 Task: Open the event Second Marketing Campaign Evaluation and Fine-tuning on '2024/05/23', change the date to 2024/05/27, change the font style of the description to Comic Sans MS, set the availability to Tentative, insert an emoji Smile, logged in from the account softage.10@softage.net and add another guest for the event, softage.2@softage.net. Change the alignment of the event description to Align center.Change the font color of the description to Orange and select an event charm, 
Action: Mouse moved to (342, 147)
Screenshot: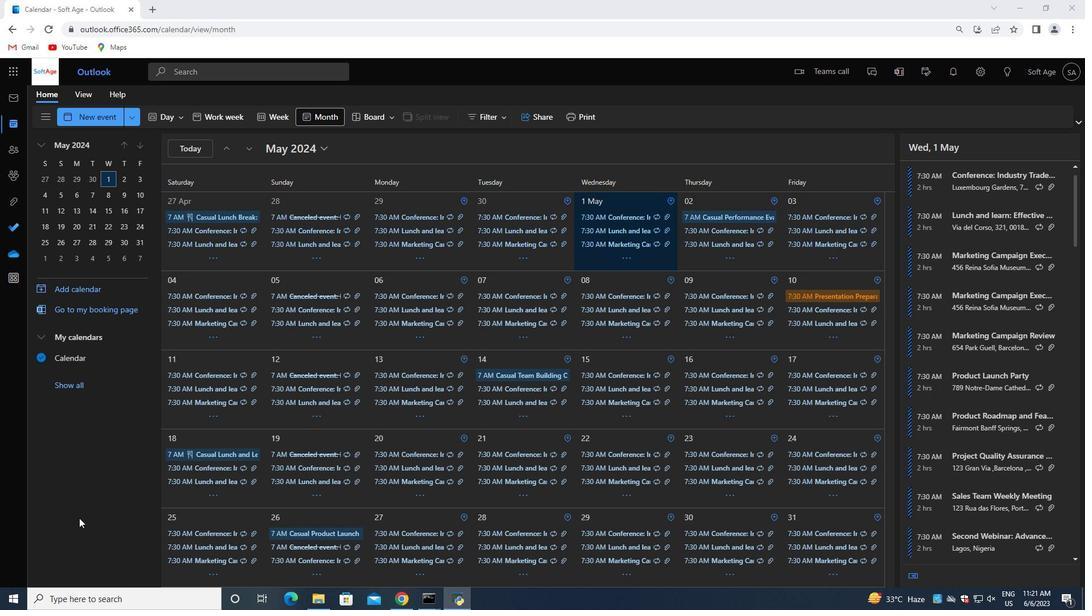
Action: Mouse pressed left at (342, 147)
Screenshot: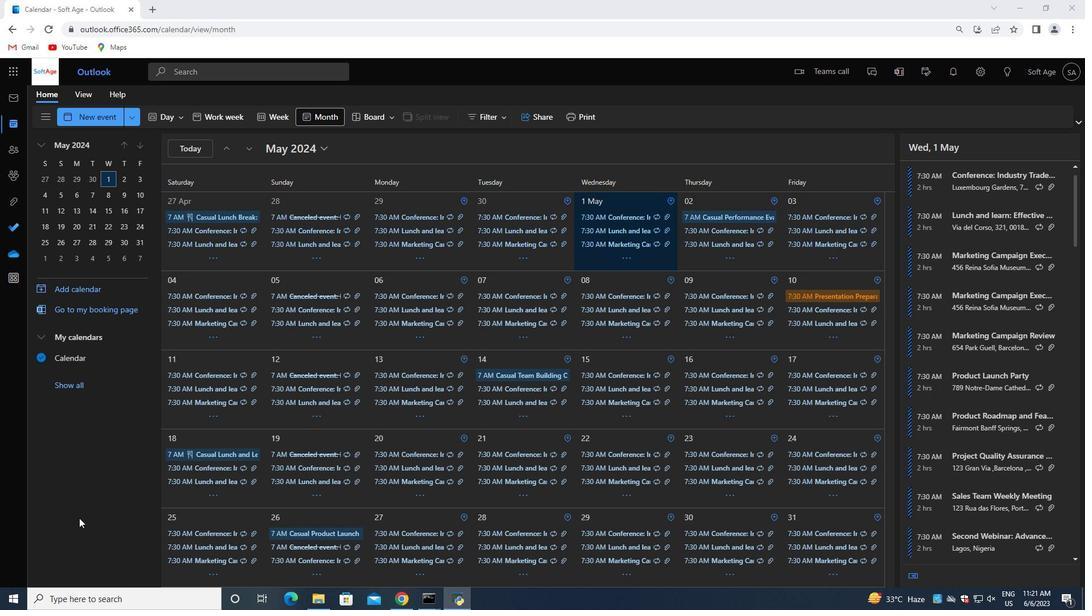 
Action: Mouse moved to (378, 177)
Screenshot: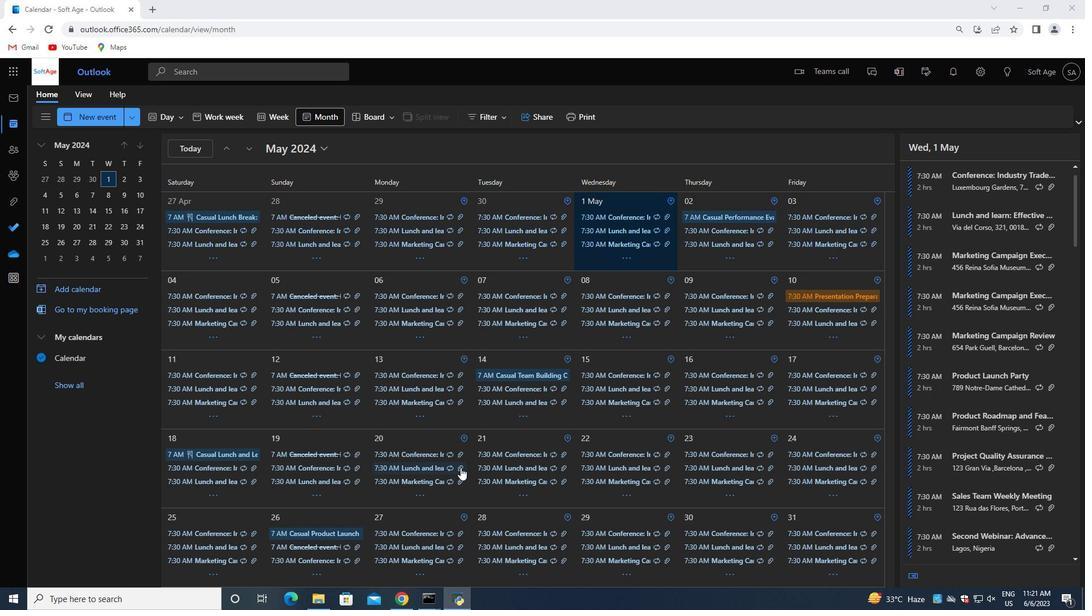 
Action: Mouse pressed left at (378, 177)
Screenshot: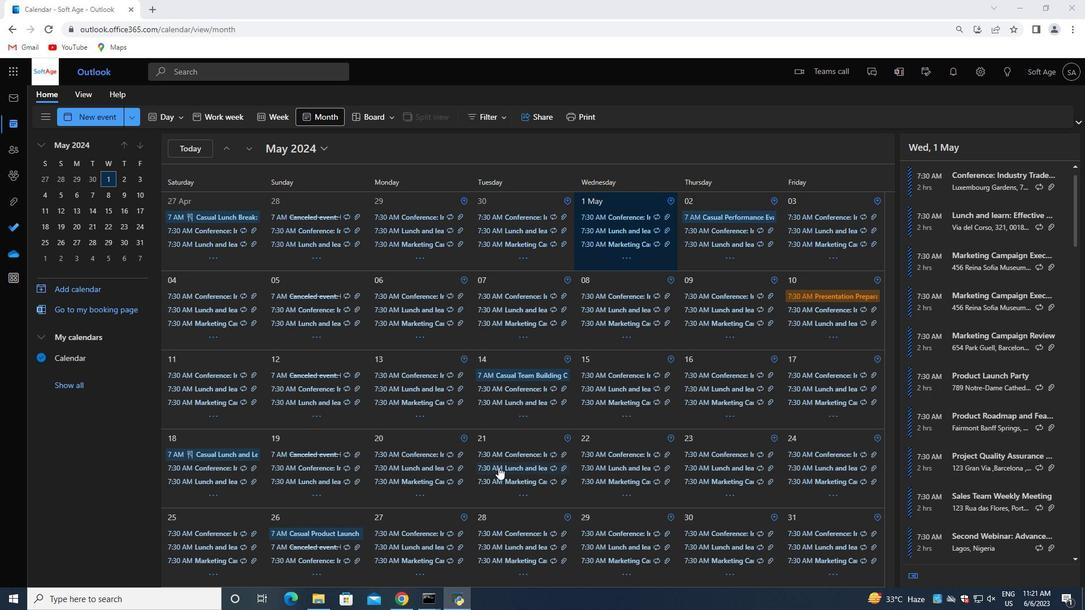 
Action: Mouse moved to (286, 230)
Screenshot: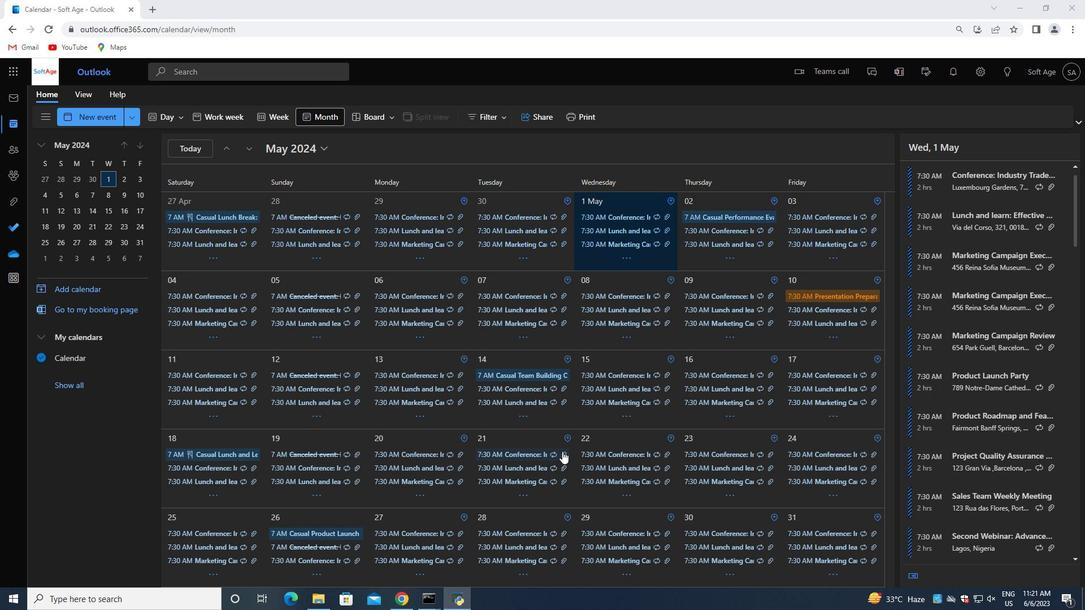 
Action: Mouse pressed left at (286, 230)
Screenshot: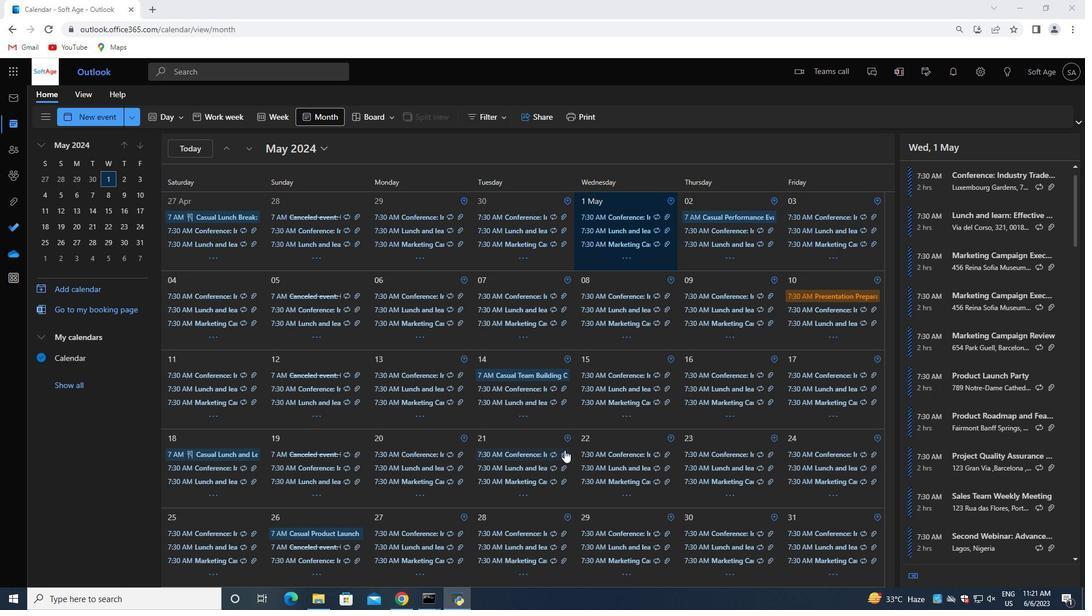 
Action: Mouse moved to (588, 152)
Screenshot: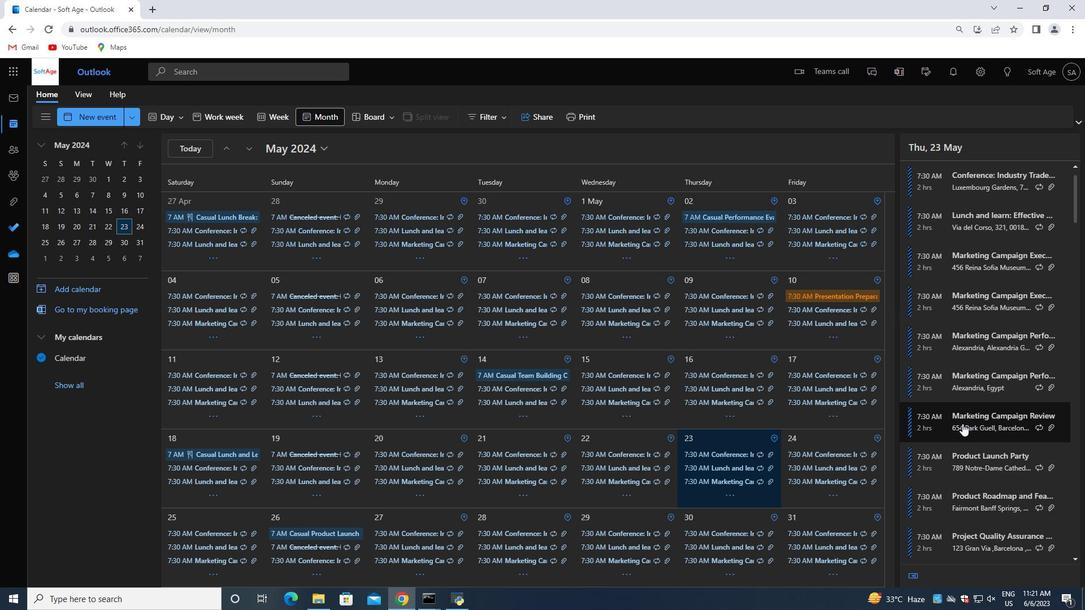 
Action: Mouse pressed left at (588, 152)
Screenshot: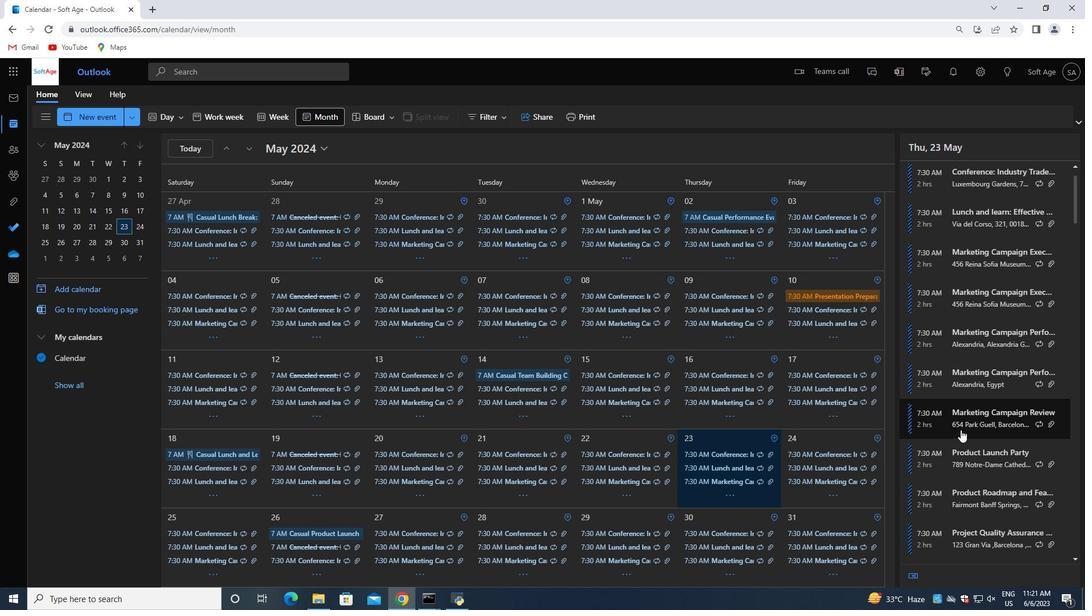 
Action: Mouse moved to (697, 490)
Screenshot: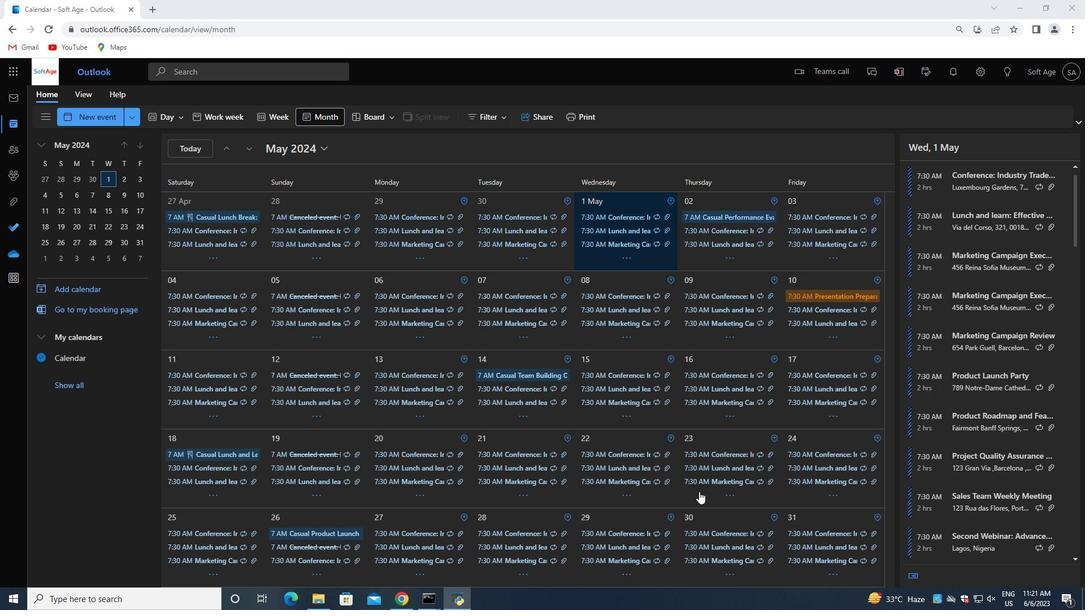 
Action: Mouse pressed left at (697, 490)
Screenshot: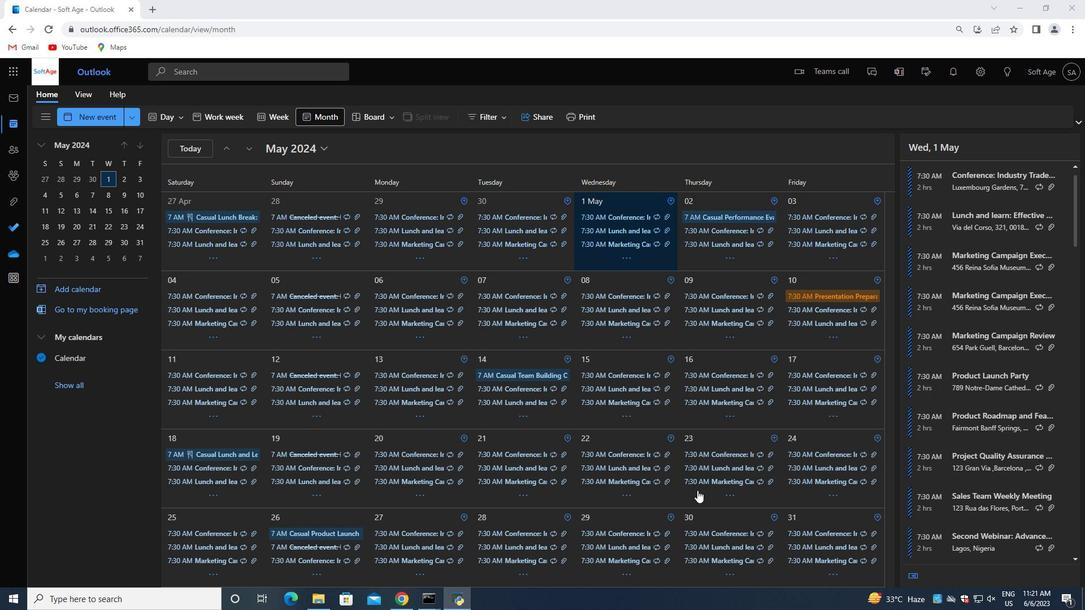 
Action: Mouse moved to (961, 430)
Screenshot: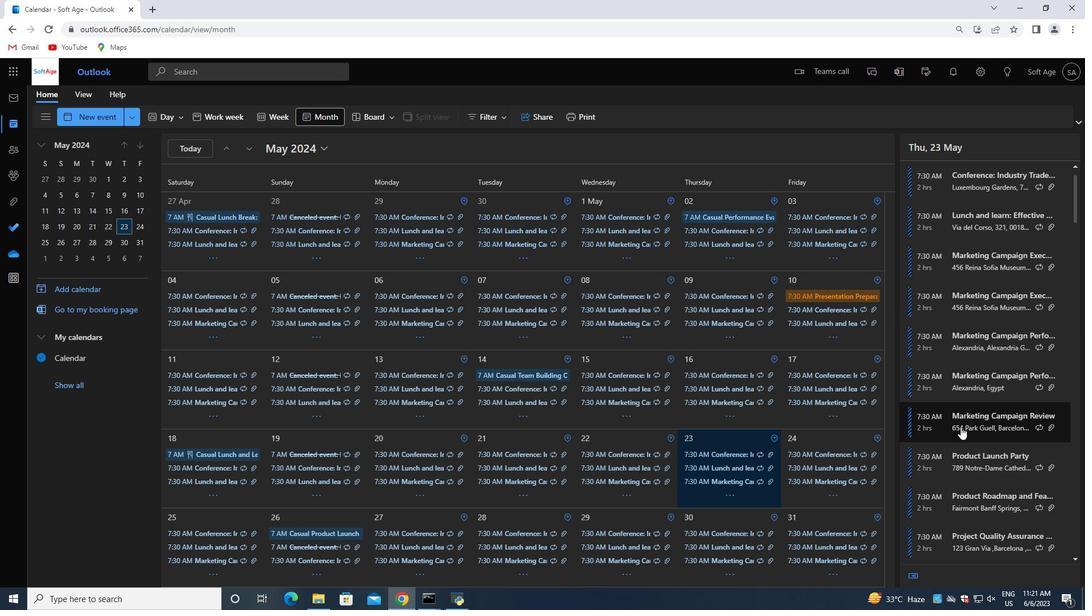 
Action: Mouse scrolled (961, 429) with delta (0, 0)
Screenshot: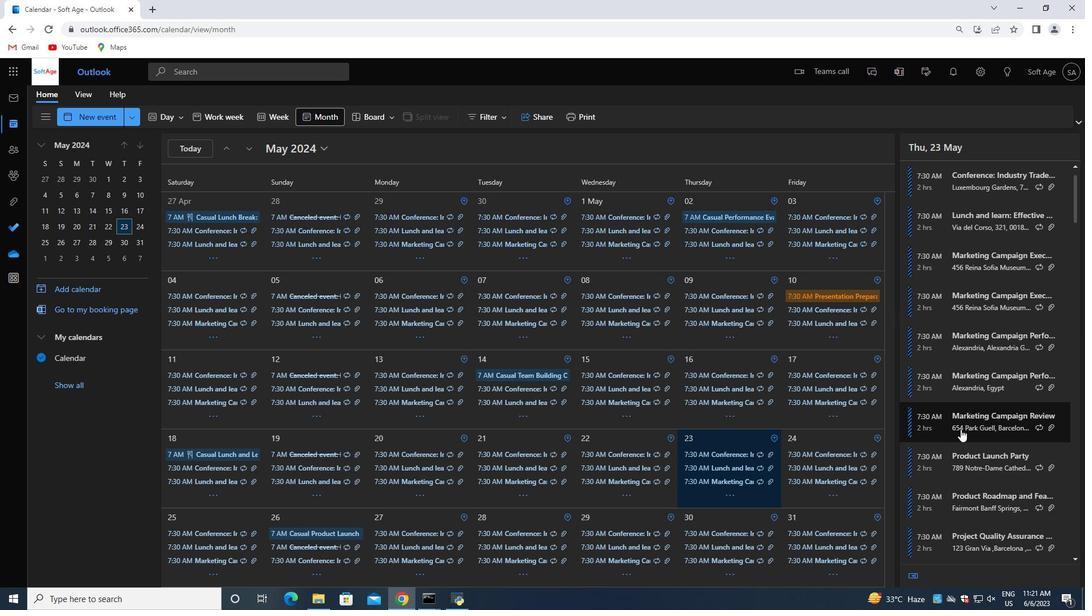 
Action: Mouse moved to (961, 430)
Screenshot: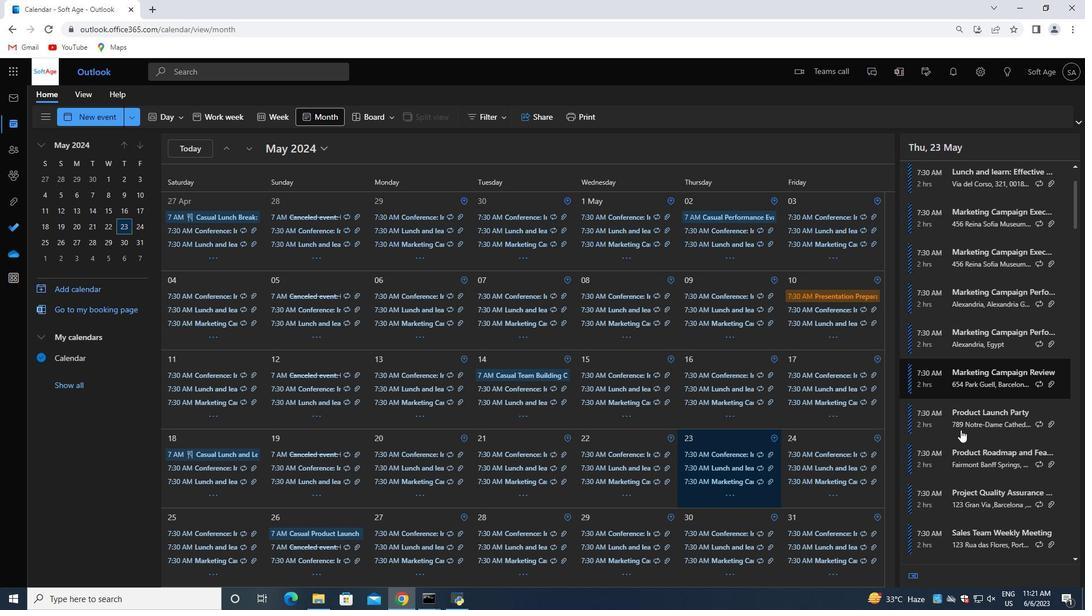 
Action: Mouse scrolled (961, 429) with delta (0, 0)
Screenshot: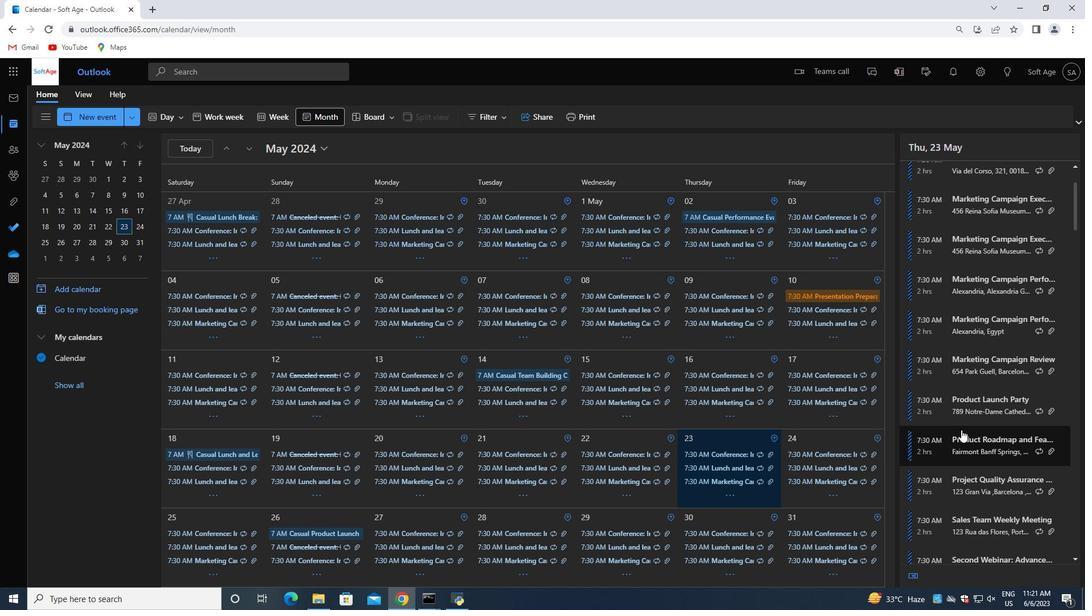 
Action: Mouse scrolled (961, 429) with delta (0, 0)
Screenshot: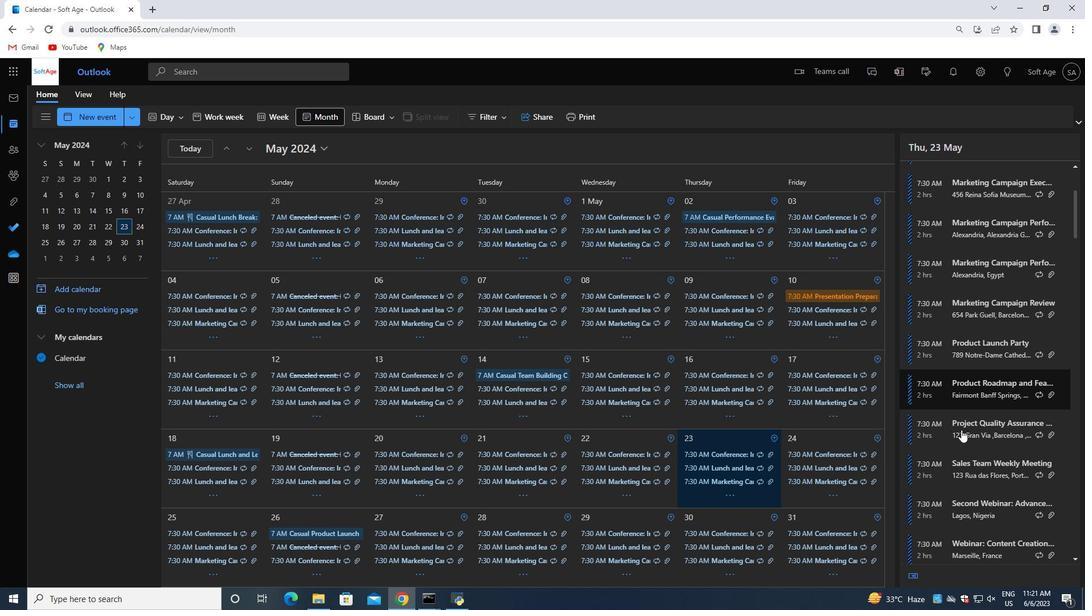 
Action: Mouse moved to (964, 431)
Screenshot: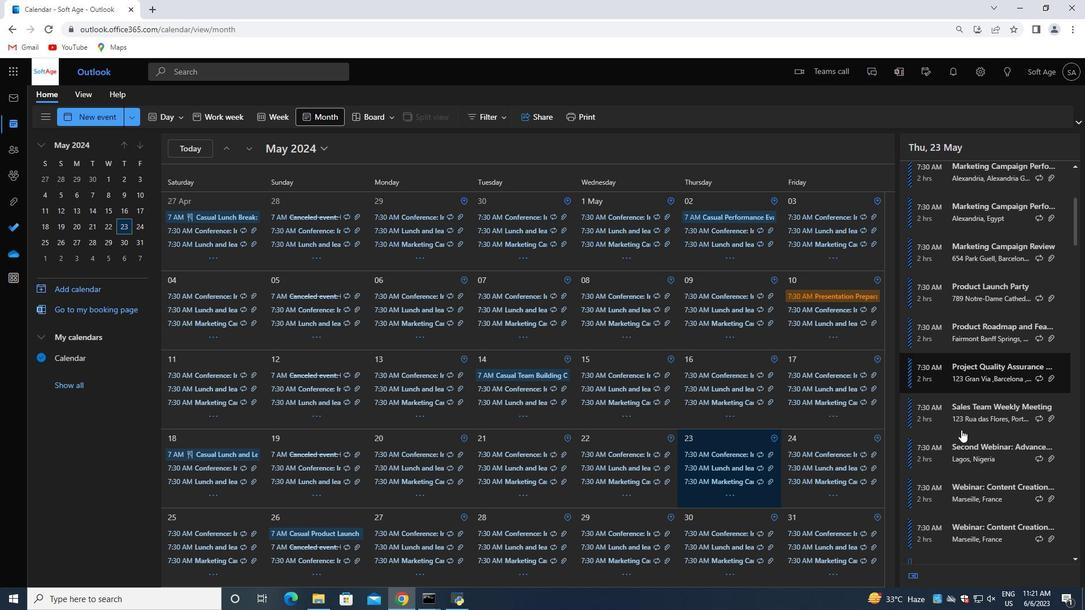 
Action: Mouse scrolled (964, 430) with delta (0, 0)
Screenshot: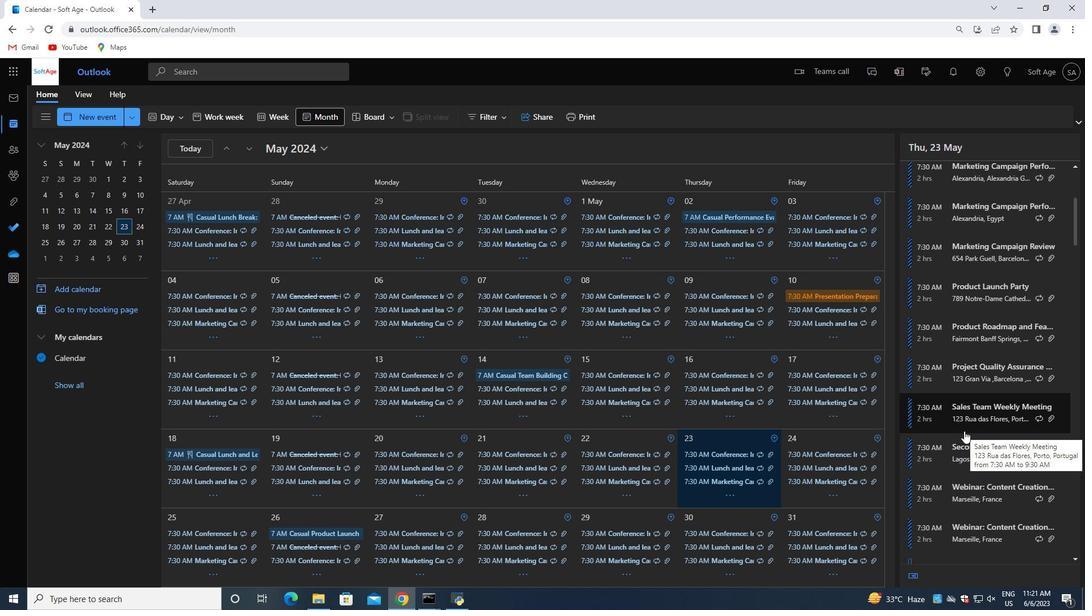 
Action: Mouse scrolled (964, 430) with delta (0, 0)
Screenshot: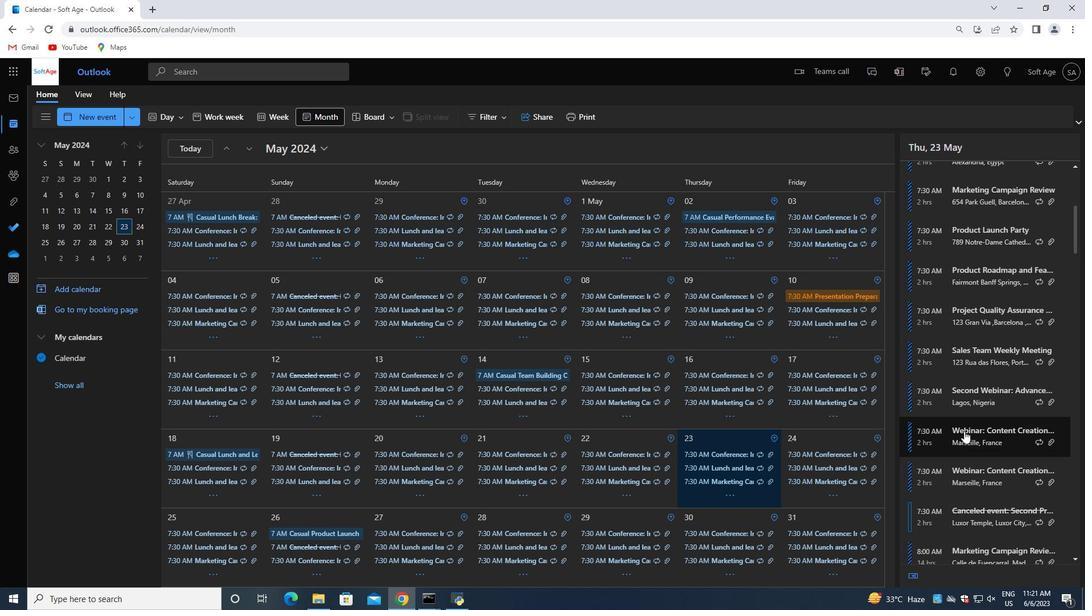 
Action: Mouse scrolled (964, 430) with delta (0, 0)
Screenshot: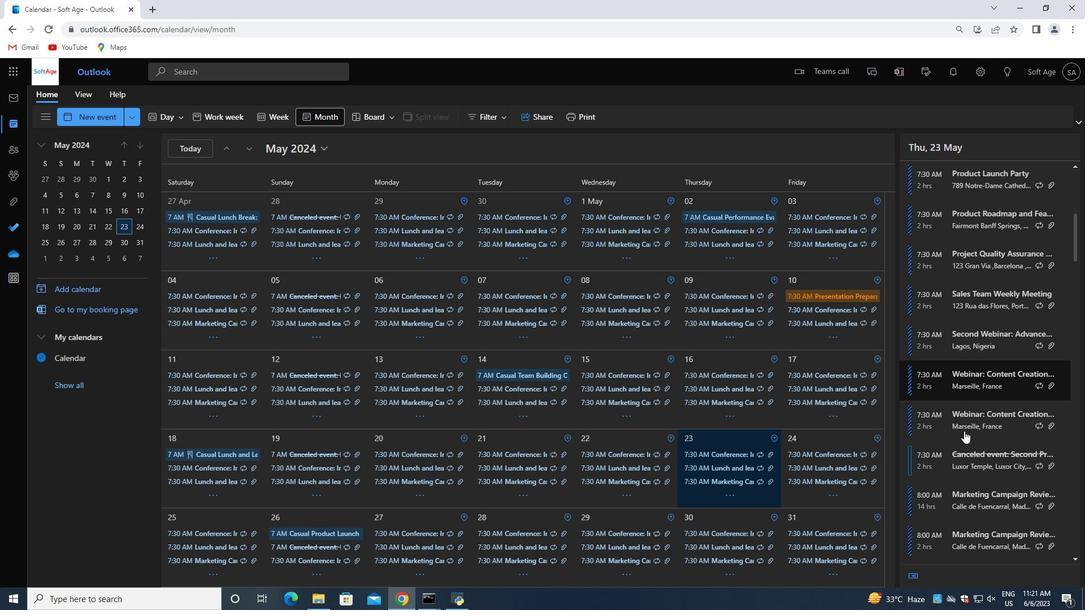 
Action: Mouse scrolled (964, 430) with delta (0, 0)
Screenshot: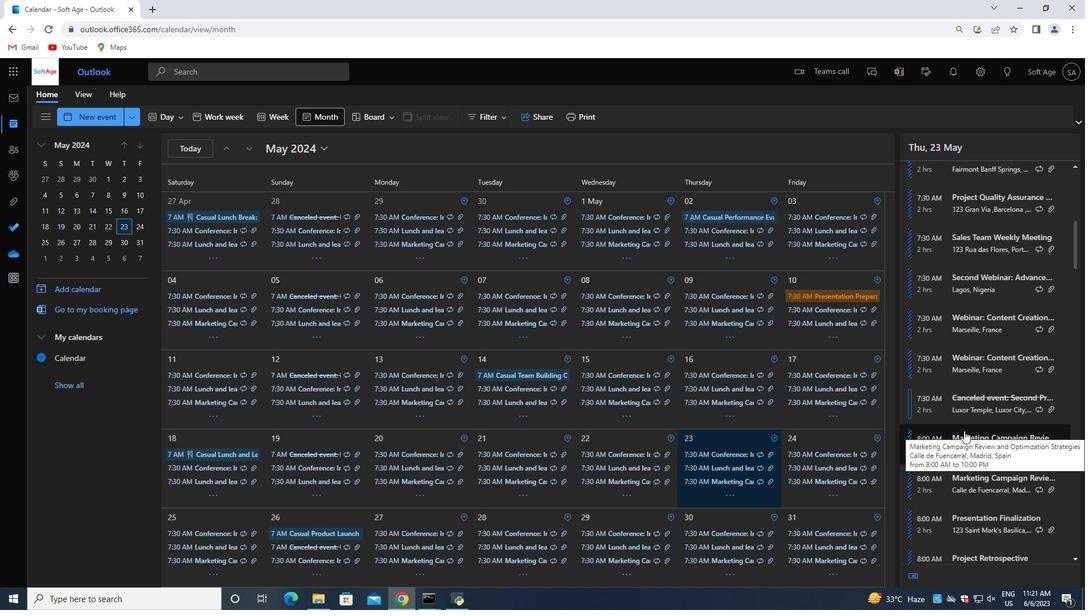 
Action: Mouse scrolled (964, 430) with delta (0, 0)
Screenshot: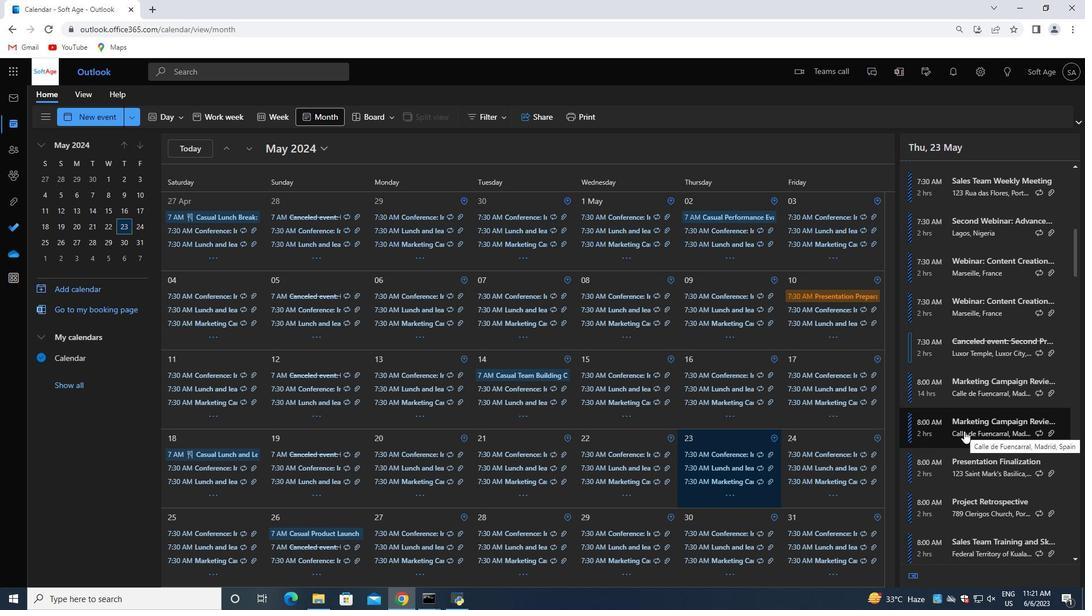 
Action: Mouse scrolled (964, 430) with delta (0, 0)
Screenshot: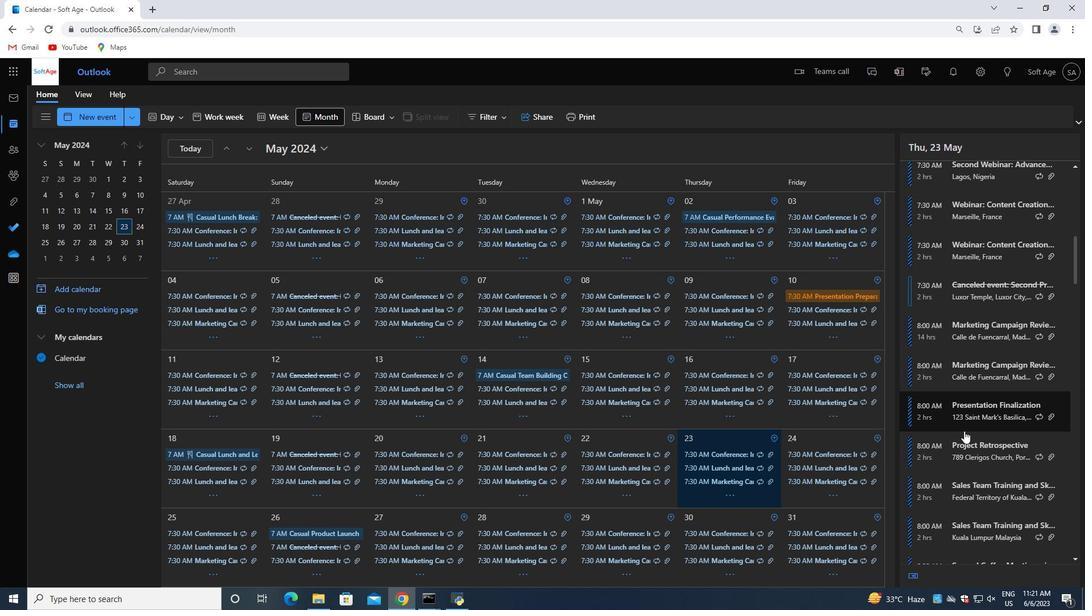 
Action: Mouse scrolled (964, 430) with delta (0, 0)
Screenshot: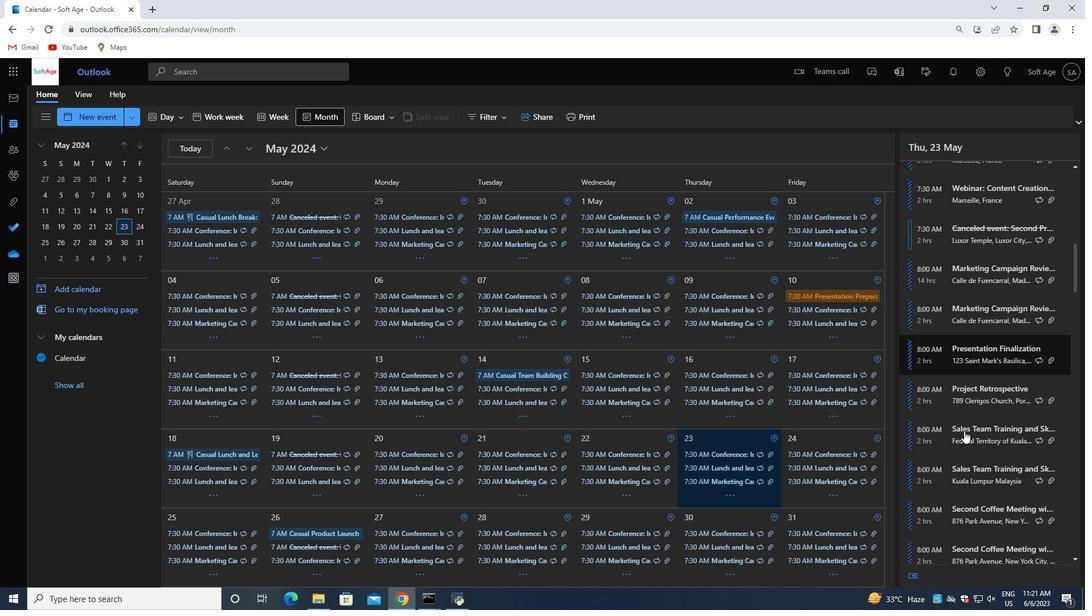 
Action: Mouse moved to (964, 432)
Screenshot: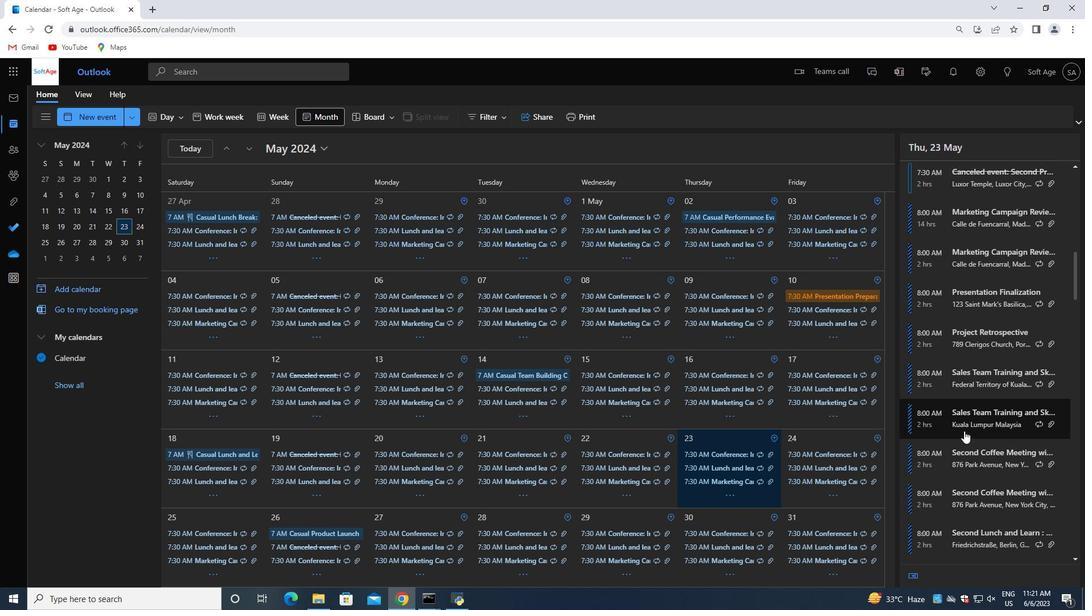 
Action: Mouse scrolled (964, 432) with delta (0, 0)
Screenshot: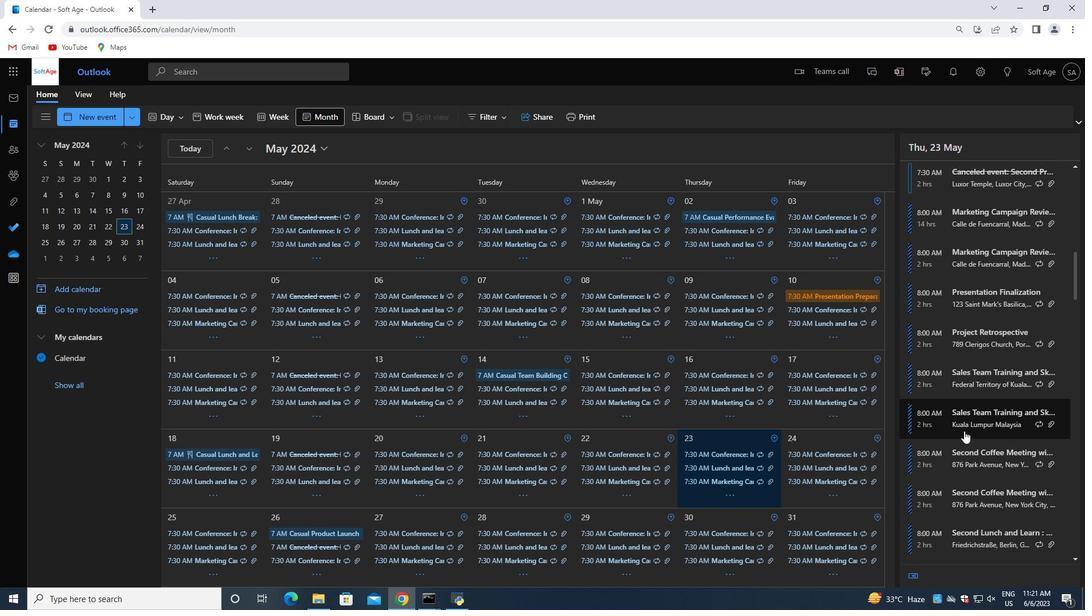
Action: Mouse moved to (963, 432)
Screenshot: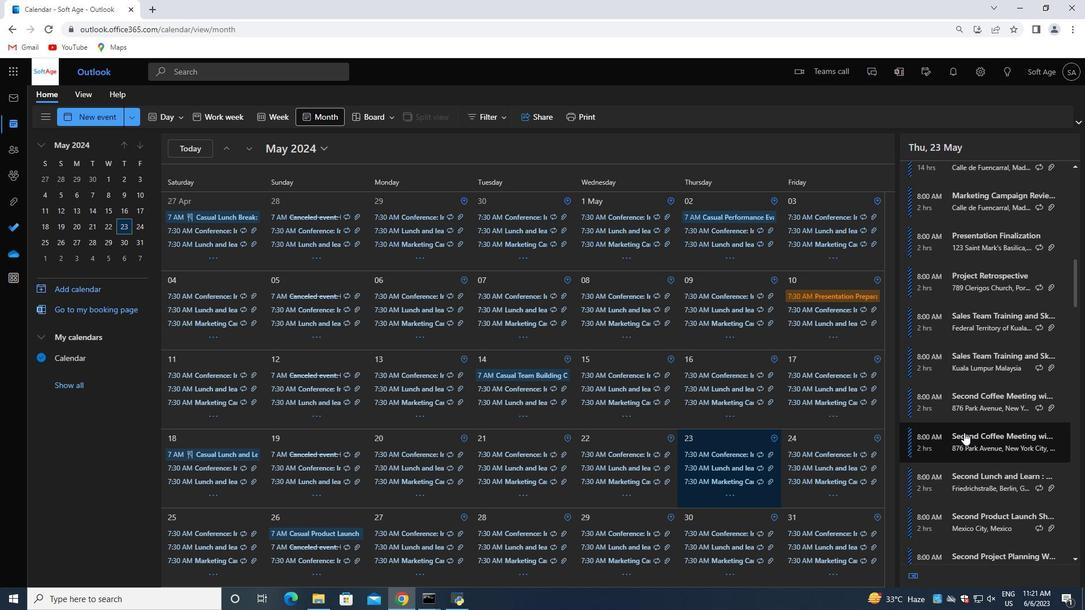 
Action: Mouse scrolled (963, 432) with delta (0, 0)
Screenshot: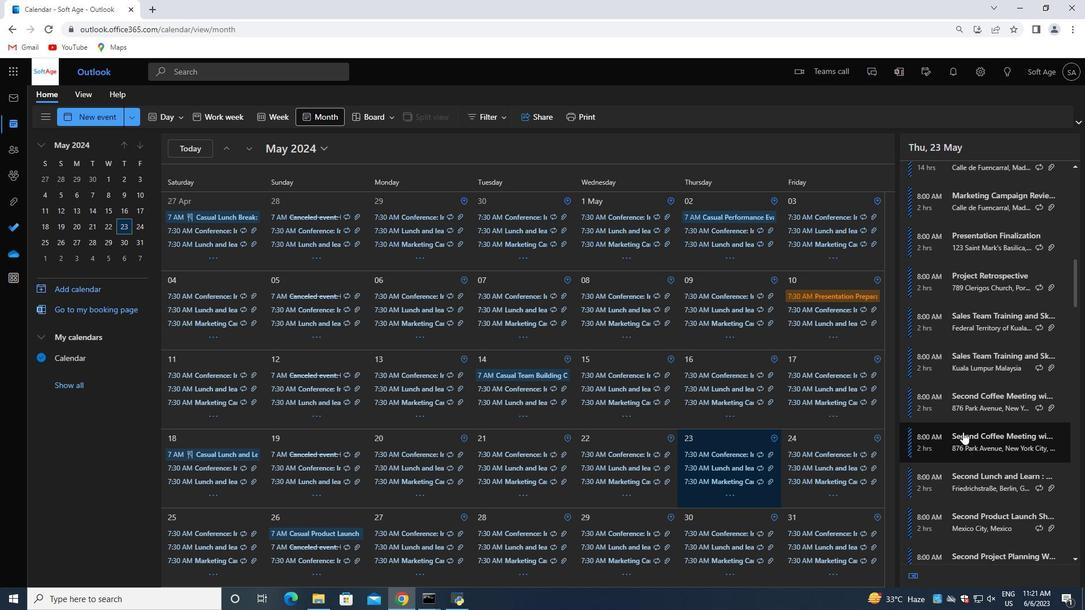 
Action: Mouse scrolled (963, 432) with delta (0, 0)
Screenshot: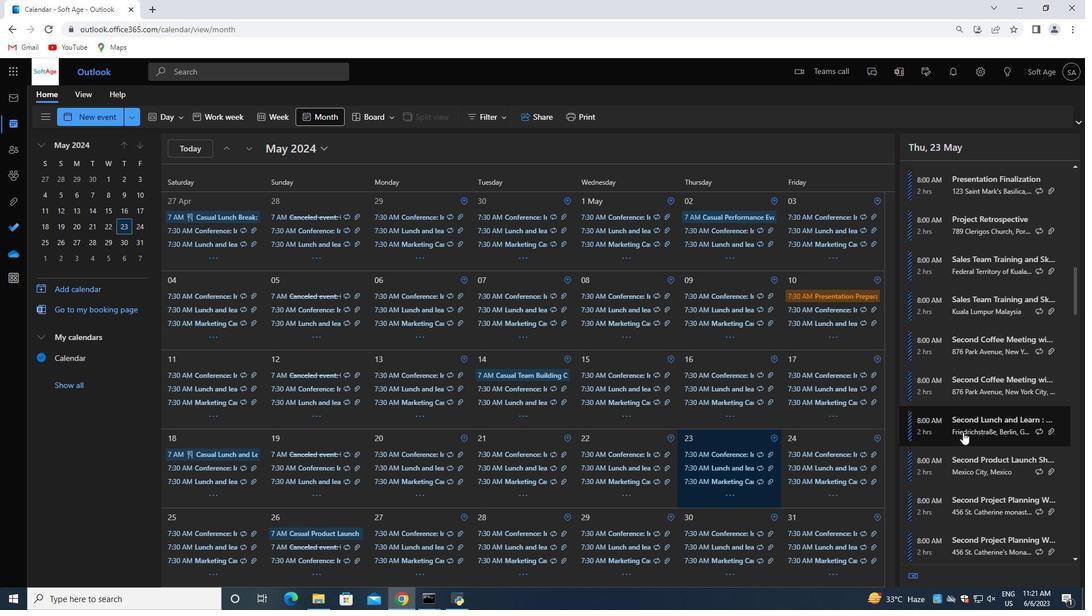 
Action: Mouse scrolled (963, 432) with delta (0, 0)
Screenshot: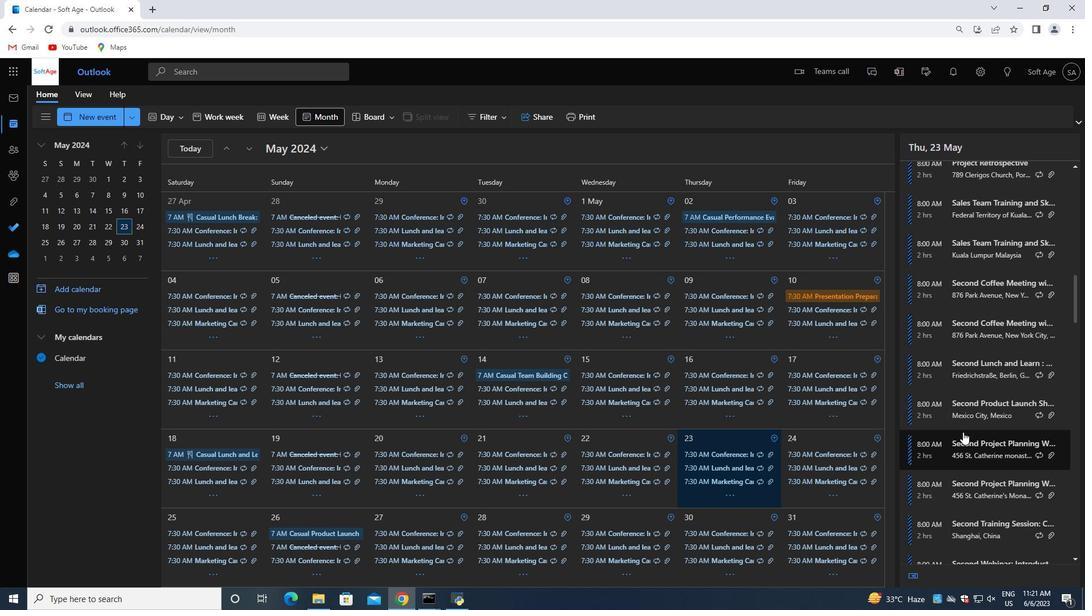 
Action: Mouse scrolled (963, 432) with delta (0, 0)
Screenshot: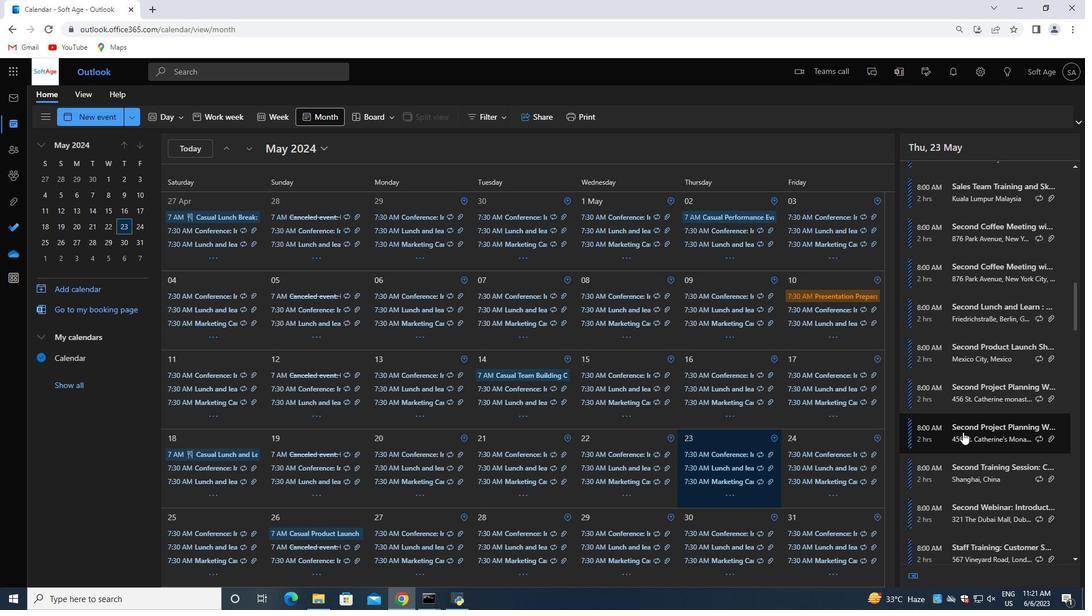 
Action: Mouse moved to (963, 432)
Screenshot: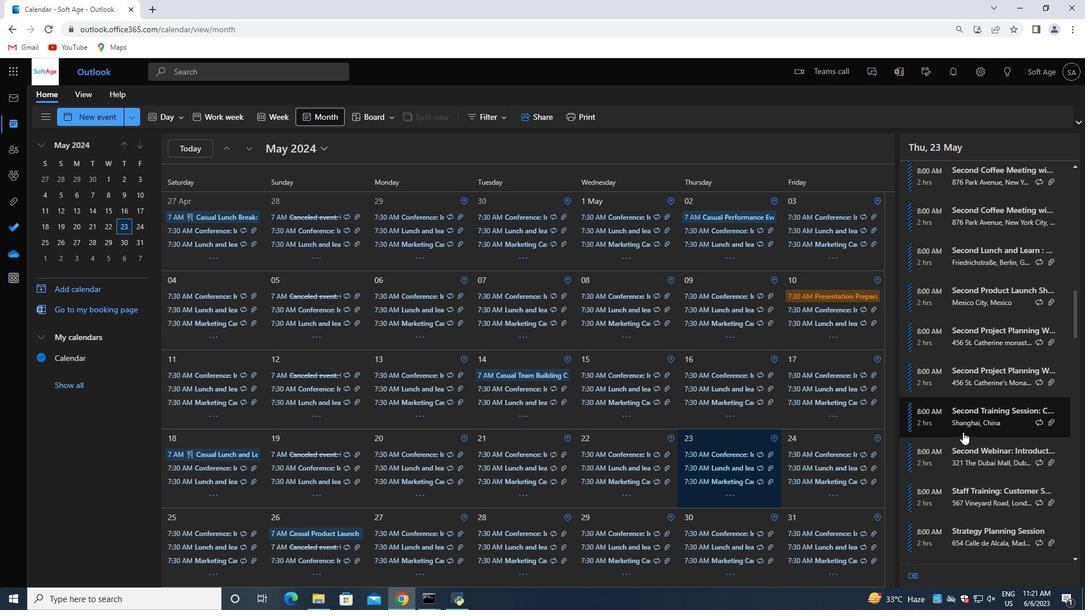 
Action: Mouse scrolled (963, 432) with delta (0, 0)
Screenshot: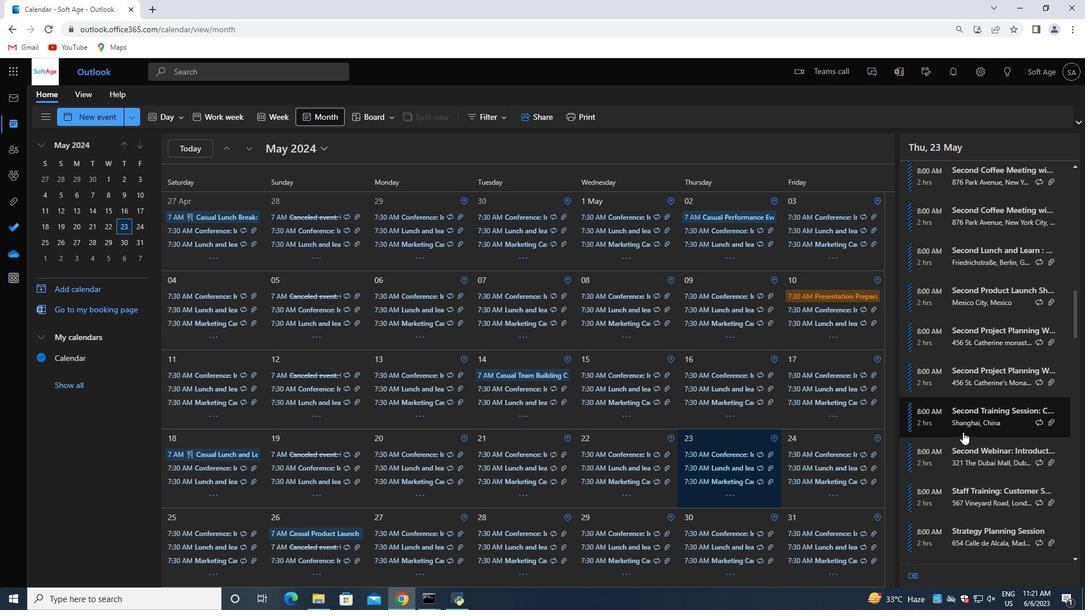 
Action: Mouse moved to (963, 433)
Screenshot: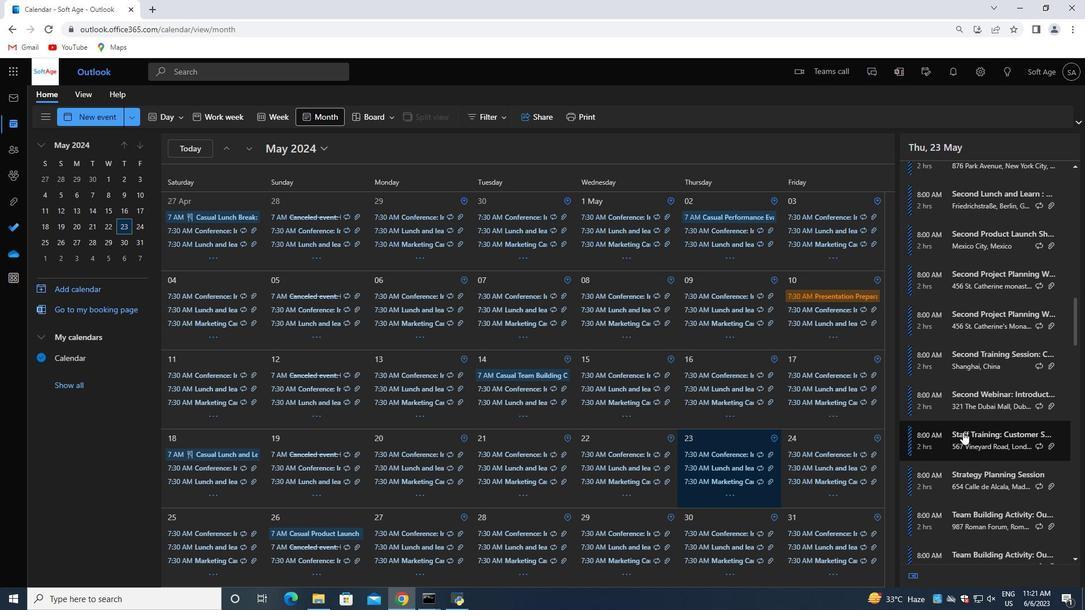 
Action: Mouse scrolled (963, 432) with delta (0, 0)
Screenshot: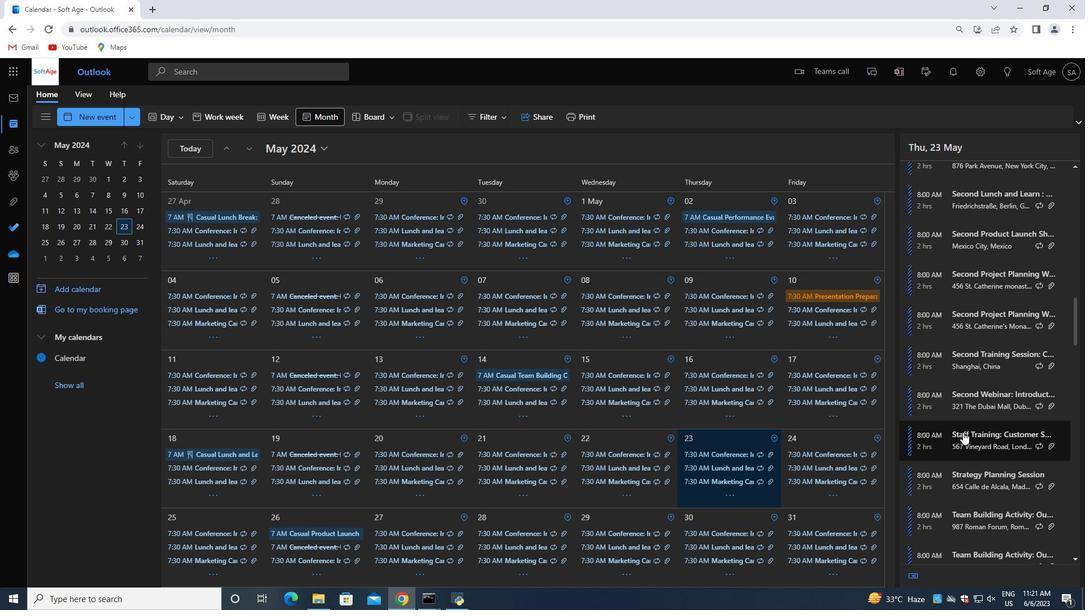 
Action: Mouse moved to (963, 433)
Screenshot: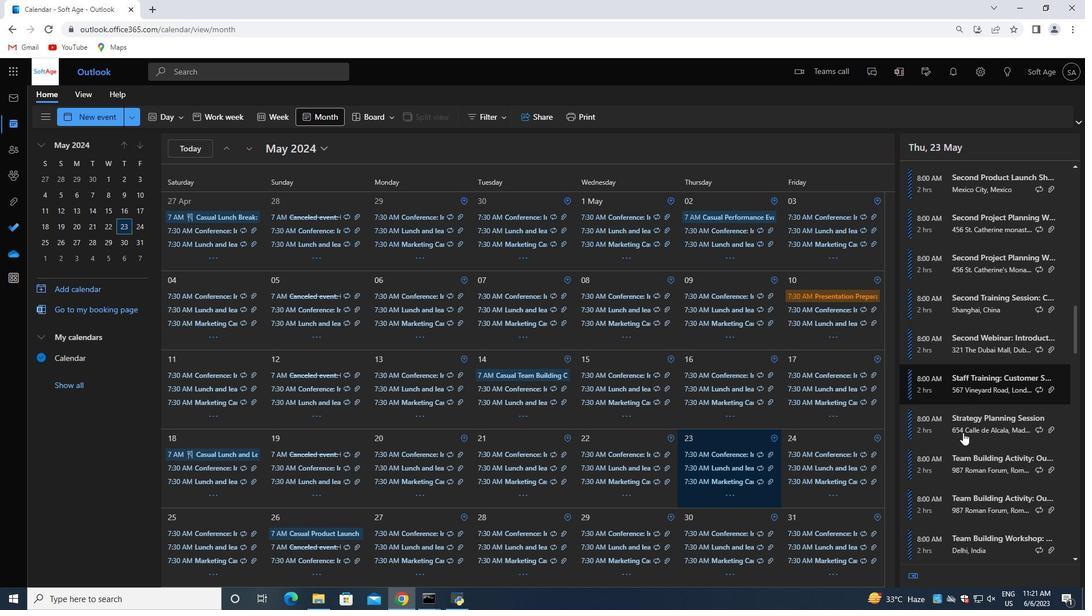 
Action: Mouse scrolled (963, 433) with delta (0, 0)
Screenshot: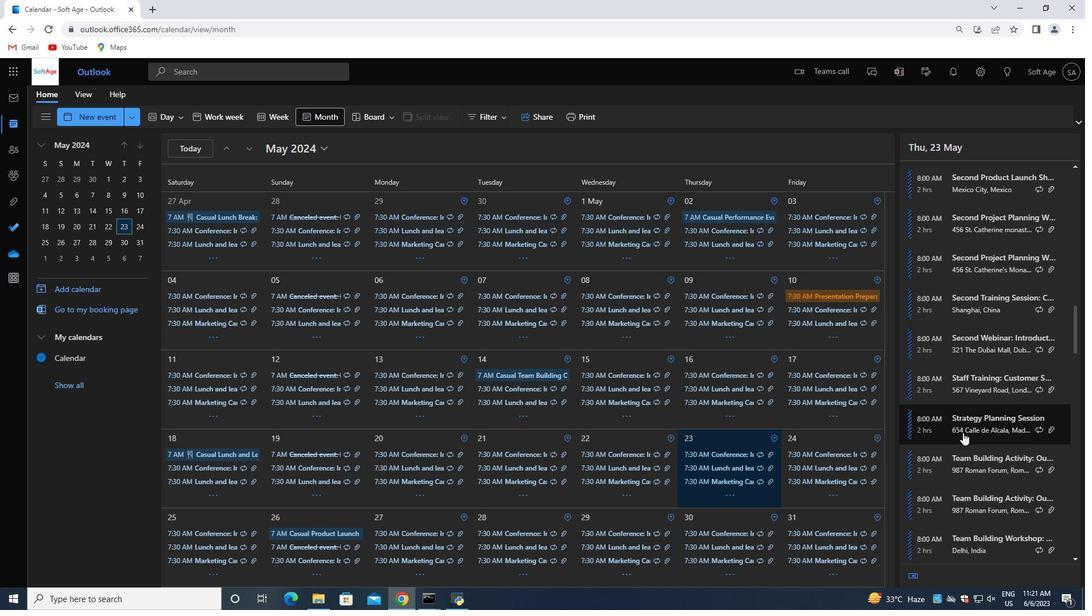 
Action: Mouse moved to (963, 434)
Screenshot: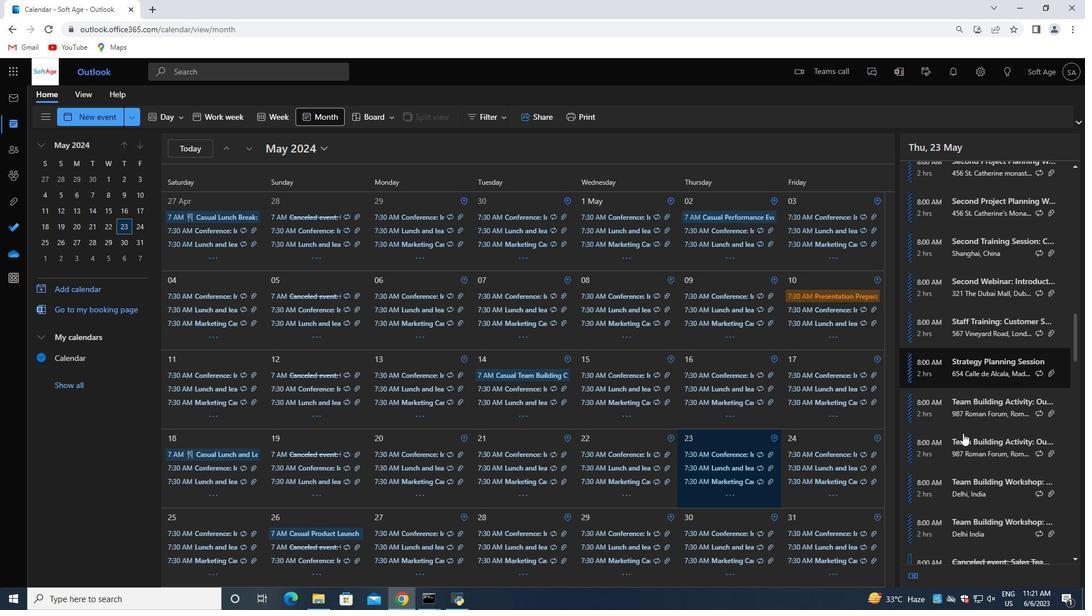 
Action: Mouse scrolled (963, 433) with delta (0, 0)
Screenshot: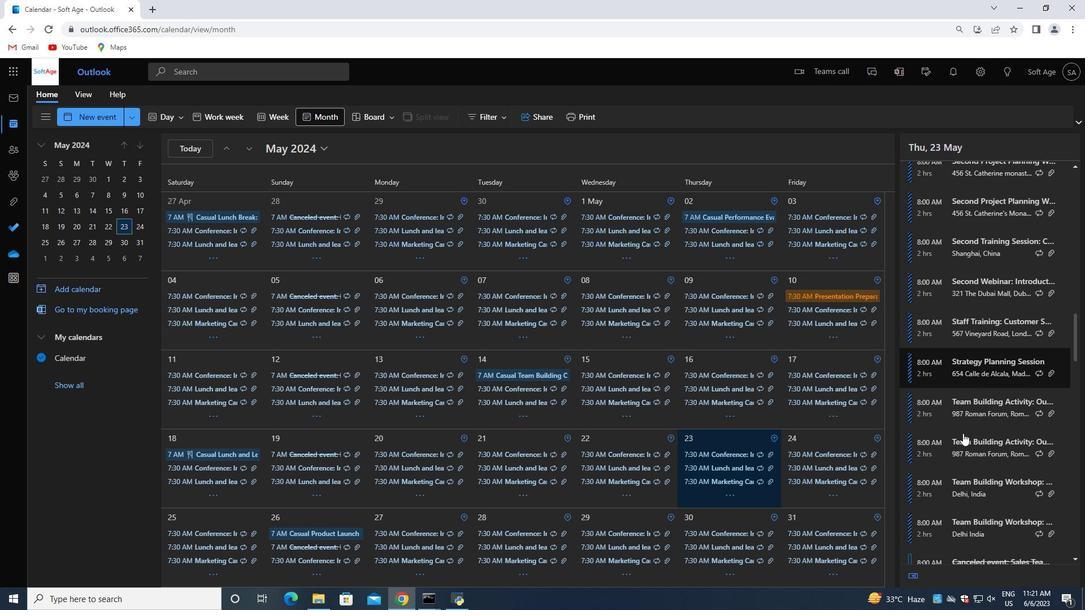 
Action: Mouse moved to (962, 434)
Screenshot: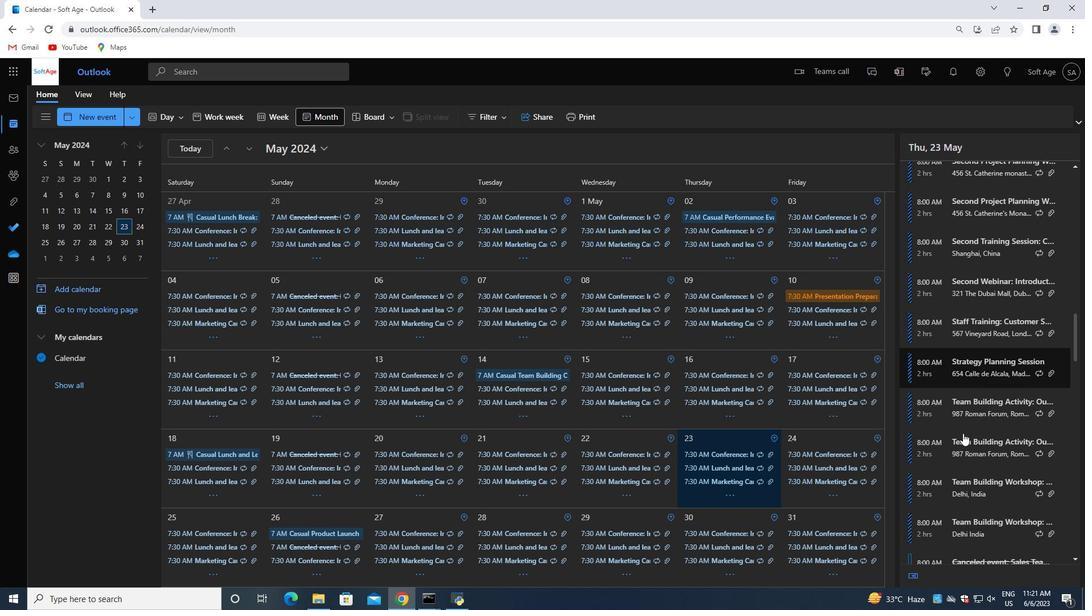
Action: Mouse scrolled (962, 434) with delta (0, 0)
Screenshot: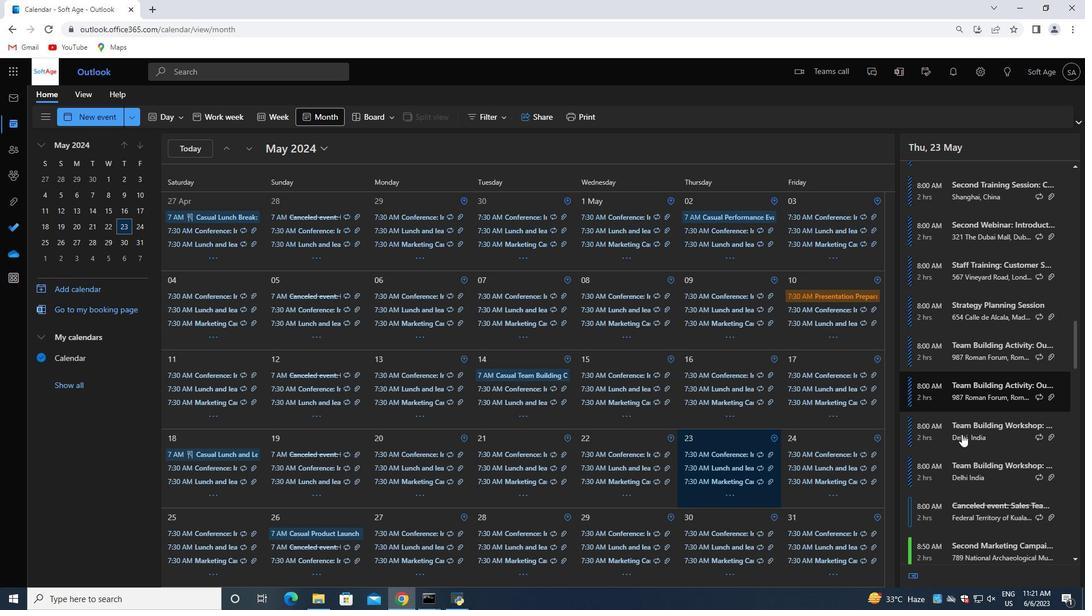 
Action: Mouse scrolled (962, 434) with delta (0, 0)
Screenshot: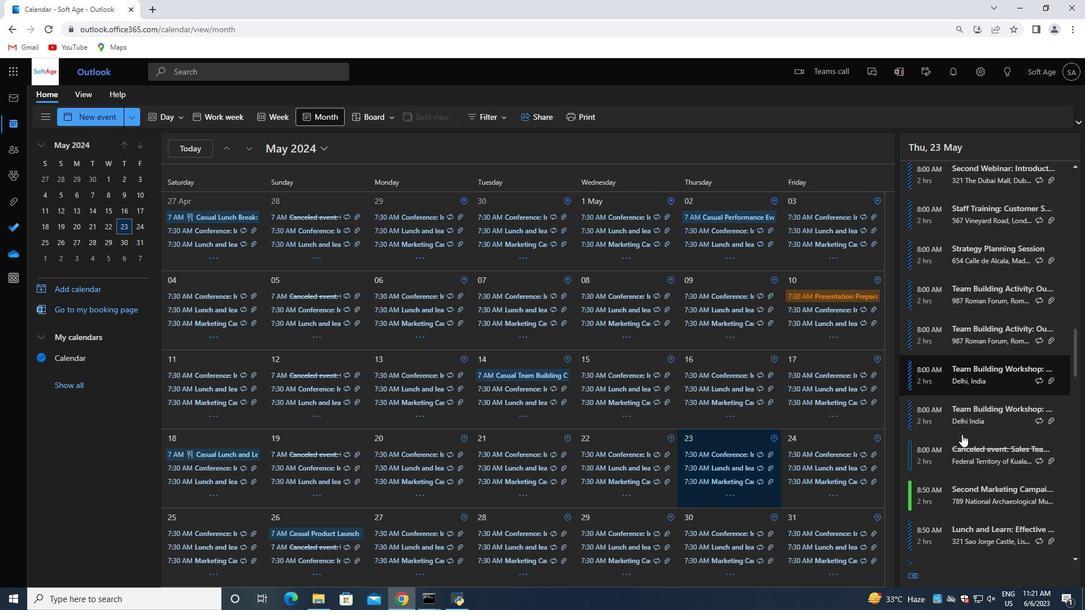 
Action: Mouse moved to (941, 445)
Screenshot: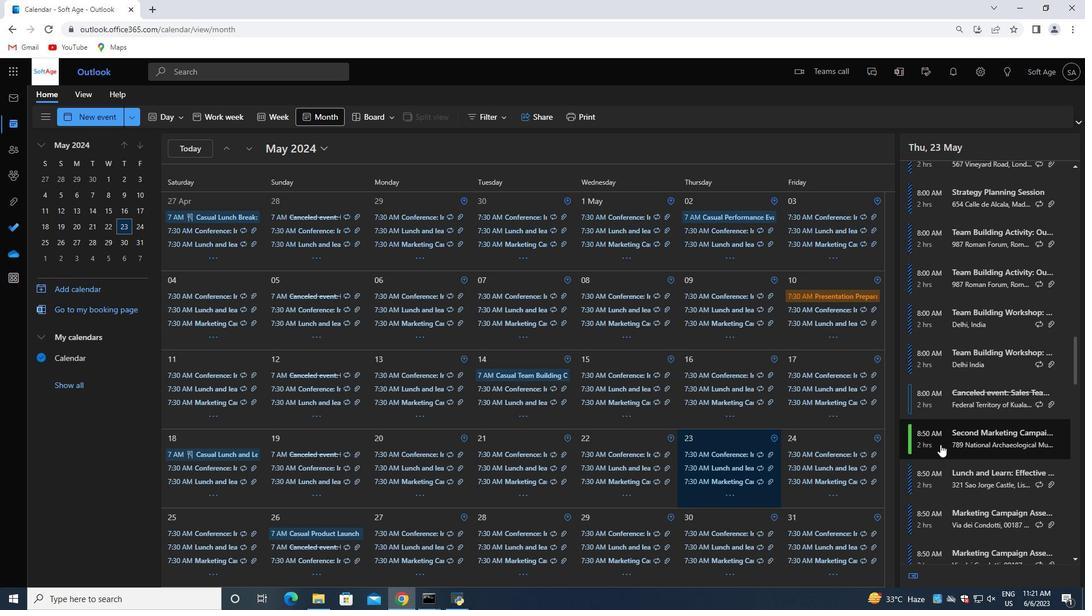 
Action: Mouse pressed left at (941, 445)
Screenshot: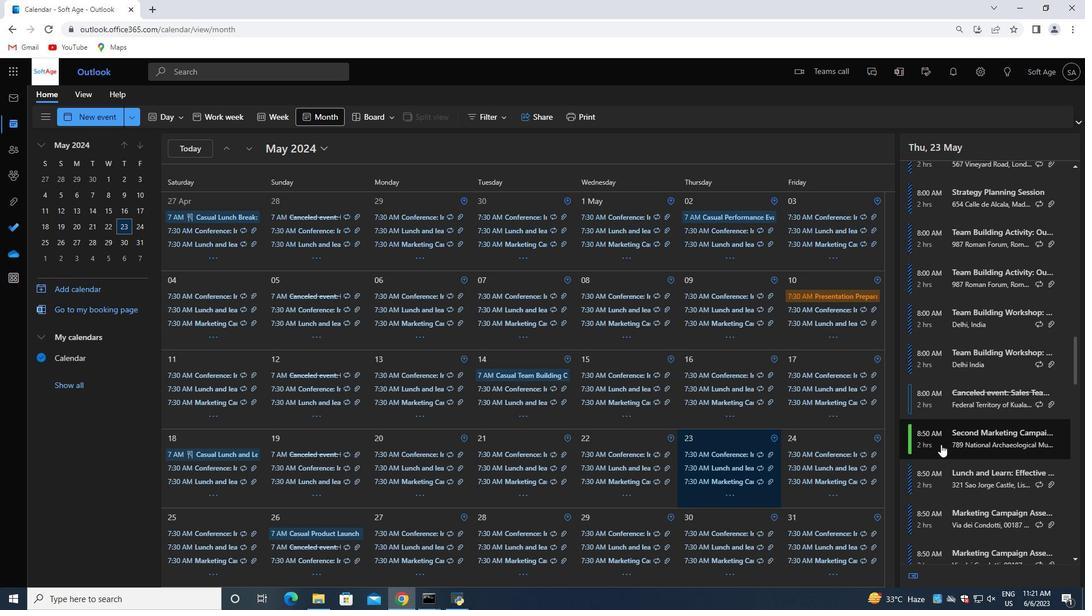 
Action: Mouse moved to (726, 551)
Screenshot: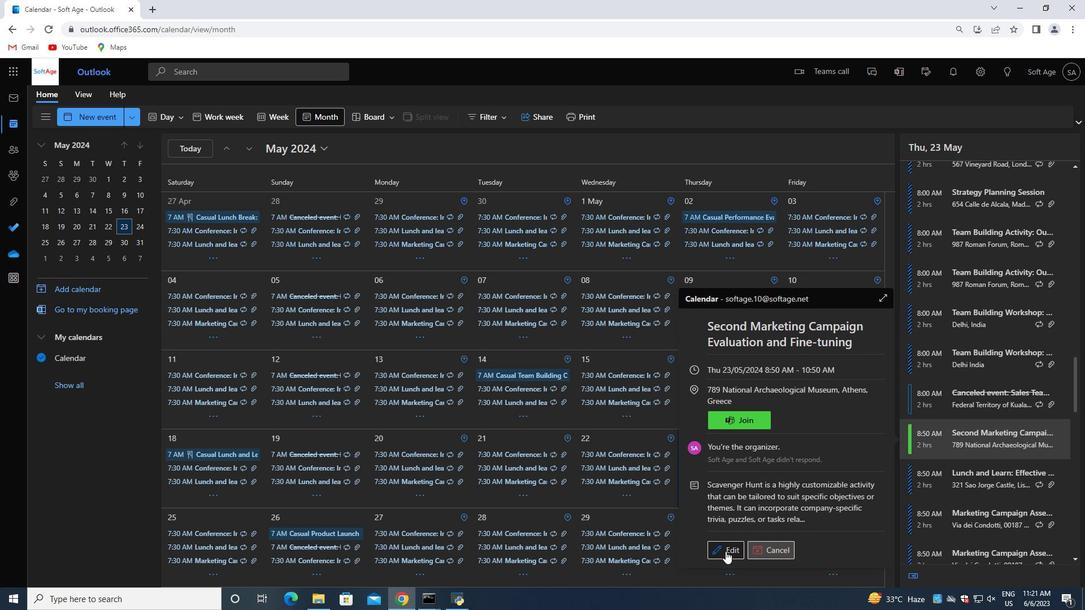 
Action: Mouse pressed left at (726, 551)
Screenshot: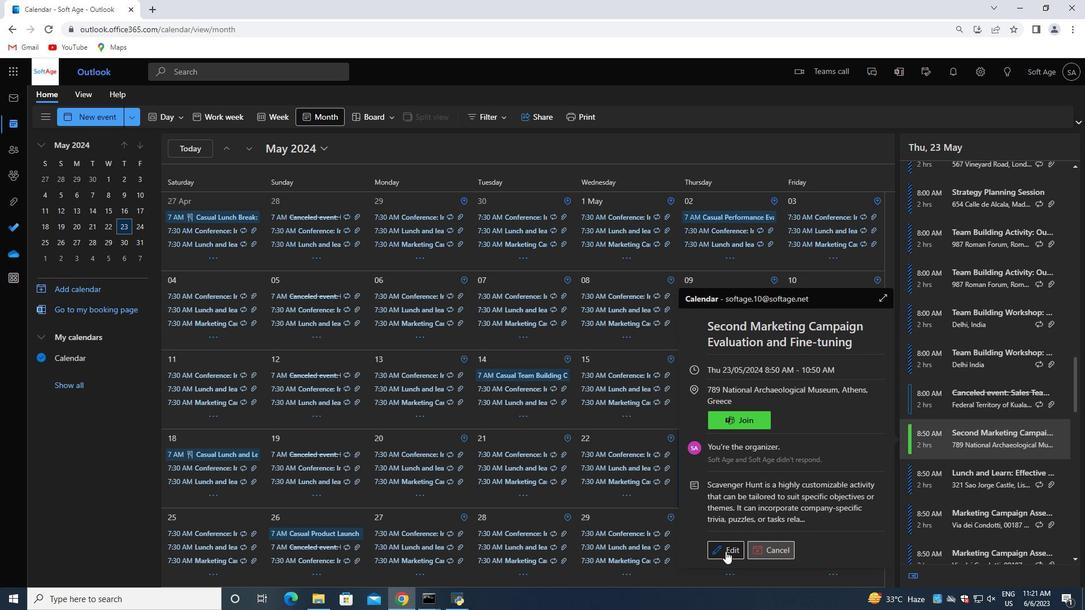 
Action: Mouse moved to (330, 313)
Screenshot: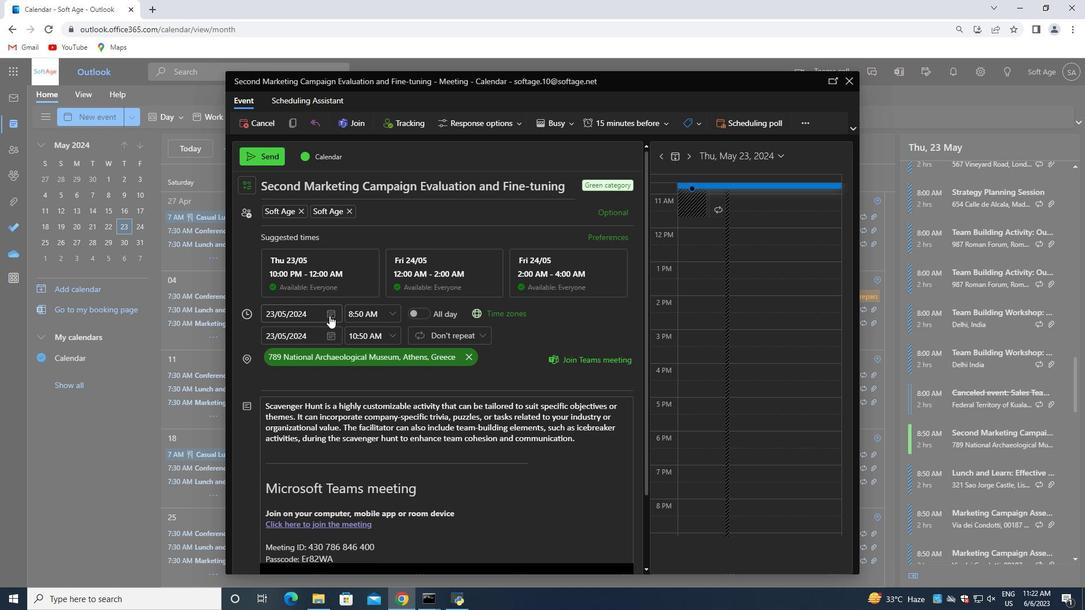 
Action: Mouse pressed left at (330, 313)
Screenshot: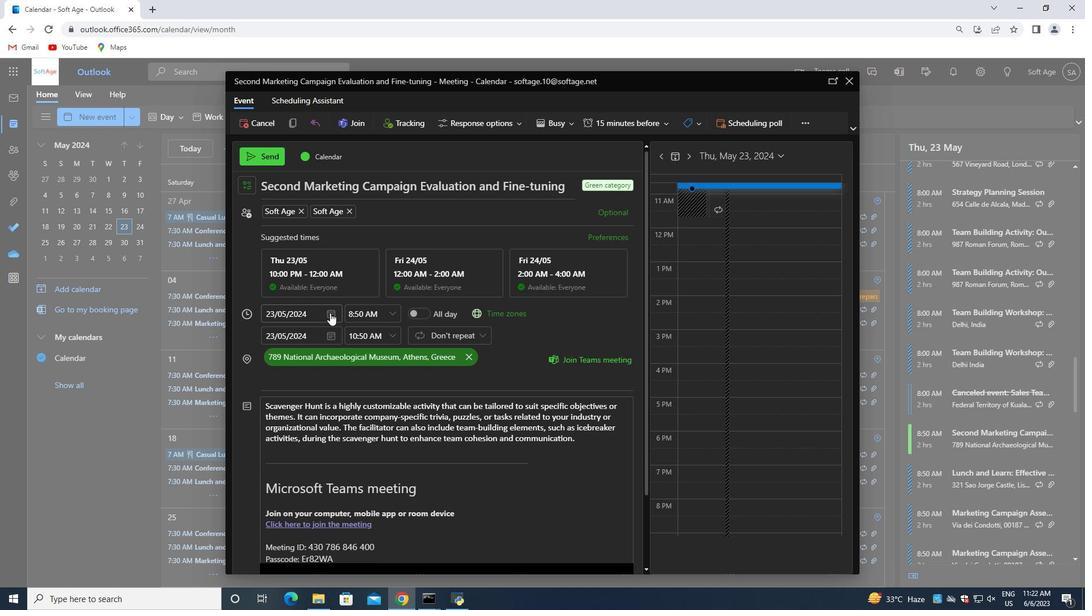 
Action: Mouse moved to (303, 431)
Screenshot: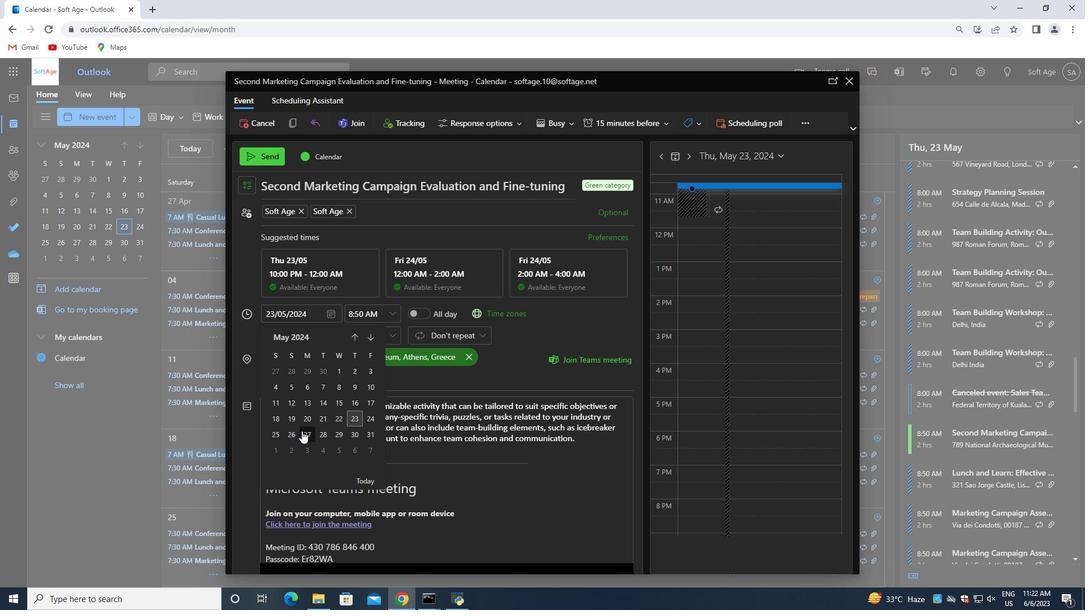 
Action: Mouse pressed left at (303, 431)
Screenshot: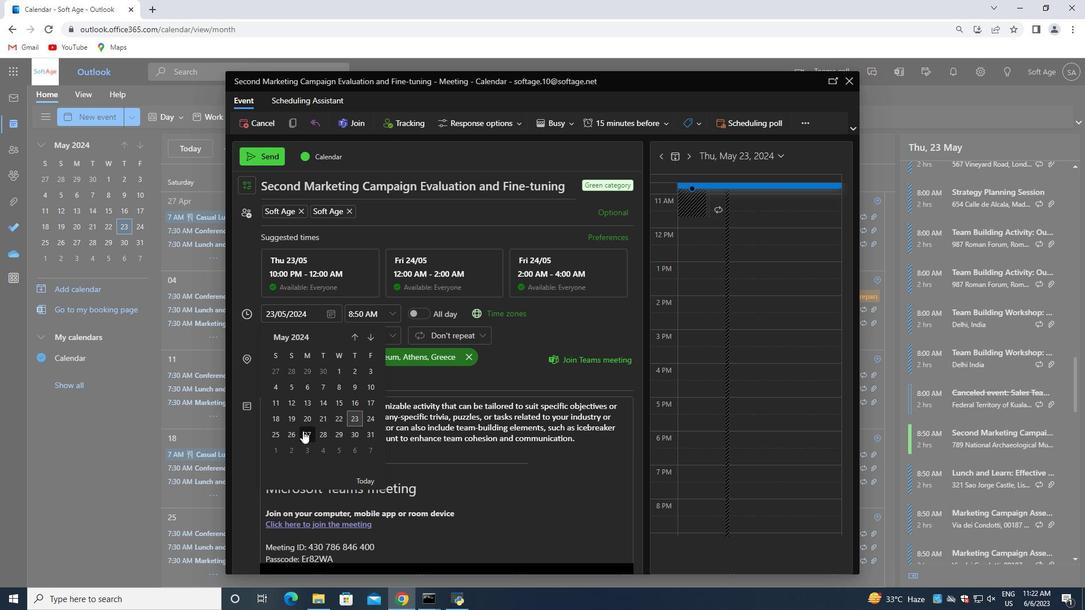 
Action: Mouse moved to (578, 440)
Screenshot: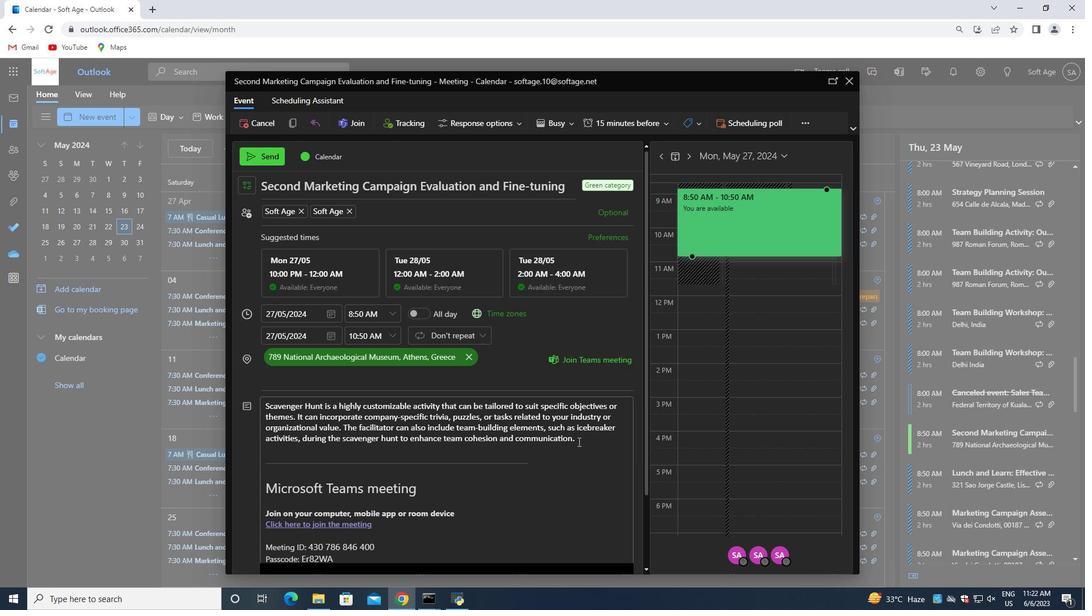 
Action: Mouse pressed left at (578, 440)
Screenshot: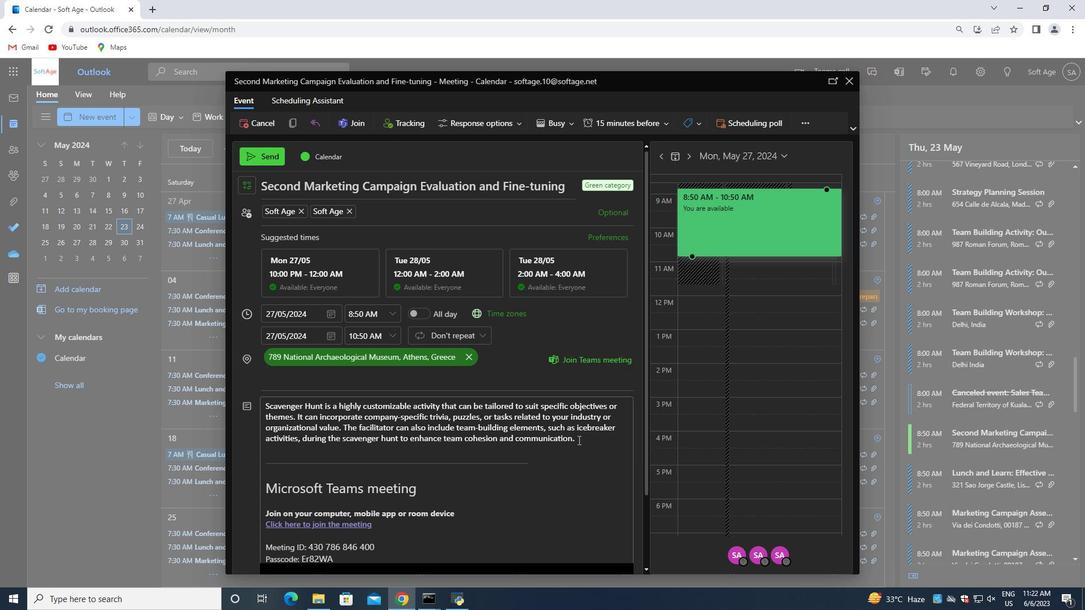 
Action: Mouse moved to (380, 499)
Screenshot: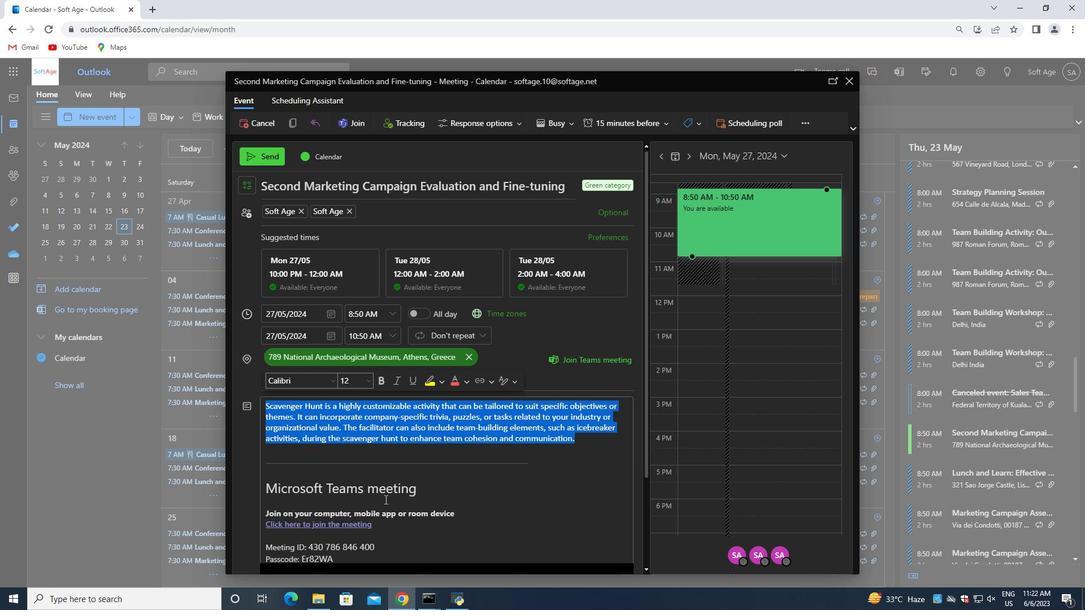 
Action: Mouse scrolled (380, 498) with delta (0, 0)
Screenshot: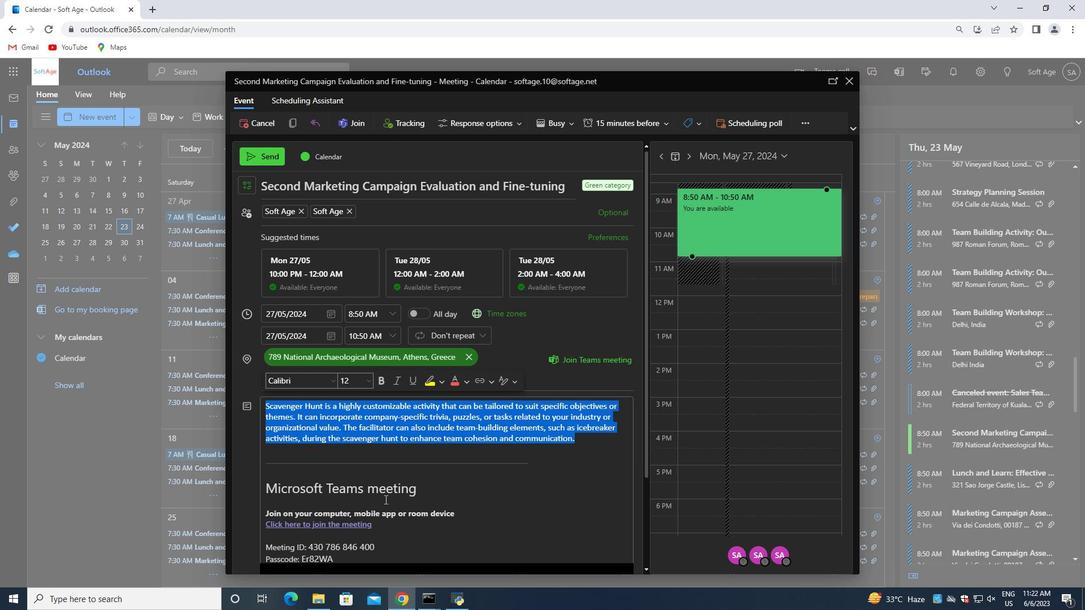 
Action: Mouse moved to (378, 499)
Screenshot: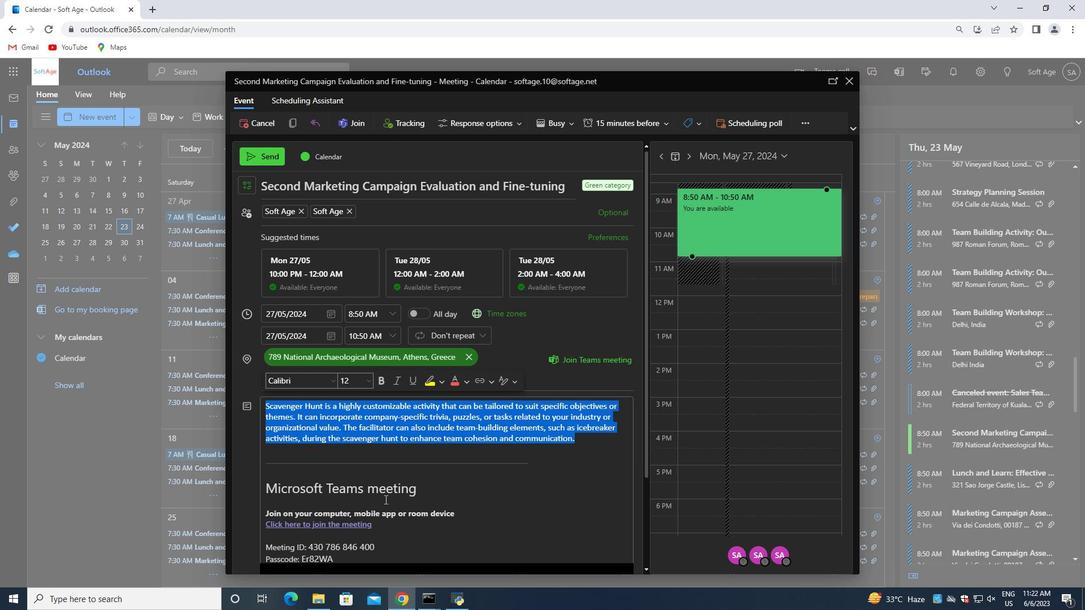 
Action: Mouse scrolled (378, 498) with delta (0, 0)
Screenshot: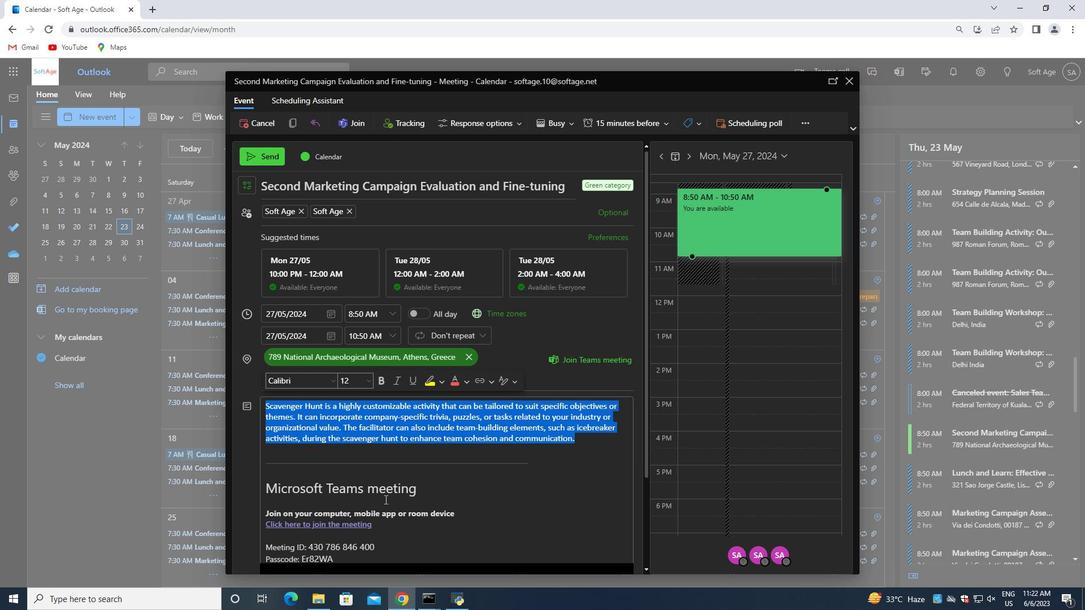 
Action: Mouse moved to (376, 499)
Screenshot: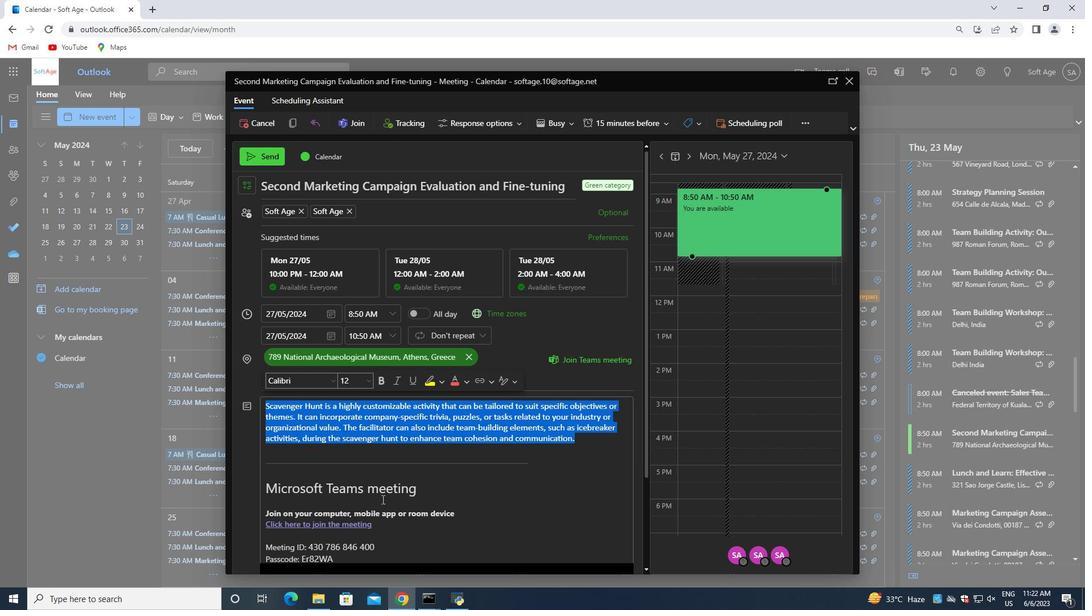 
Action: Mouse scrolled (376, 498) with delta (0, 0)
Screenshot: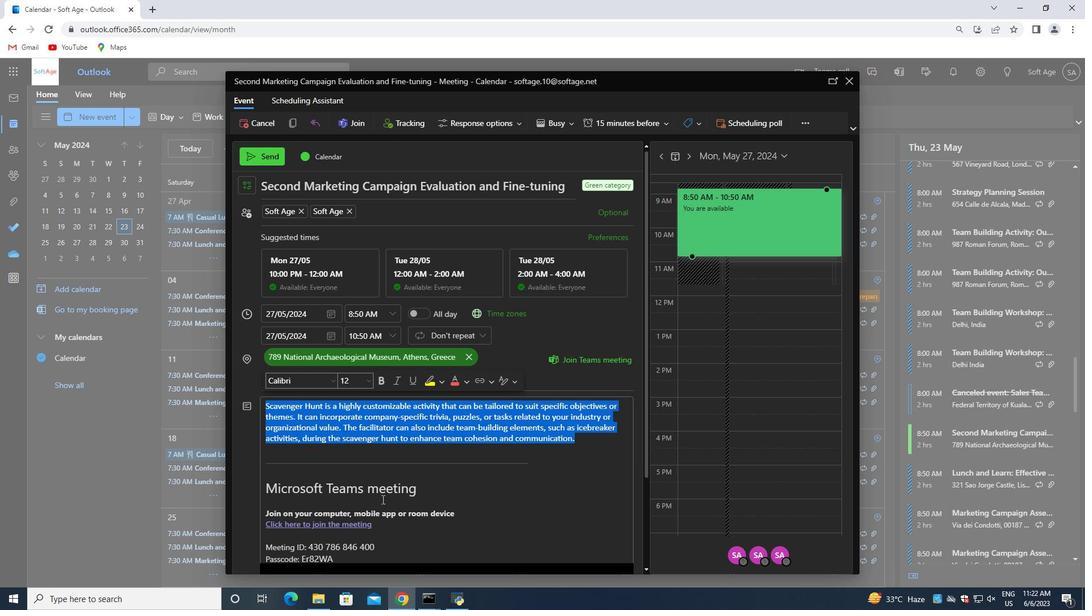 
Action: Mouse moved to (370, 499)
Screenshot: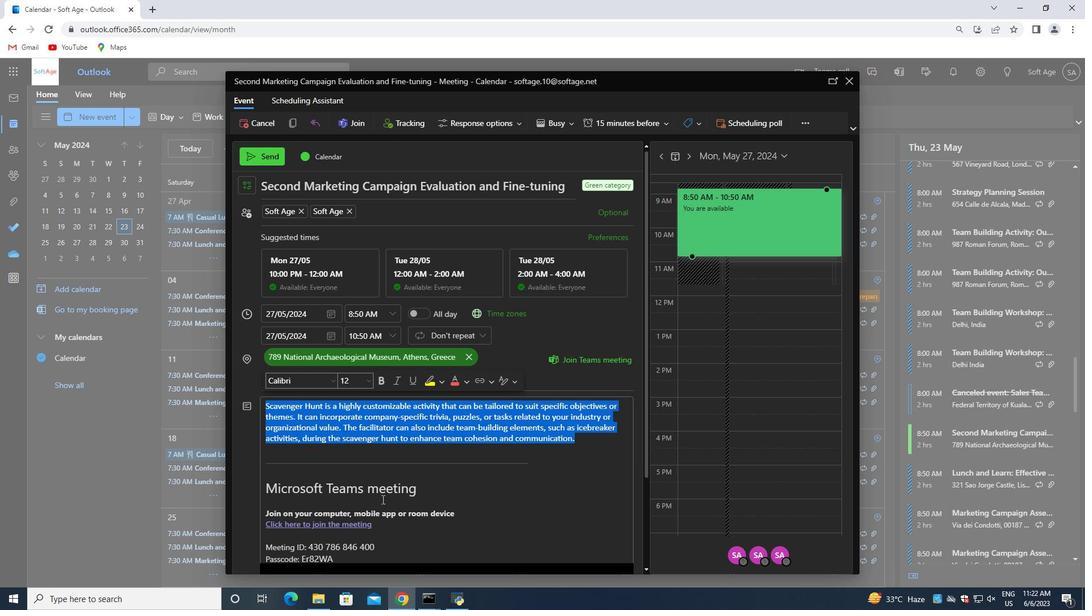 
Action: Mouse scrolled (370, 498) with delta (0, 0)
Screenshot: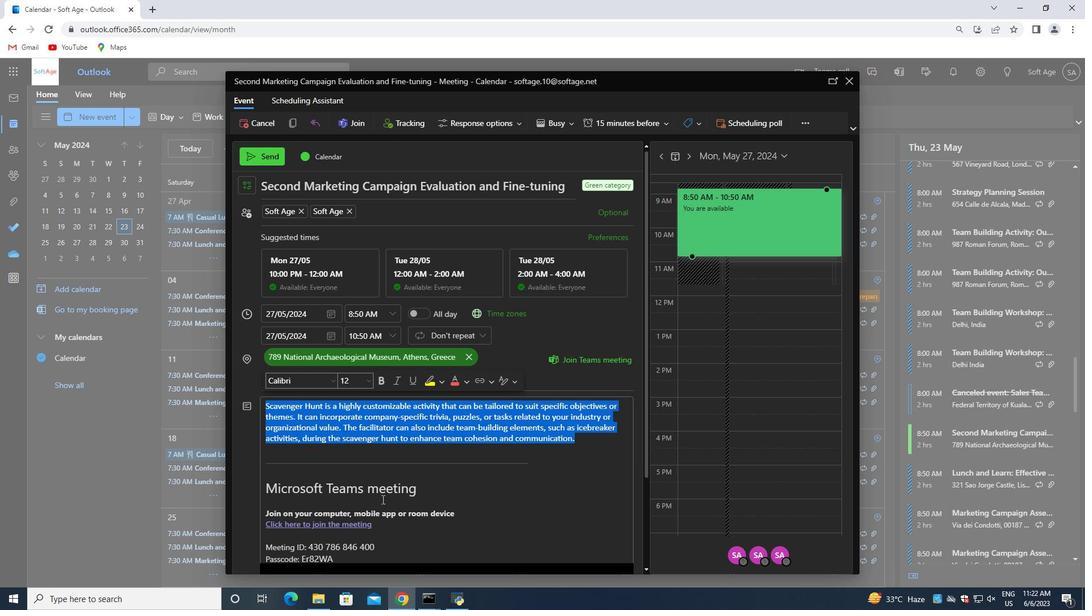 
Action: Mouse moved to (301, 524)
Screenshot: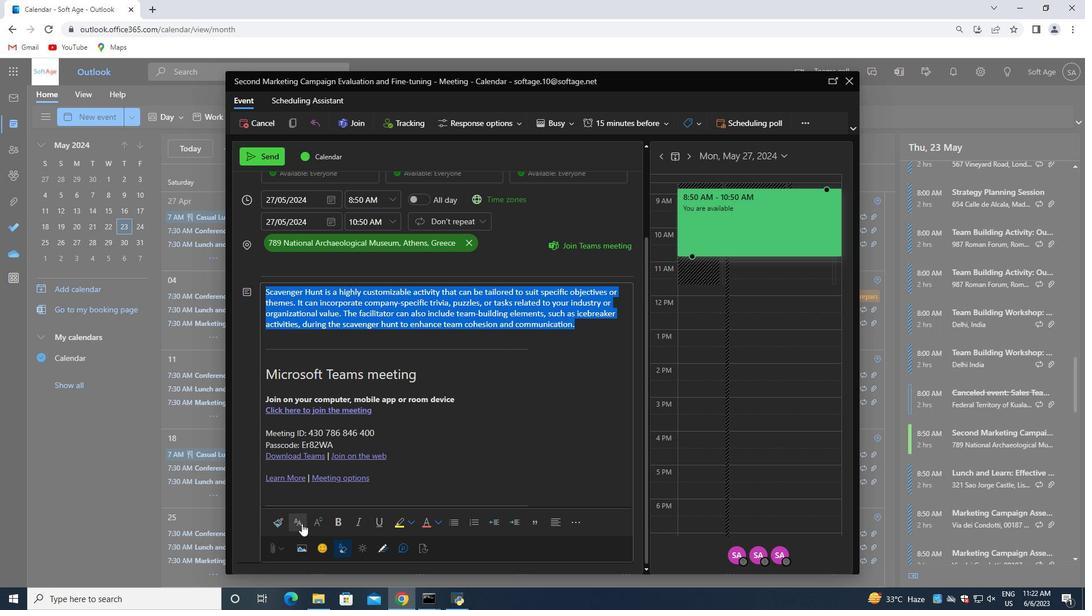 
Action: Mouse pressed left at (301, 524)
Screenshot: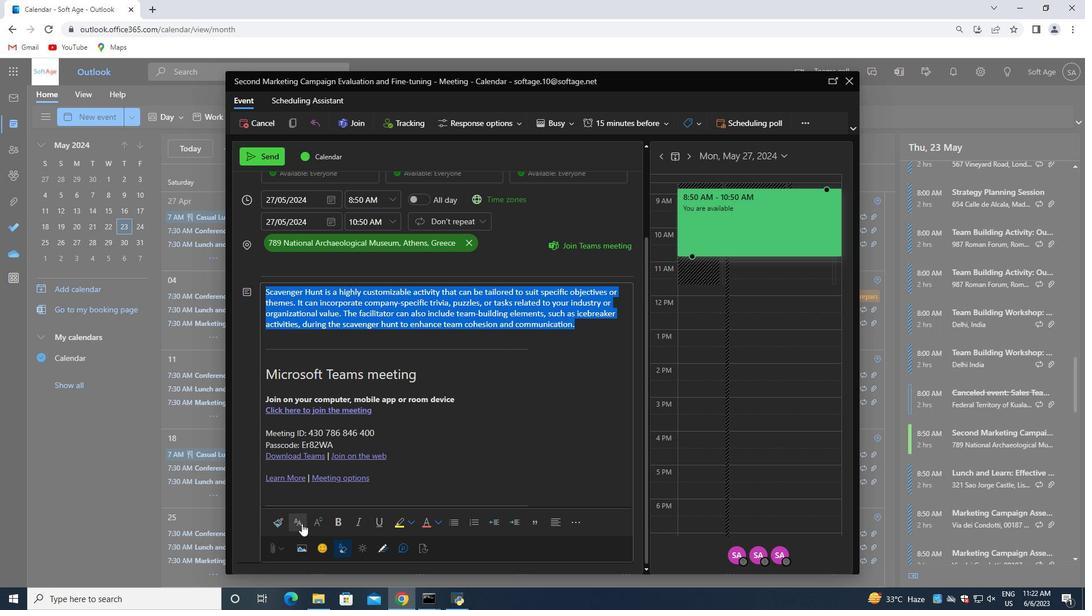 
Action: Mouse moved to (329, 534)
Screenshot: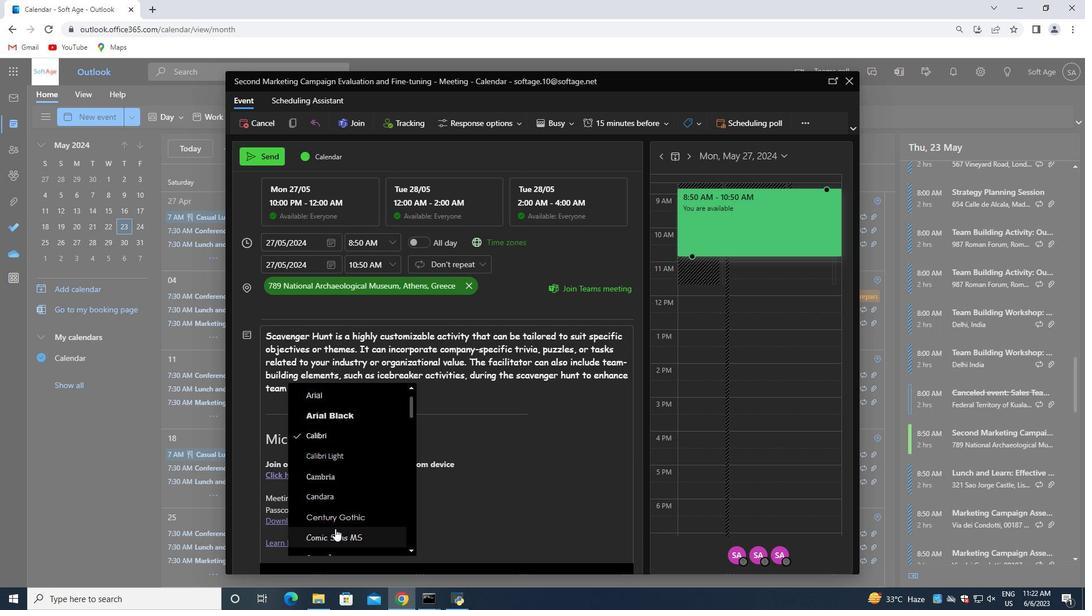 
Action: Mouse pressed left at (329, 534)
Screenshot: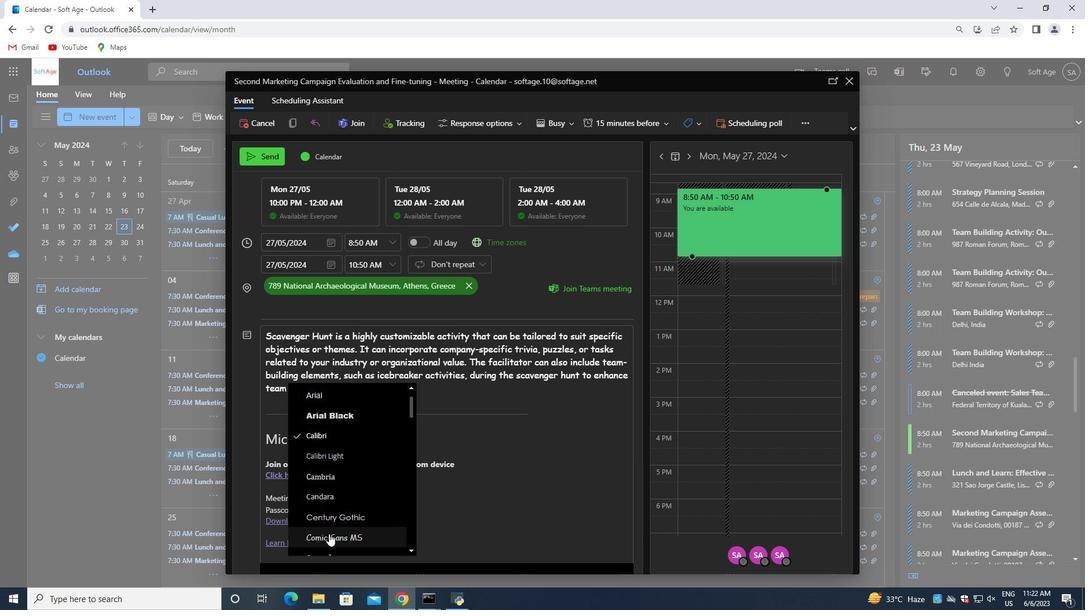 
Action: Mouse moved to (439, 393)
Screenshot: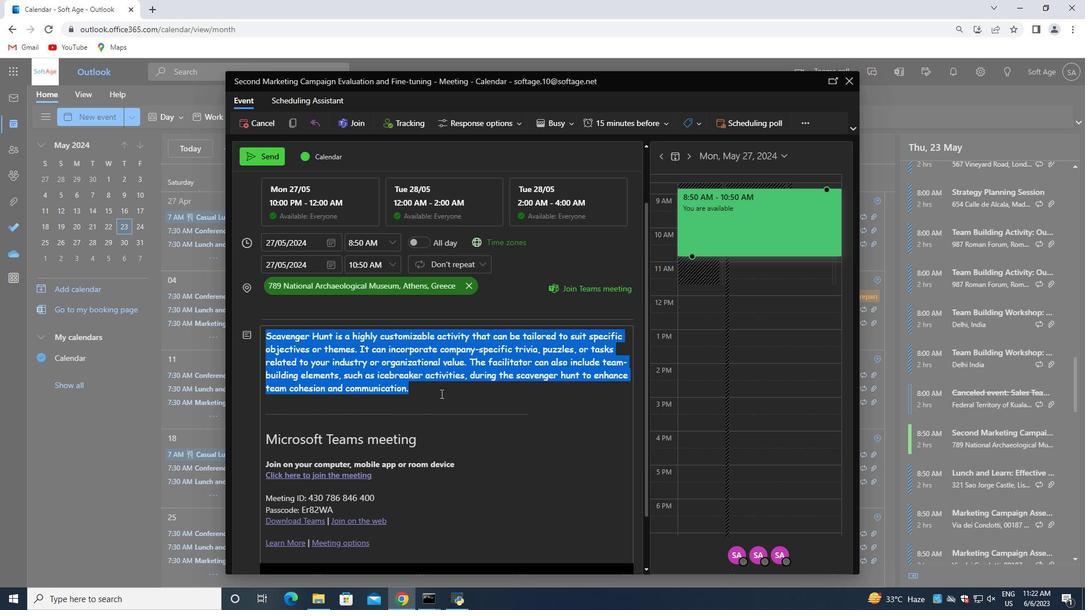 
Action: Mouse pressed left at (439, 393)
Screenshot: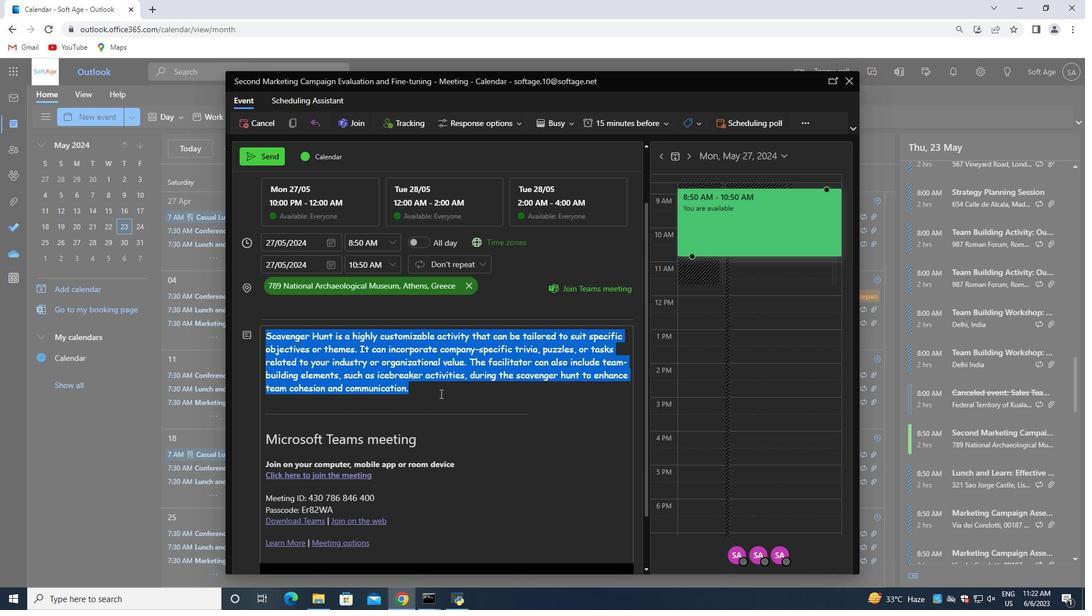 
Action: Mouse moved to (557, 121)
Screenshot: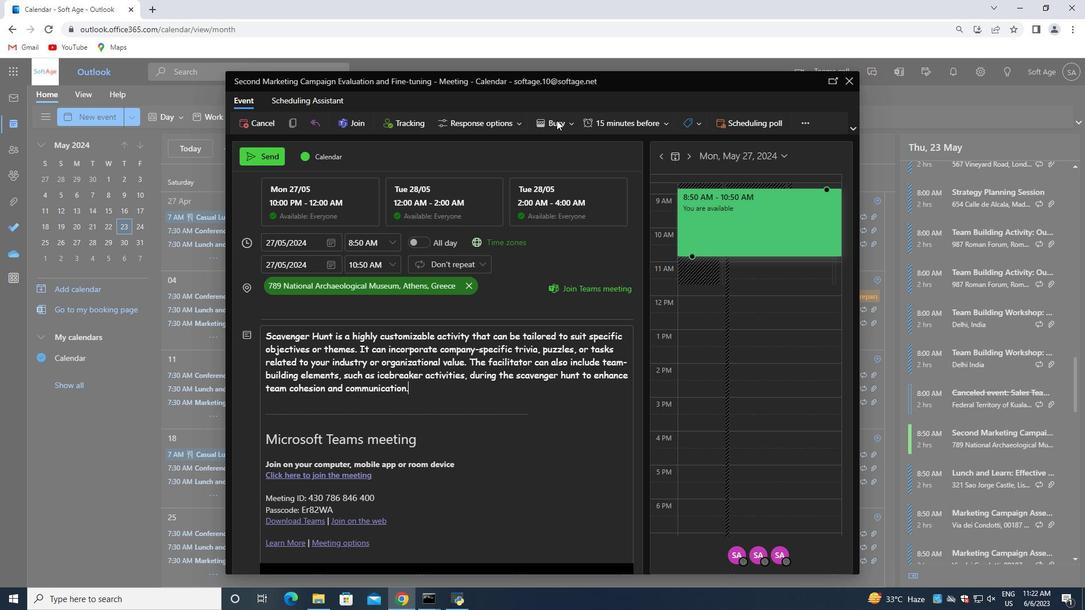 
Action: Mouse pressed left at (557, 121)
Screenshot: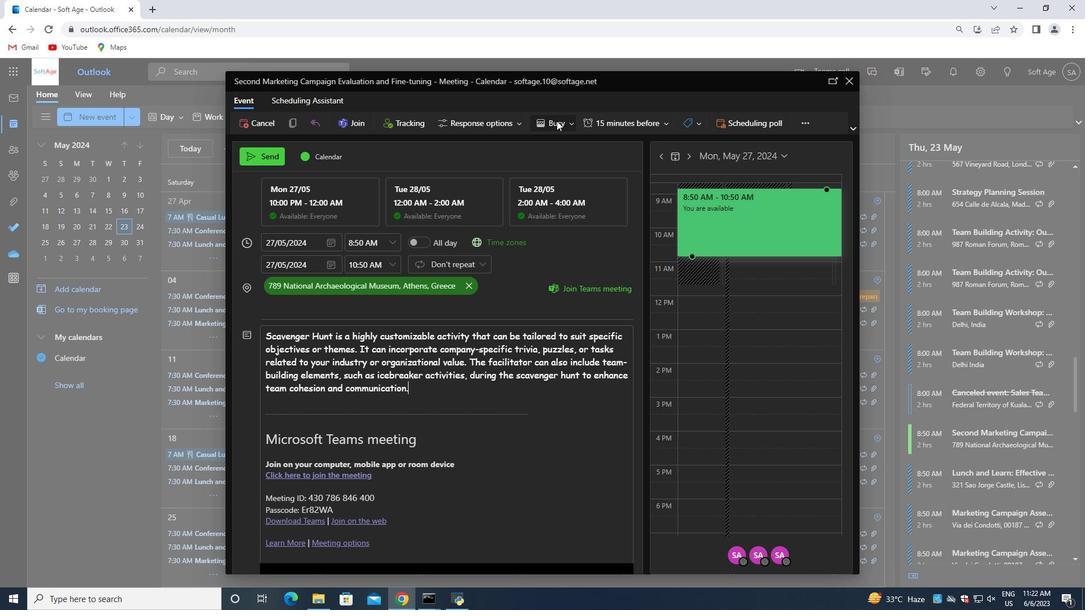 
Action: Mouse moved to (521, 184)
Screenshot: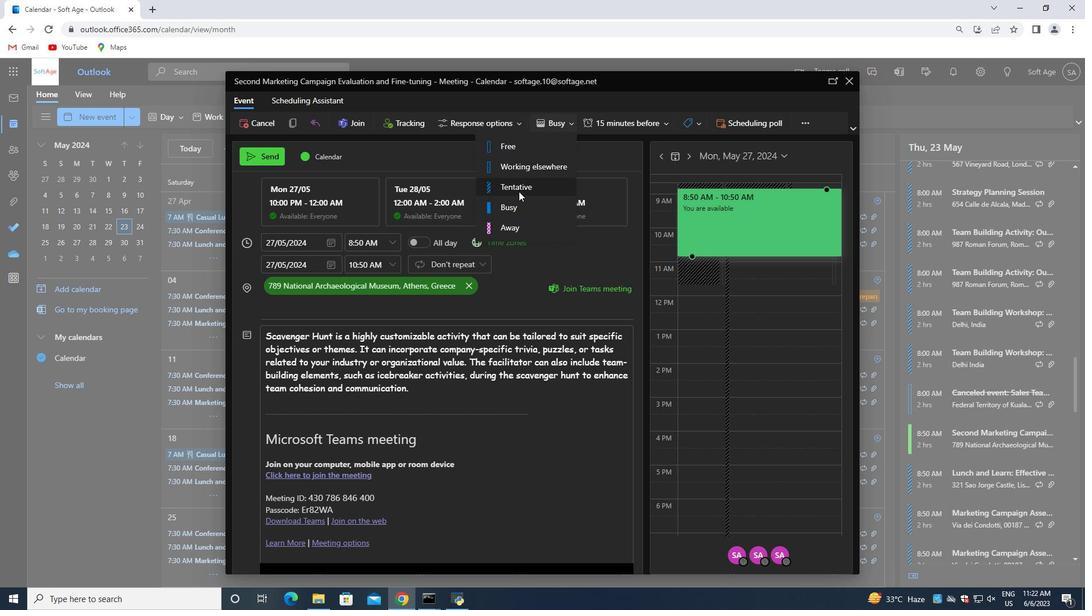 
Action: Mouse pressed left at (521, 184)
Screenshot: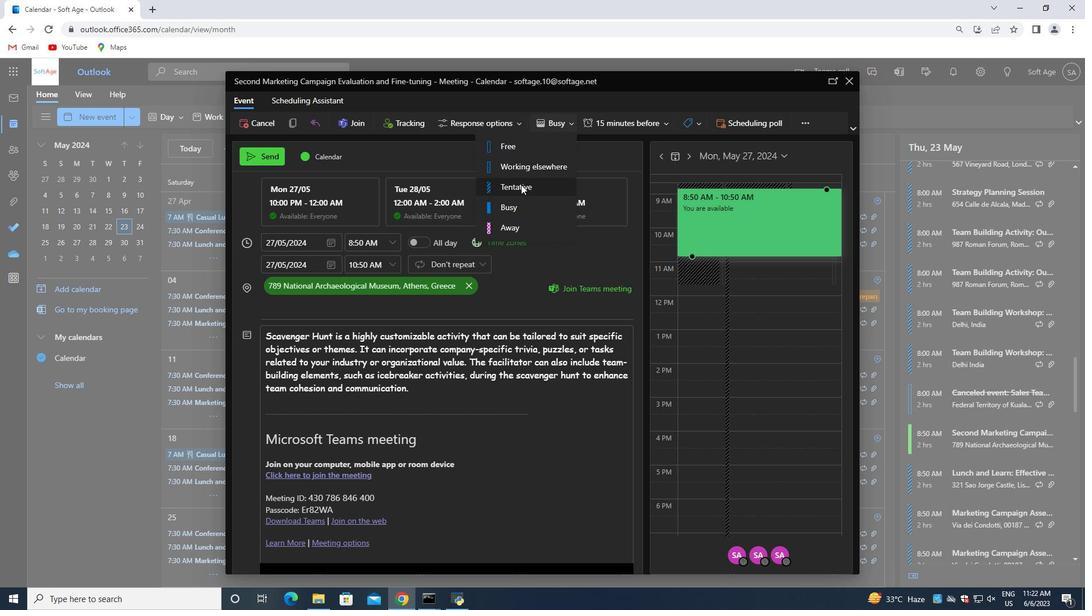 
Action: Mouse moved to (422, 385)
Screenshot: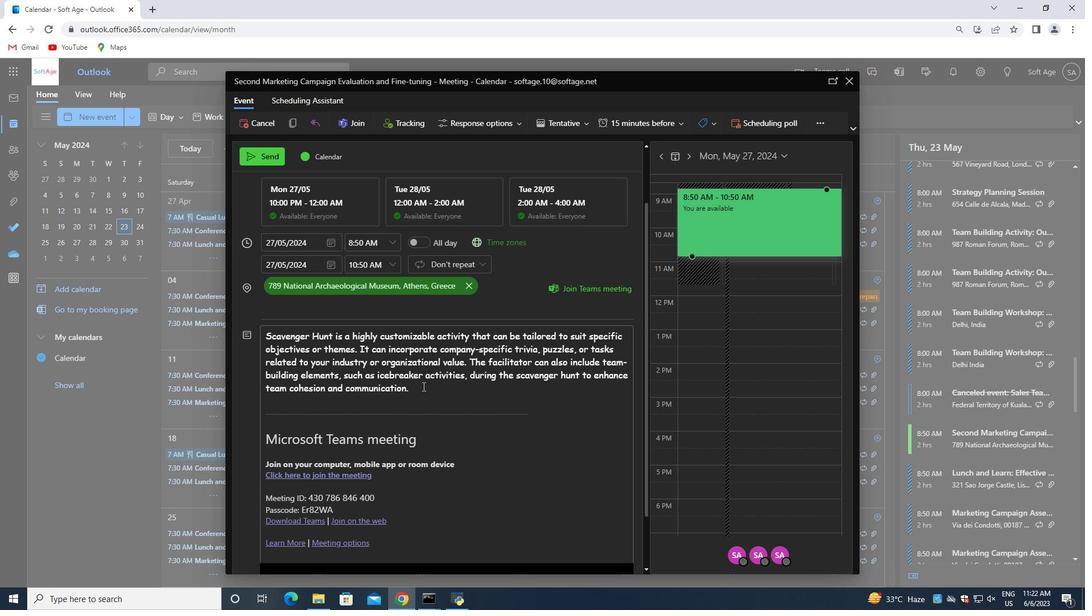 
Action: Mouse pressed left at (422, 385)
Screenshot: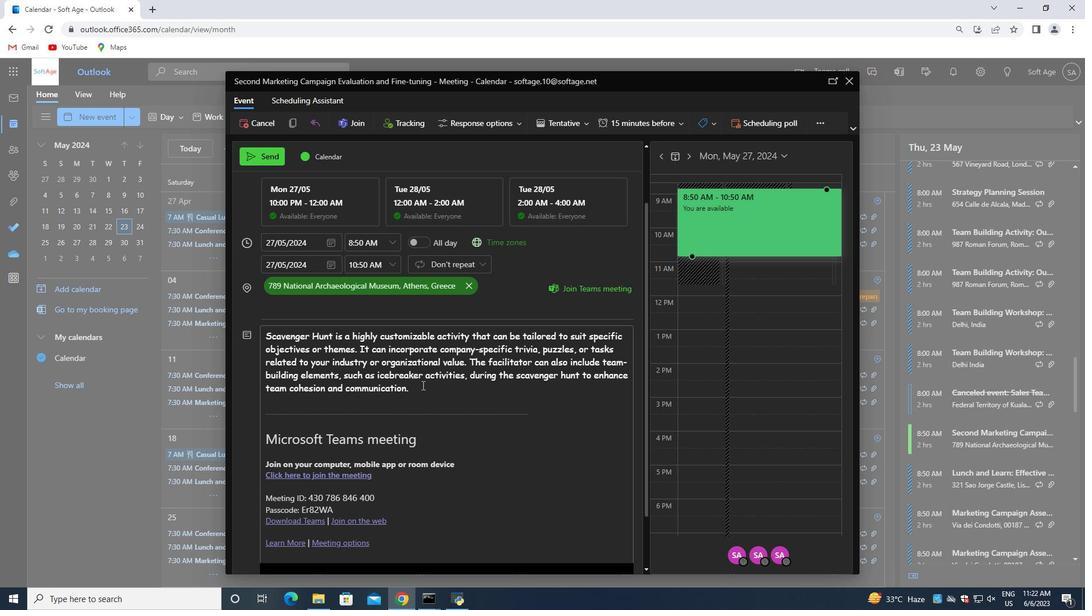 
Action: Mouse moved to (419, 390)
Screenshot: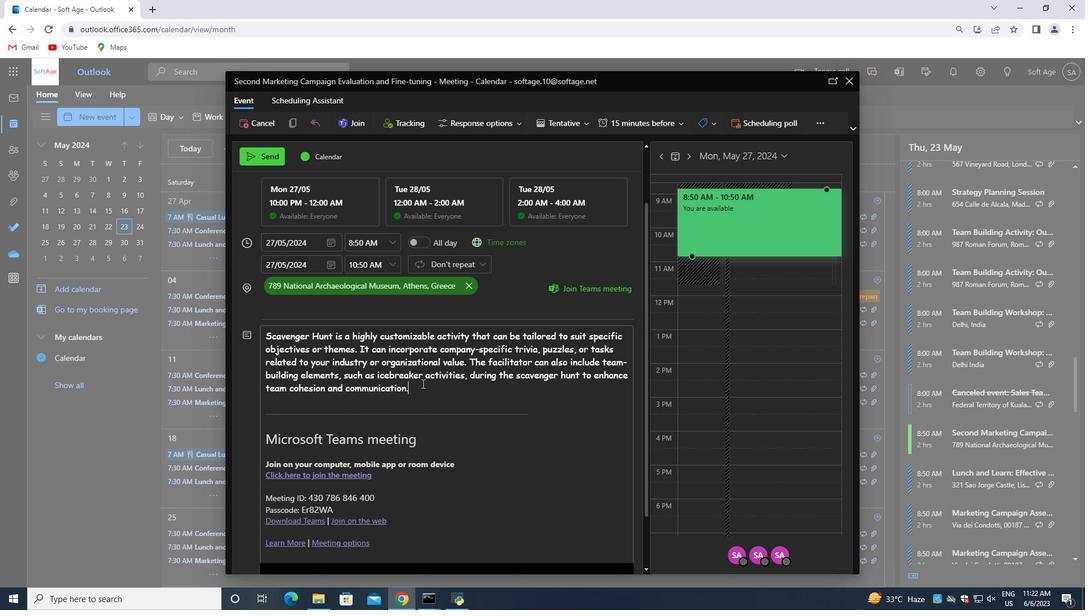 
Action: Mouse scrolled (419, 390) with delta (0, 0)
Screenshot: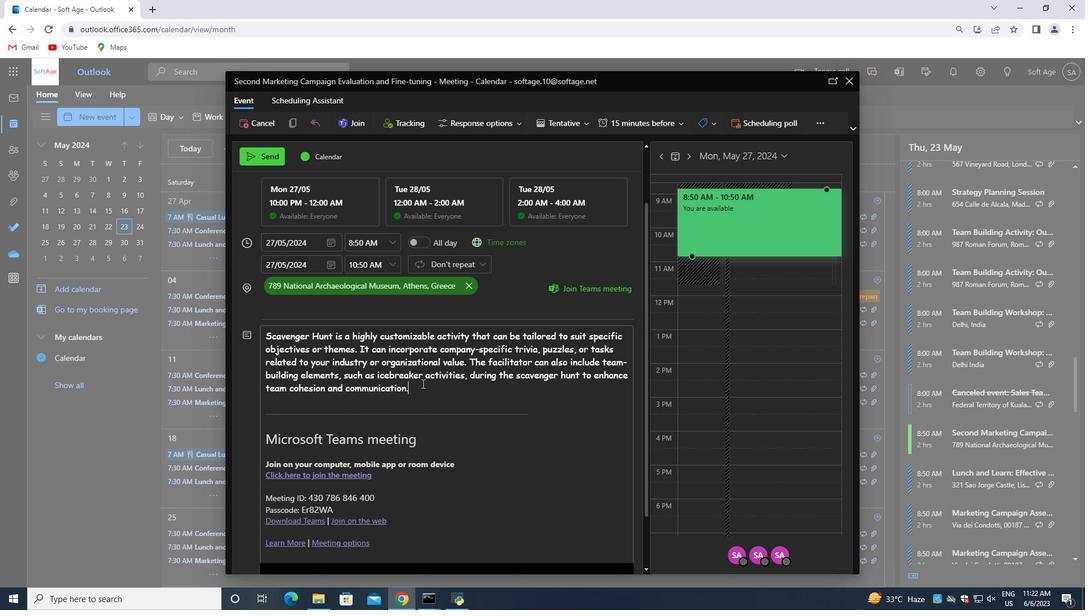 
Action: Mouse moved to (417, 393)
Screenshot: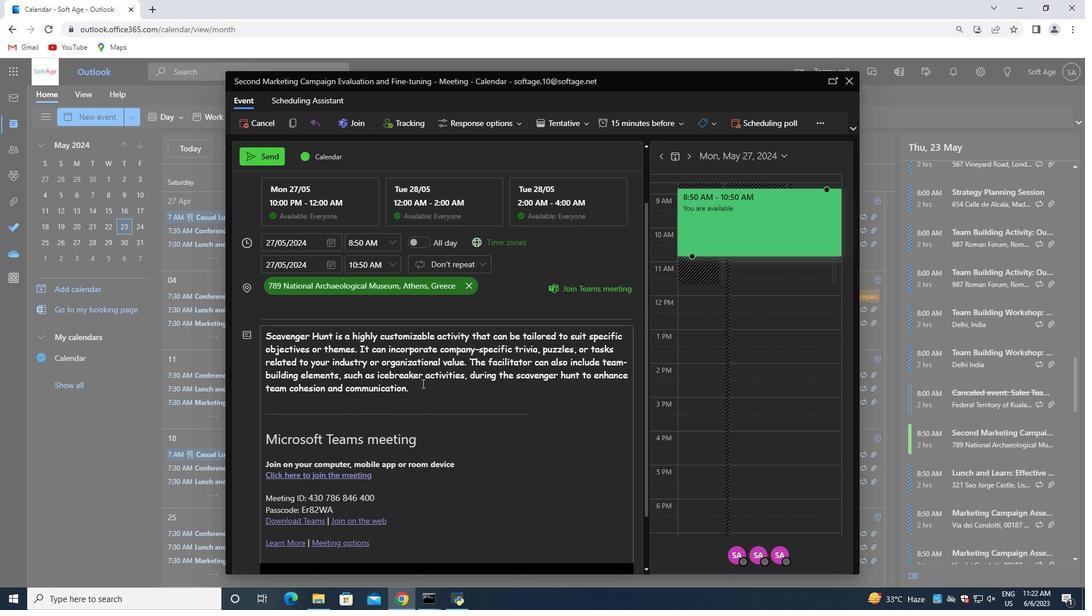 
Action: Mouse scrolled (417, 392) with delta (0, 0)
Screenshot: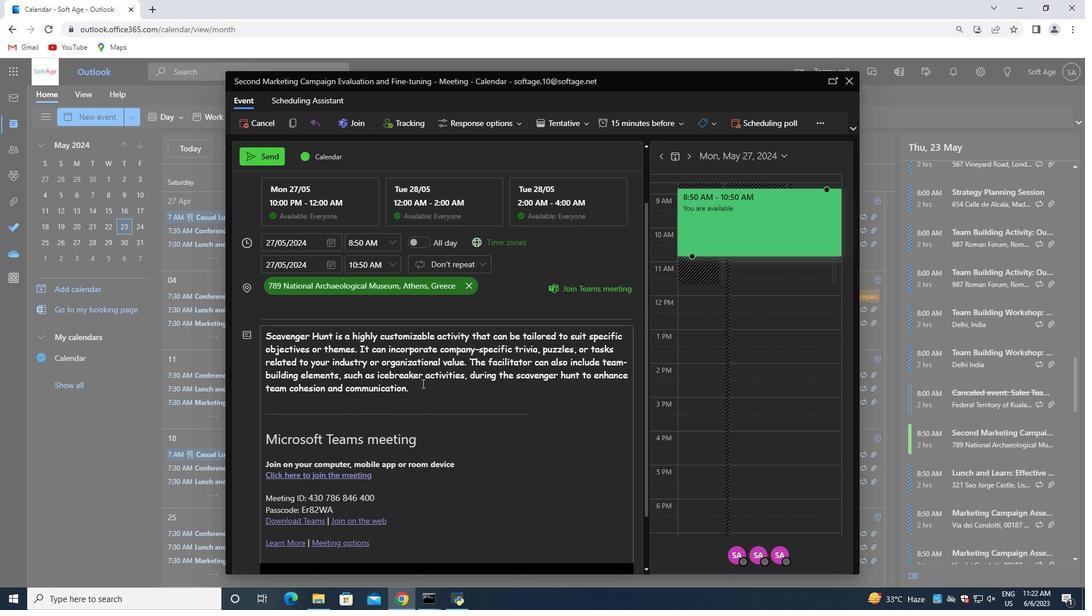 
Action: Mouse moved to (417, 393)
Screenshot: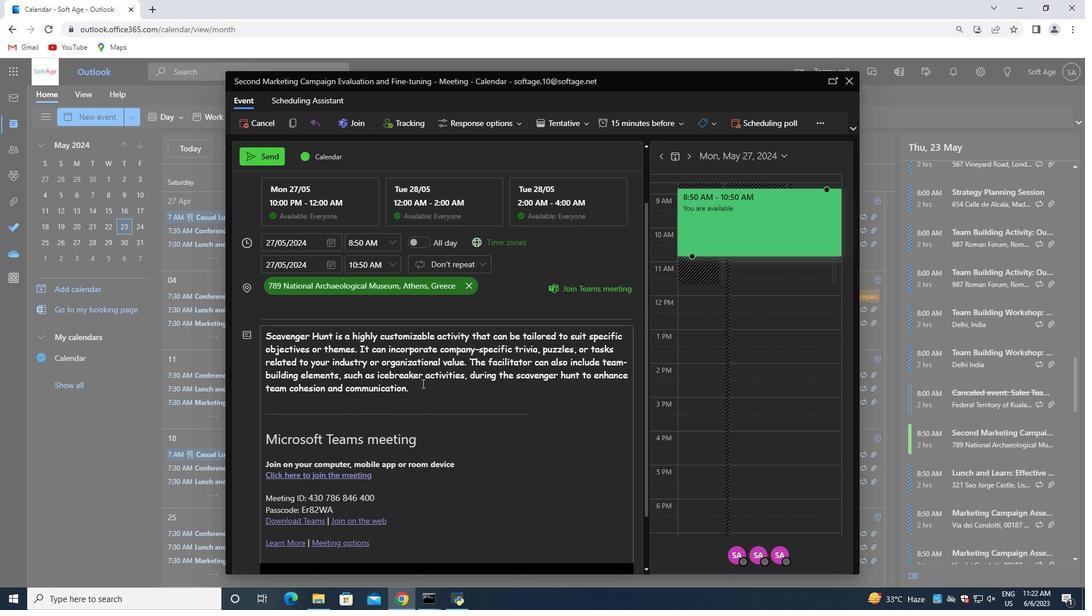 
Action: Mouse scrolled (417, 393) with delta (0, 0)
Screenshot: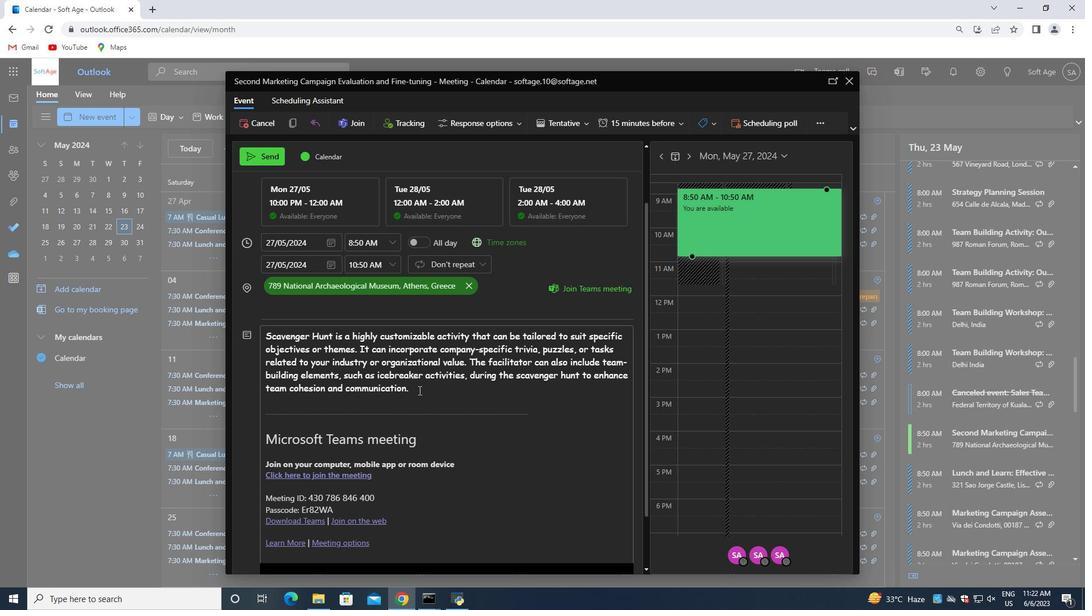 
Action: Mouse moved to (417, 394)
Screenshot: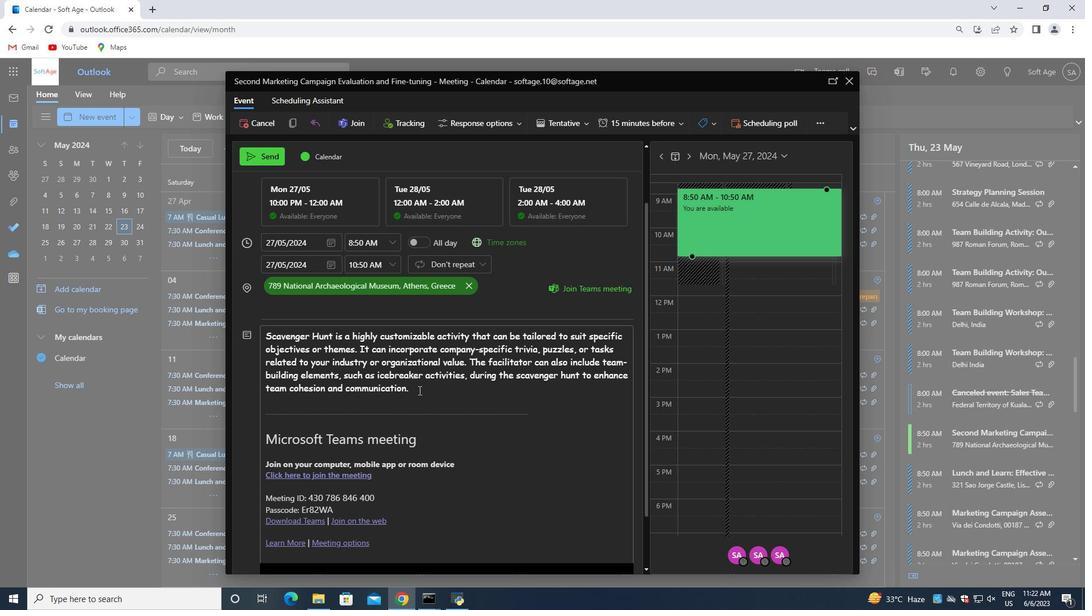 
Action: Mouse scrolled (417, 394) with delta (0, 0)
Screenshot: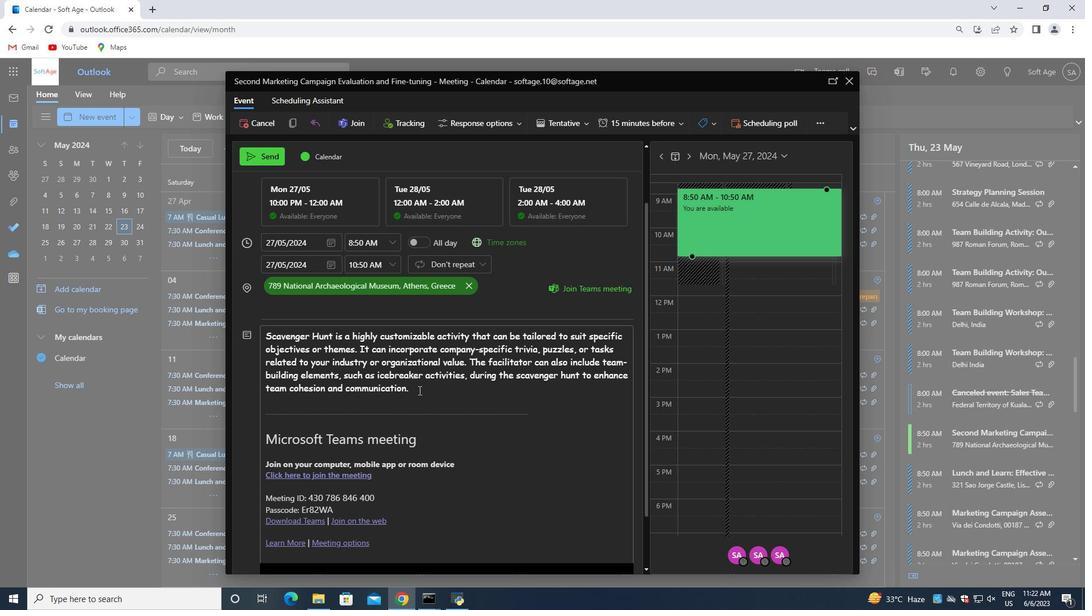 
Action: Mouse moved to (417, 394)
Screenshot: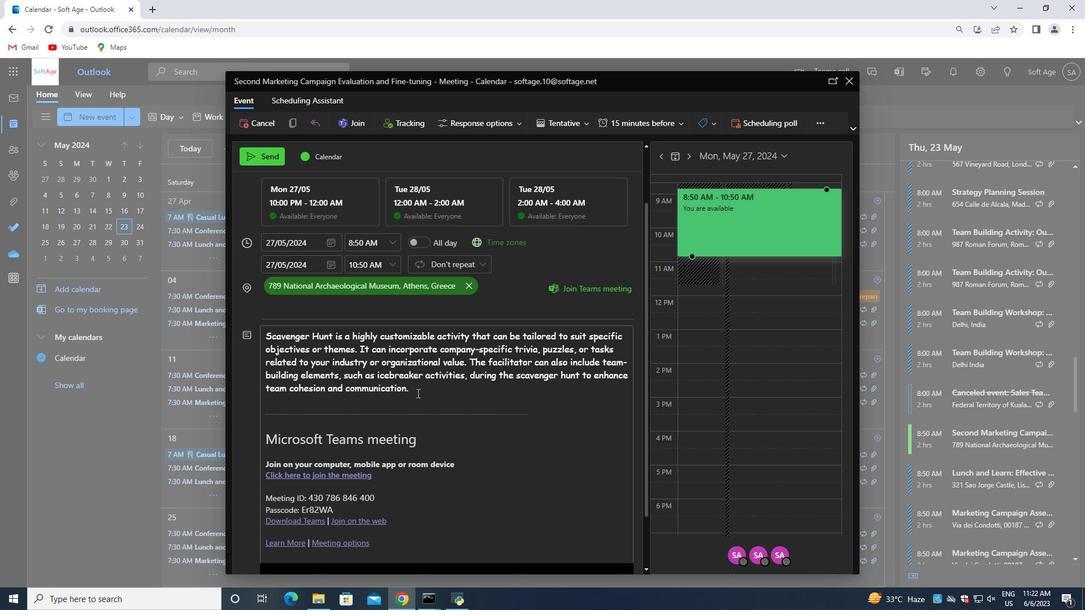
Action: Mouse scrolled (417, 394) with delta (0, 0)
Screenshot: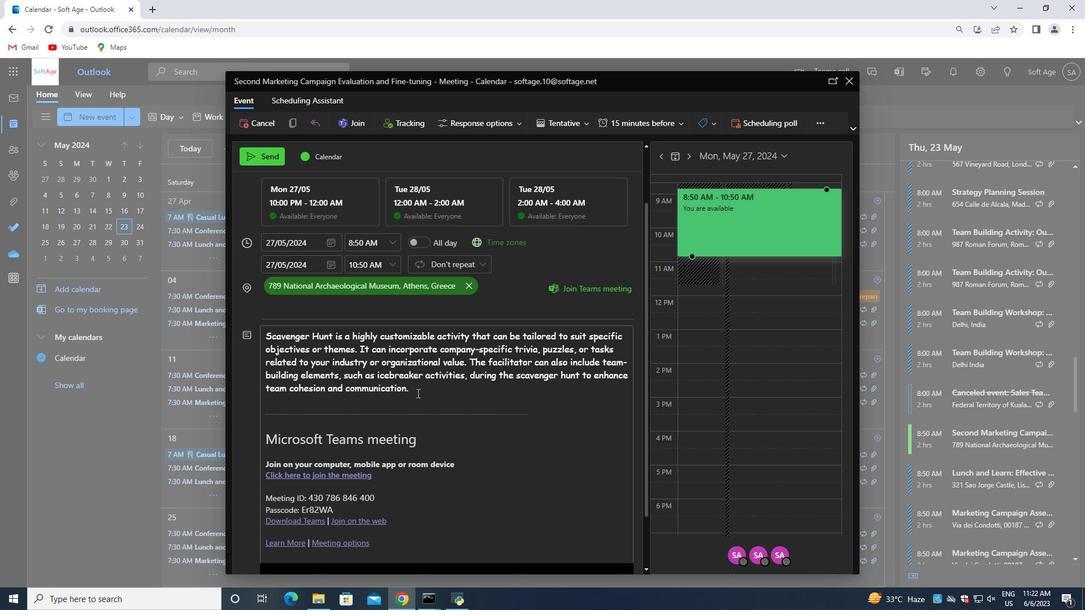 
Action: Mouse moved to (319, 546)
Screenshot: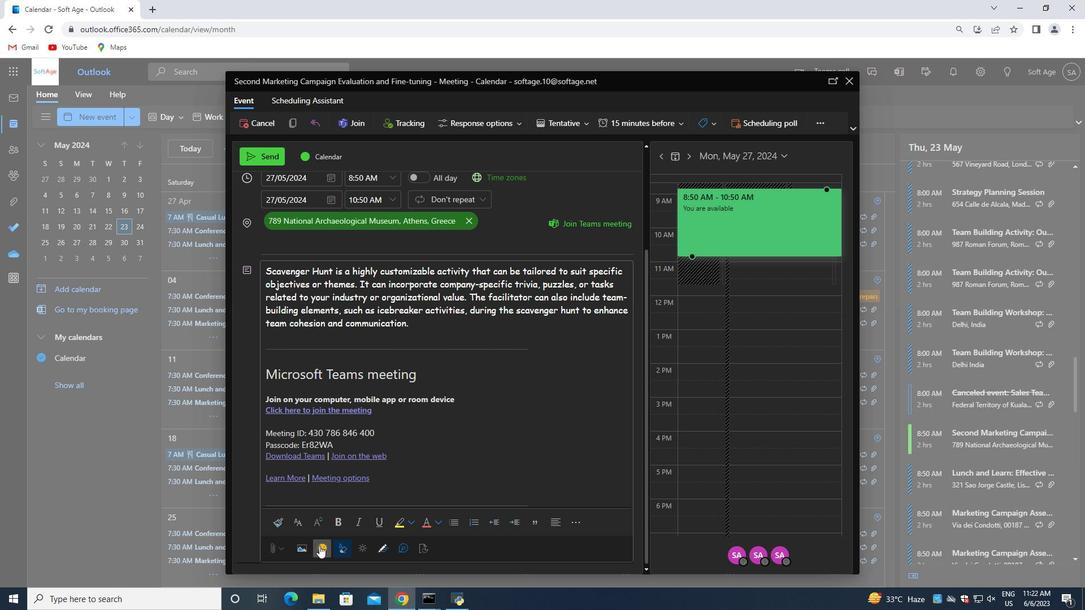 
Action: Mouse pressed left at (319, 546)
Screenshot: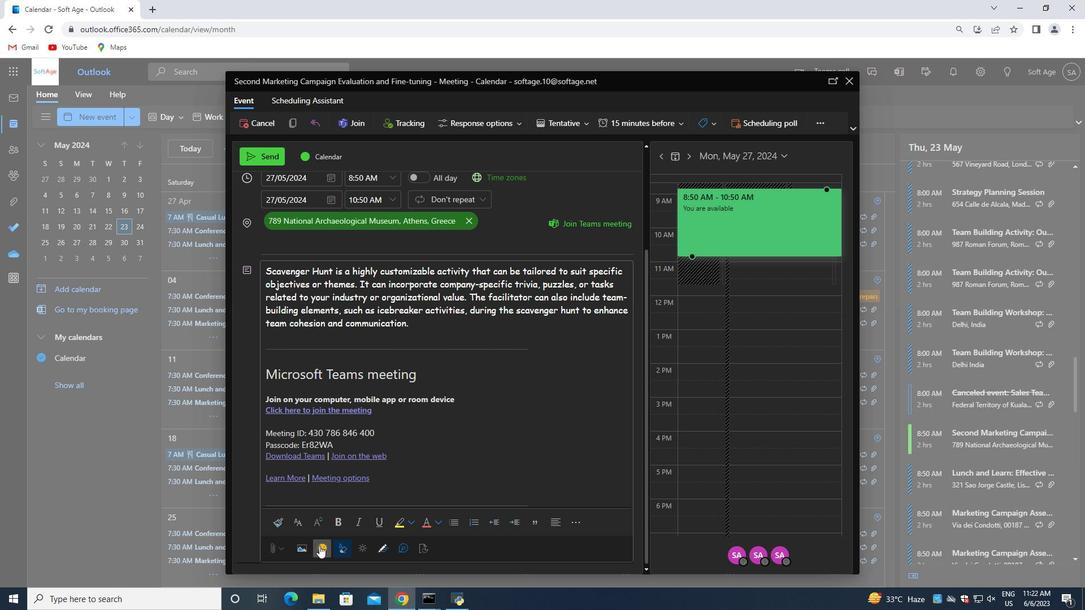 
Action: Mouse moved to (775, 309)
Screenshot: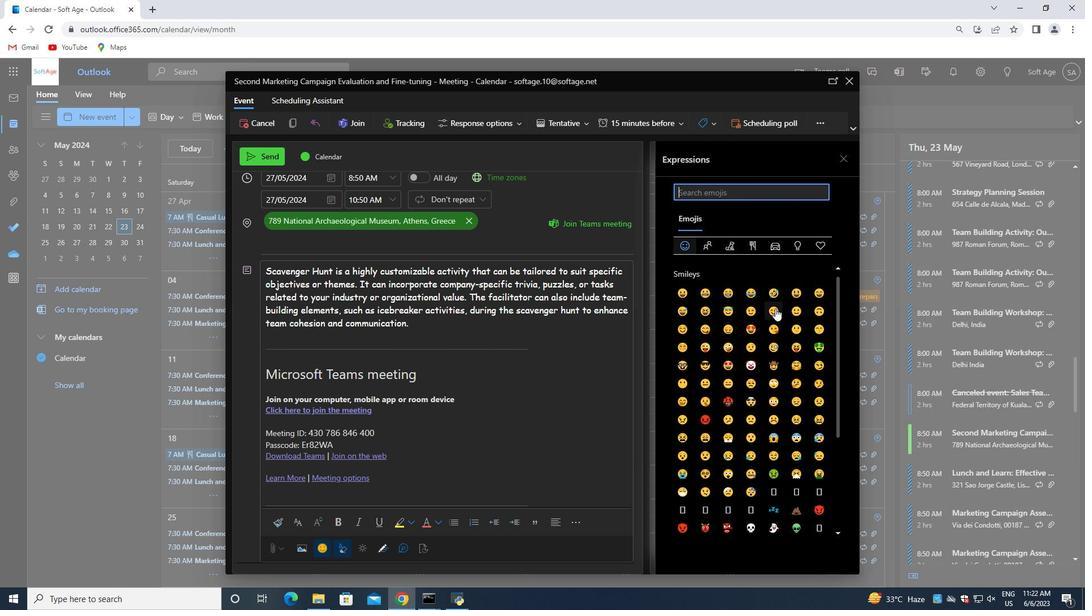 
Action: Mouse pressed left at (775, 309)
Screenshot: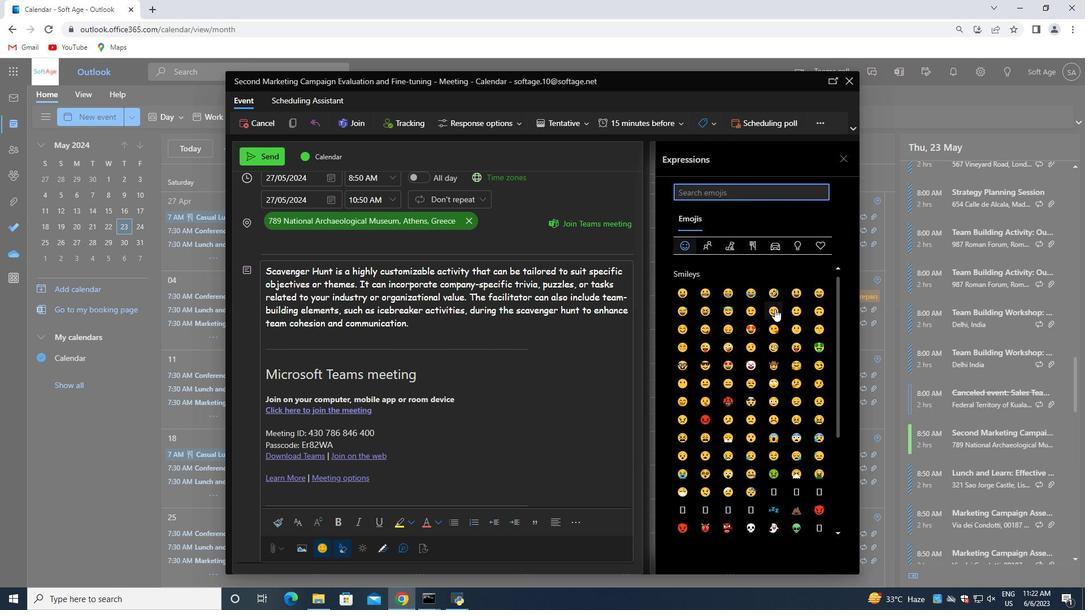 
Action: Mouse moved to (453, 327)
Screenshot: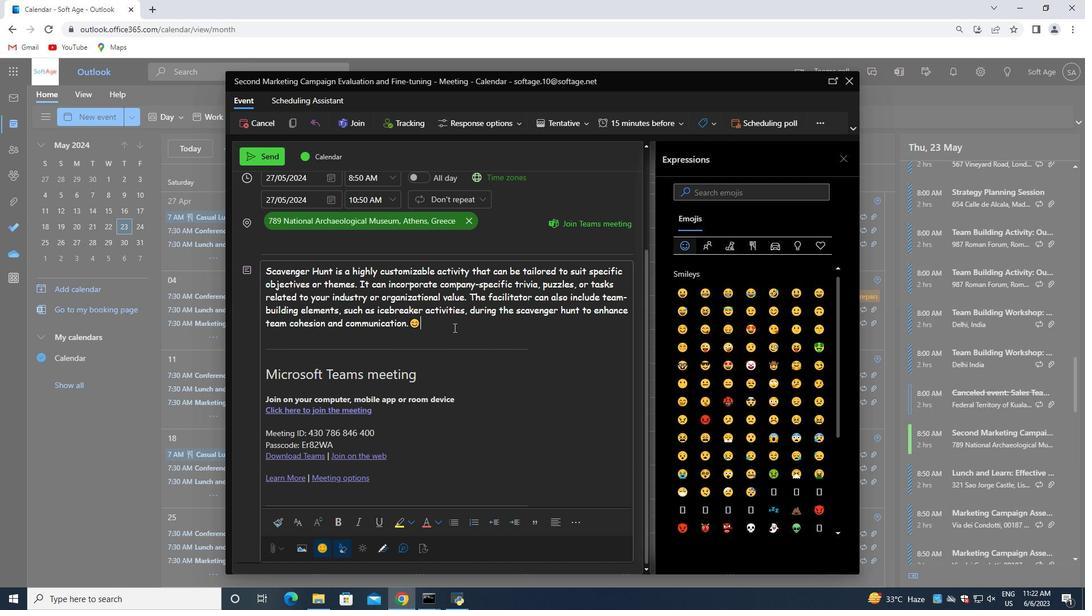 
Action: Mouse pressed left at (453, 327)
Screenshot: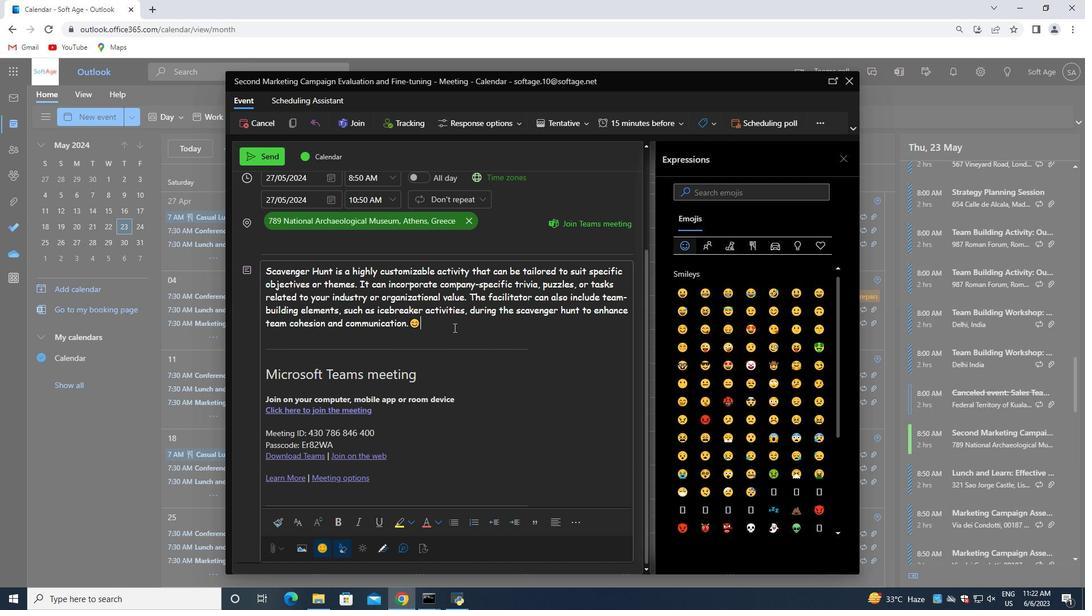 
Action: Mouse scrolled (453, 327) with delta (0, 0)
Screenshot: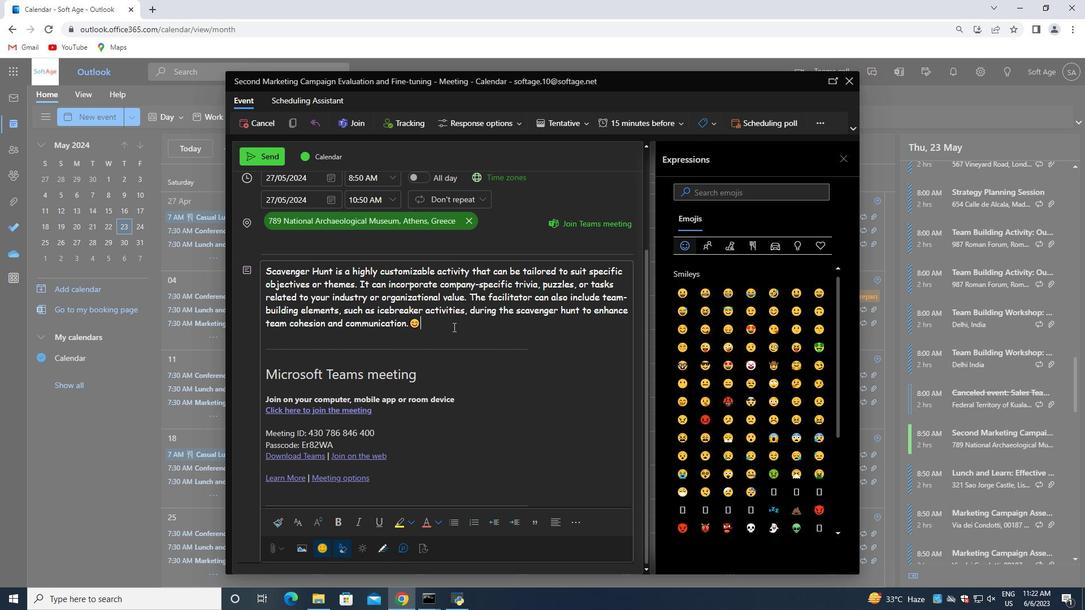 
Action: Mouse scrolled (453, 327) with delta (0, 0)
Screenshot: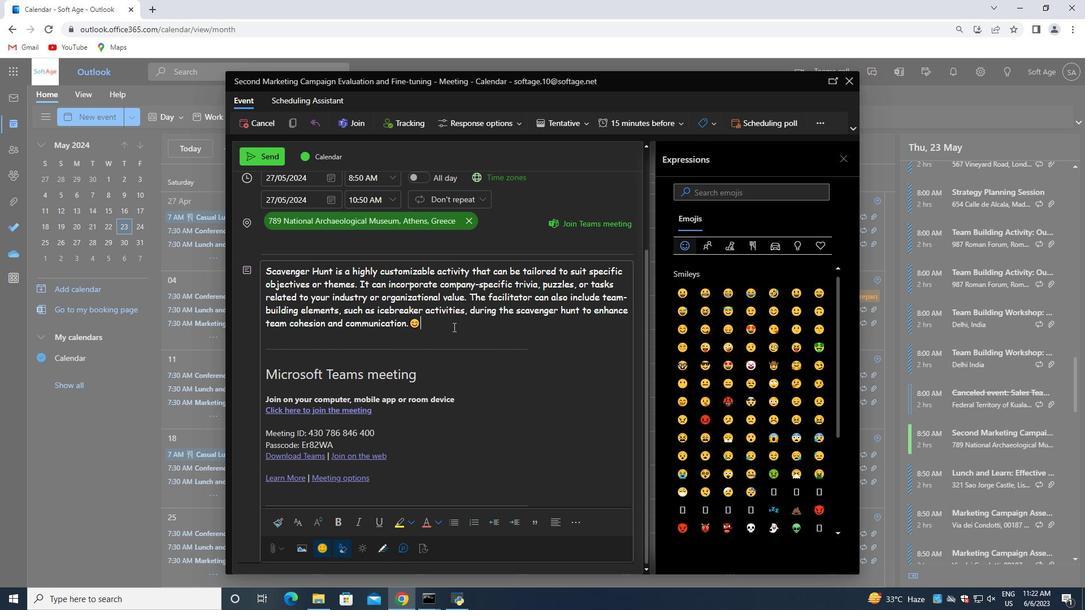 
Action: Mouse scrolled (453, 327) with delta (0, 0)
Screenshot: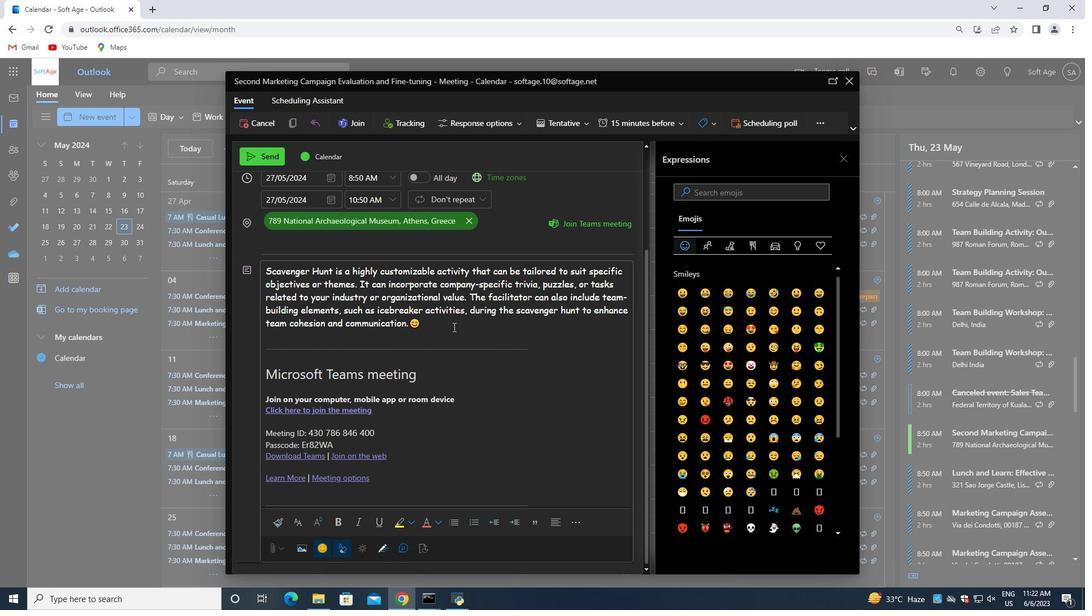 
Action: Mouse scrolled (453, 327) with delta (0, 0)
Screenshot: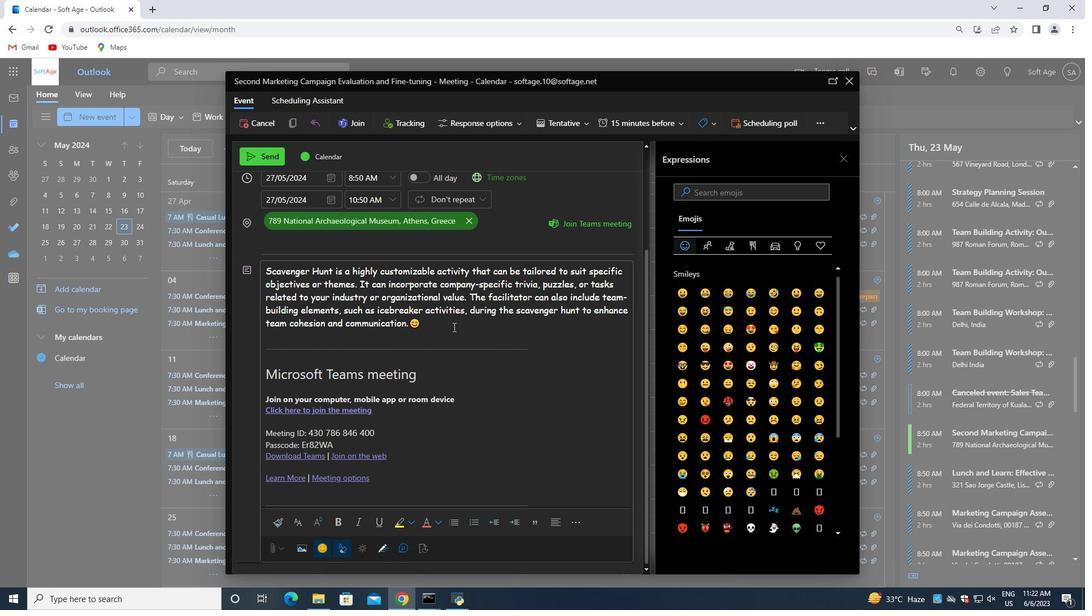 
Action: Mouse moved to (389, 210)
Screenshot: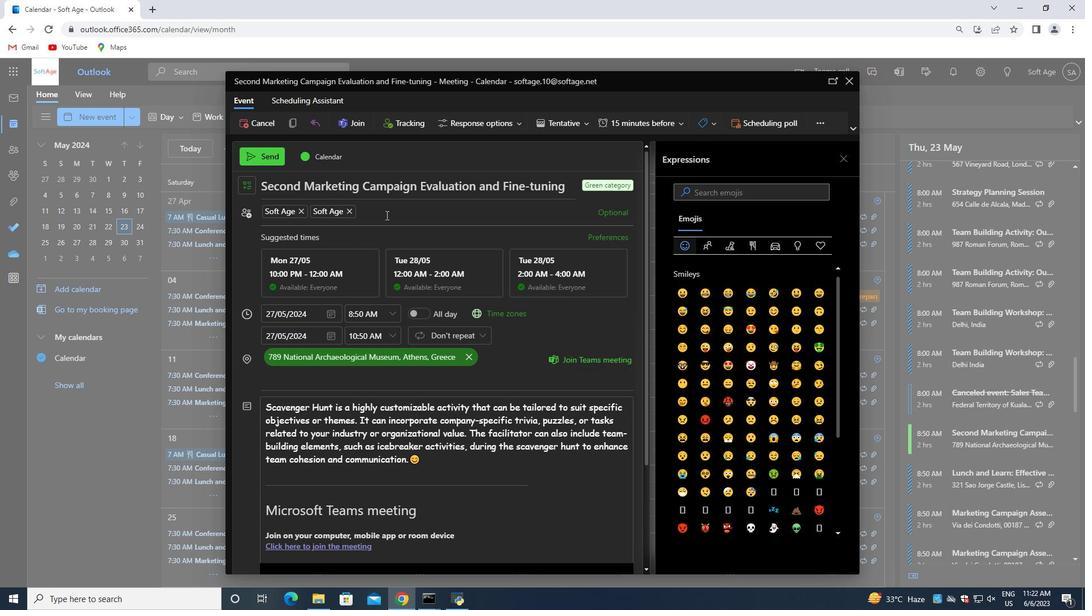 
Action: Mouse pressed left at (389, 210)
Screenshot: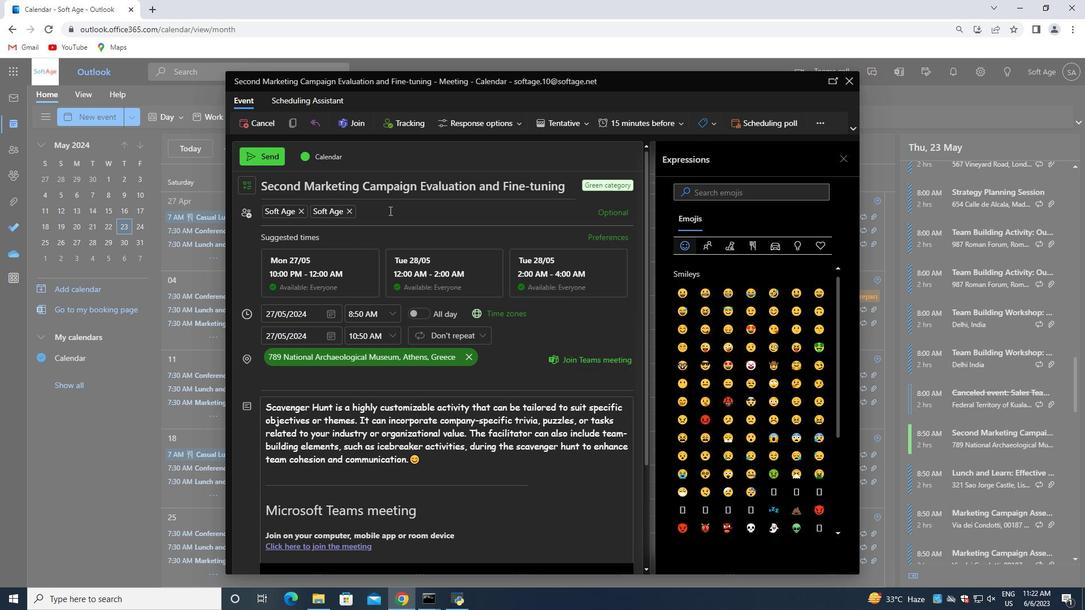 
Action: Key pressed softage.2<Key.shift>@softage.net<Key.enter>
Screenshot: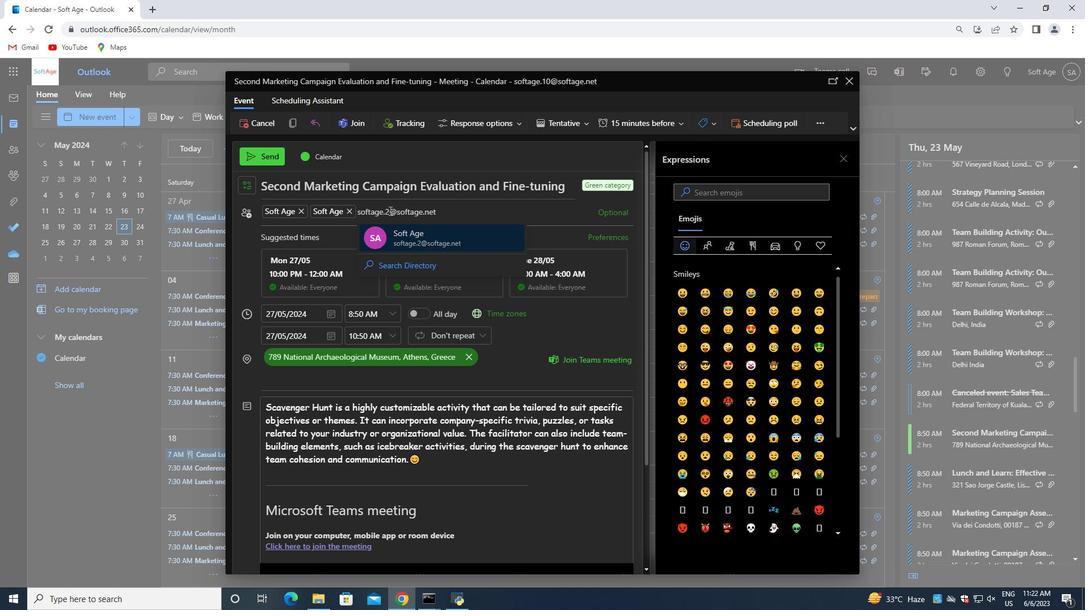 
Action: Mouse moved to (429, 467)
Screenshot: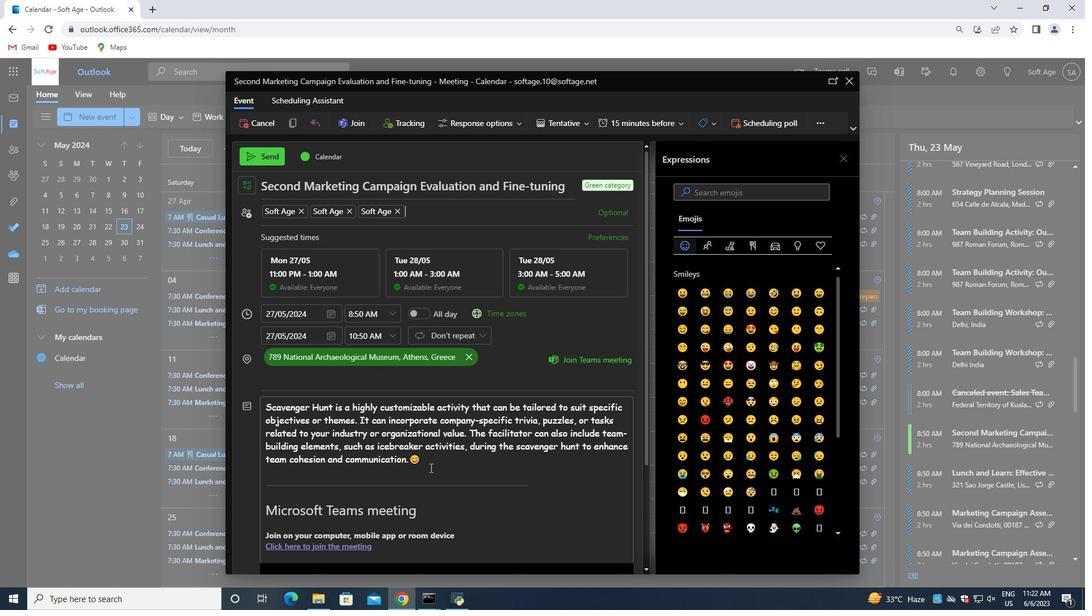 
Action: Mouse pressed left at (429, 467)
Screenshot: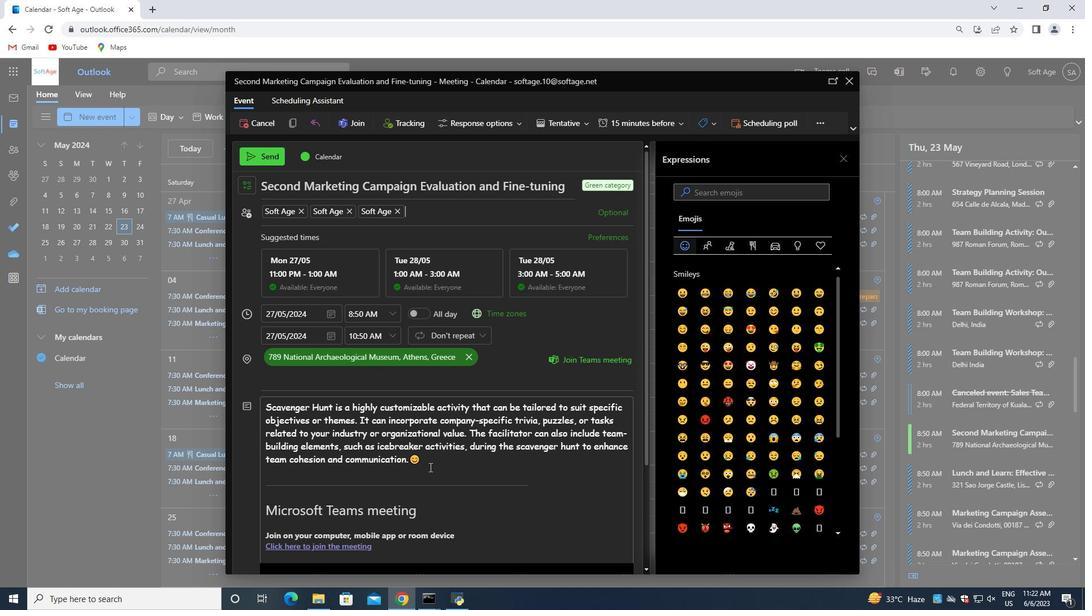 
Action: Mouse moved to (393, 441)
Screenshot: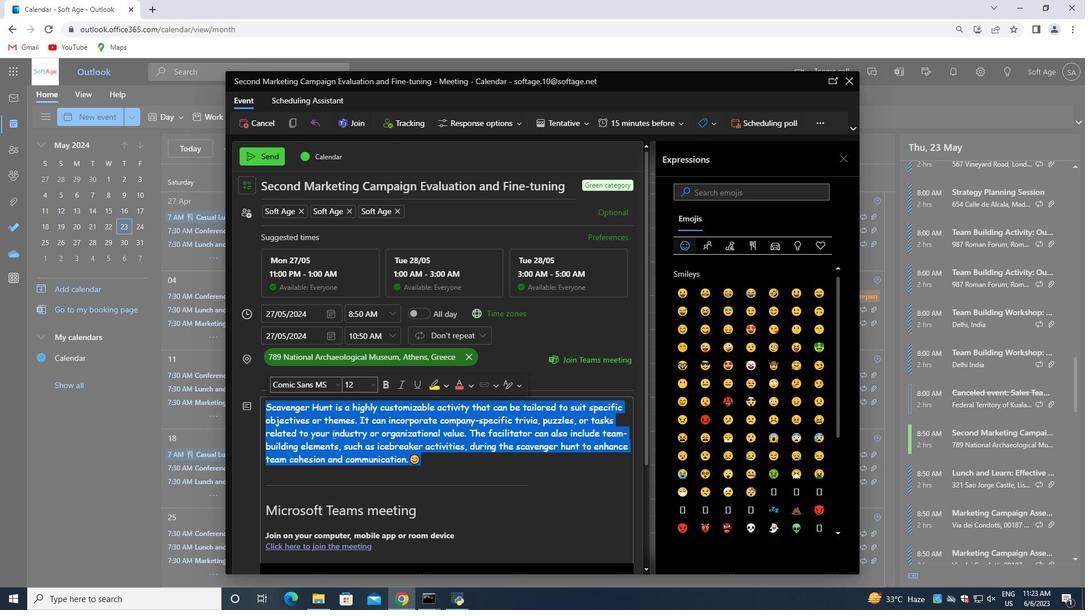 
Action: Mouse scrolled (393, 440) with delta (0, 0)
Screenshot: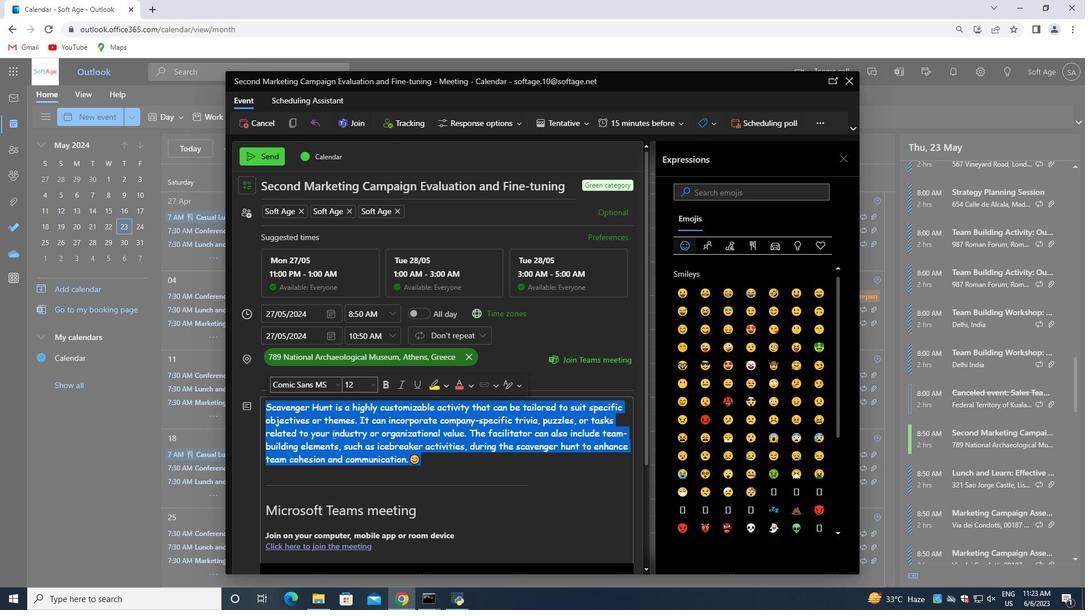 
Action: Mouse moved to (394, 442)
Screenshot: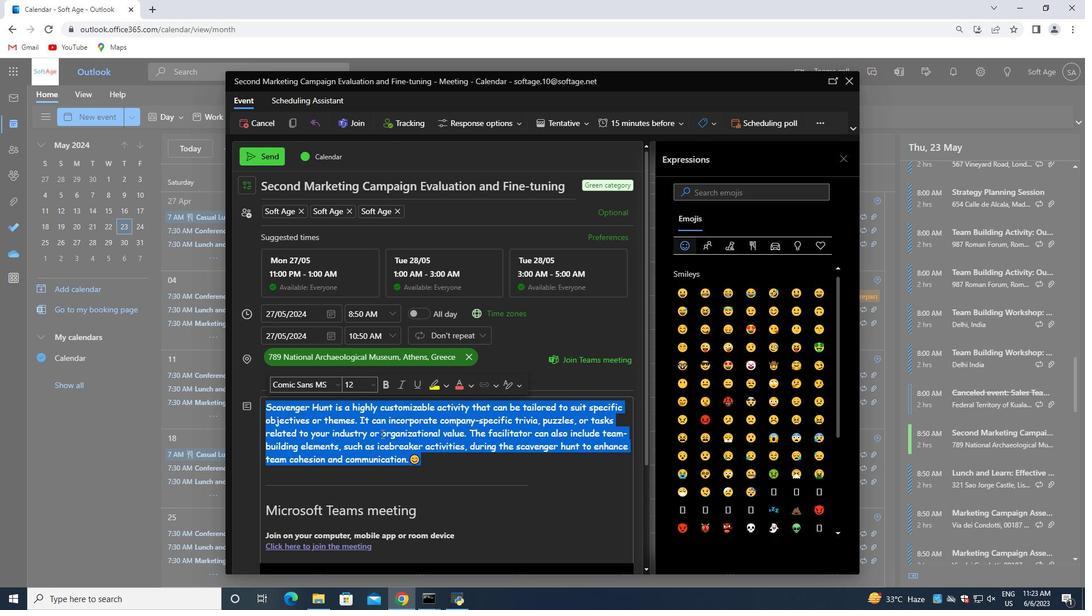 
Action: Mouse scrolled (394, 442) with delta (0, 0)
Screenshot: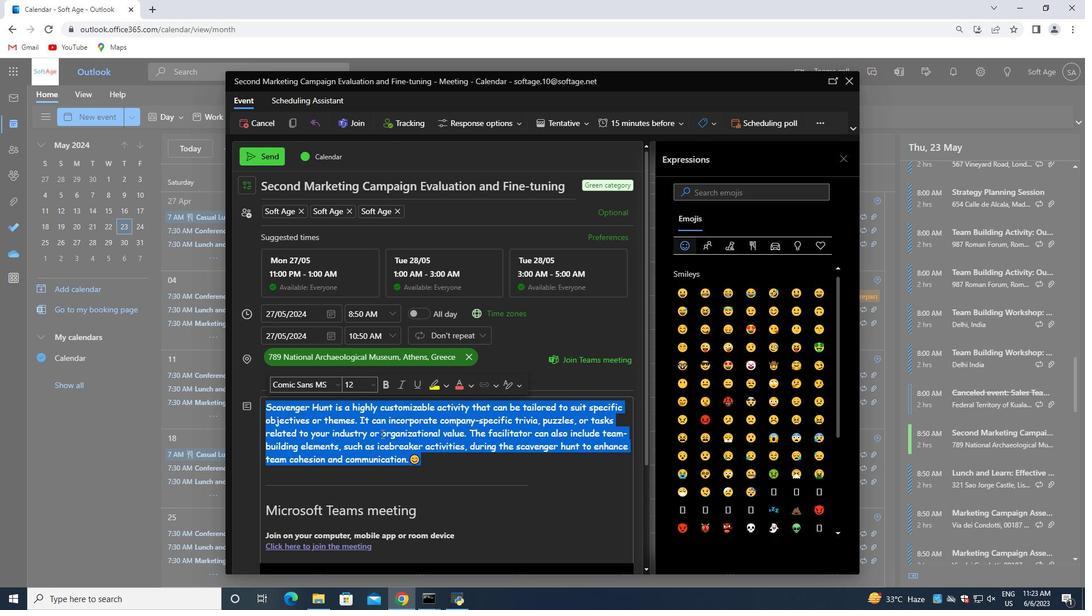 
Action: Mouse scrolled (394, 442) with delta (0, 0)
Screenshot: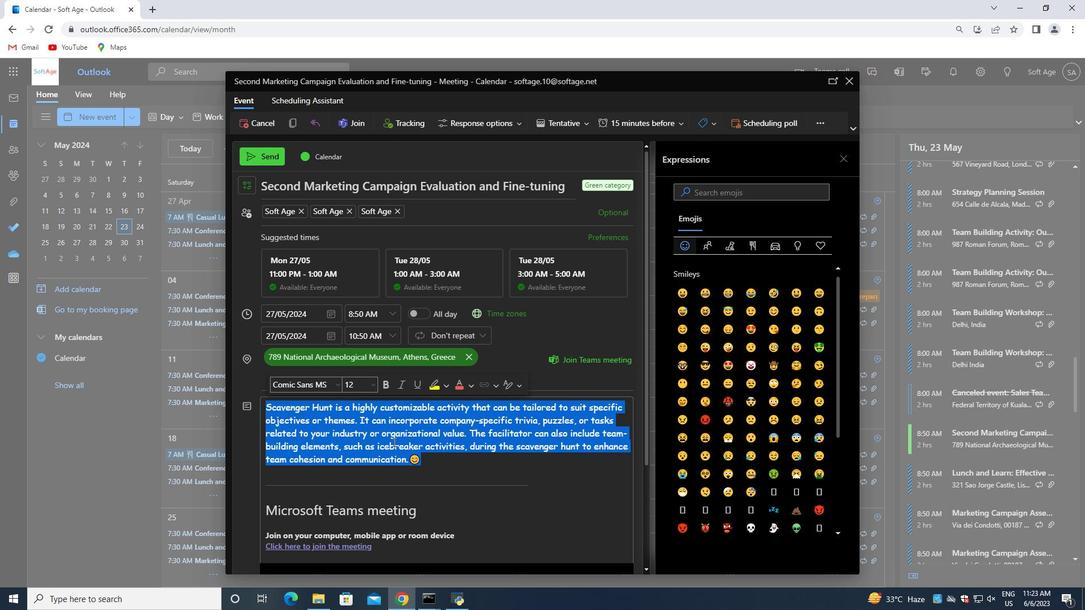 
Action: Mouse moved to (394, 442)
Screenshot: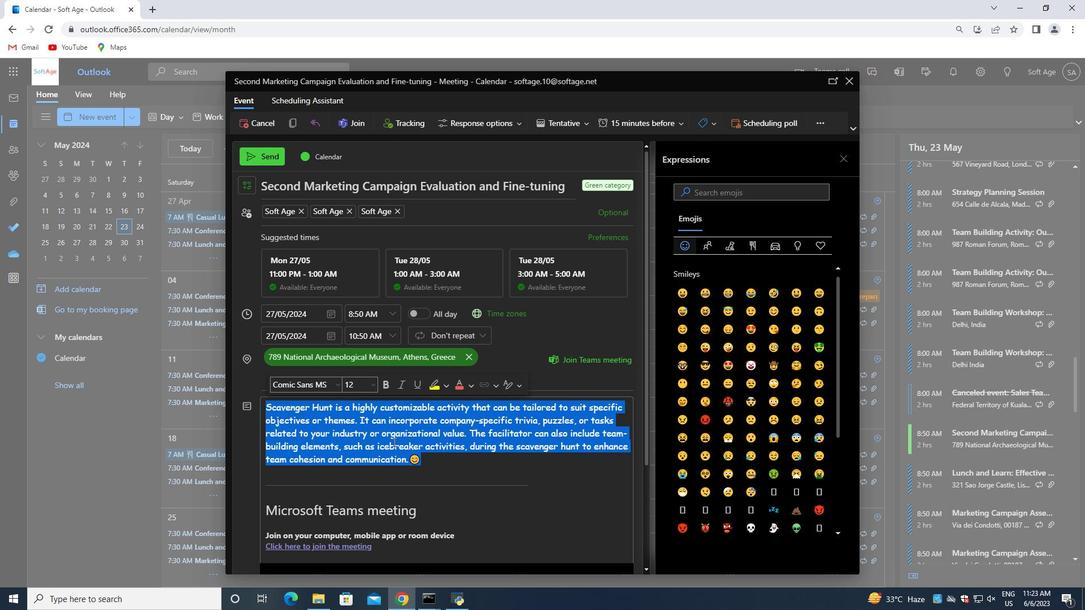 
Action: Mouse scrolled (394, 442) with delta (0, 0)
Screenshot: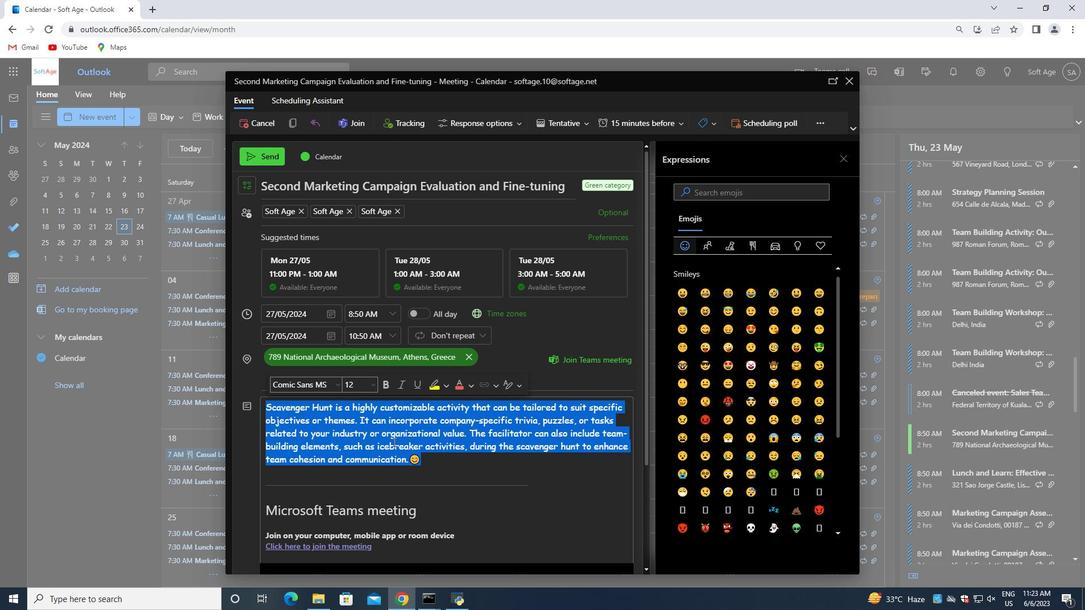 
Action: Mouse moved to (398, 437)
Screenshot: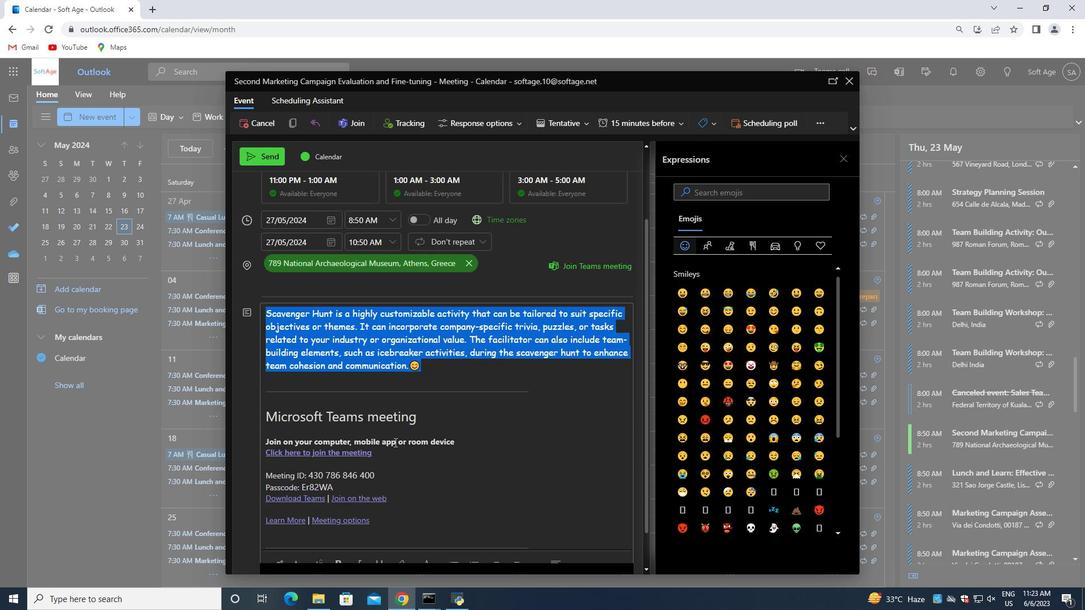 
Action: Mouse scrolled (394, 442) with delta (0, 0)
Screenshot: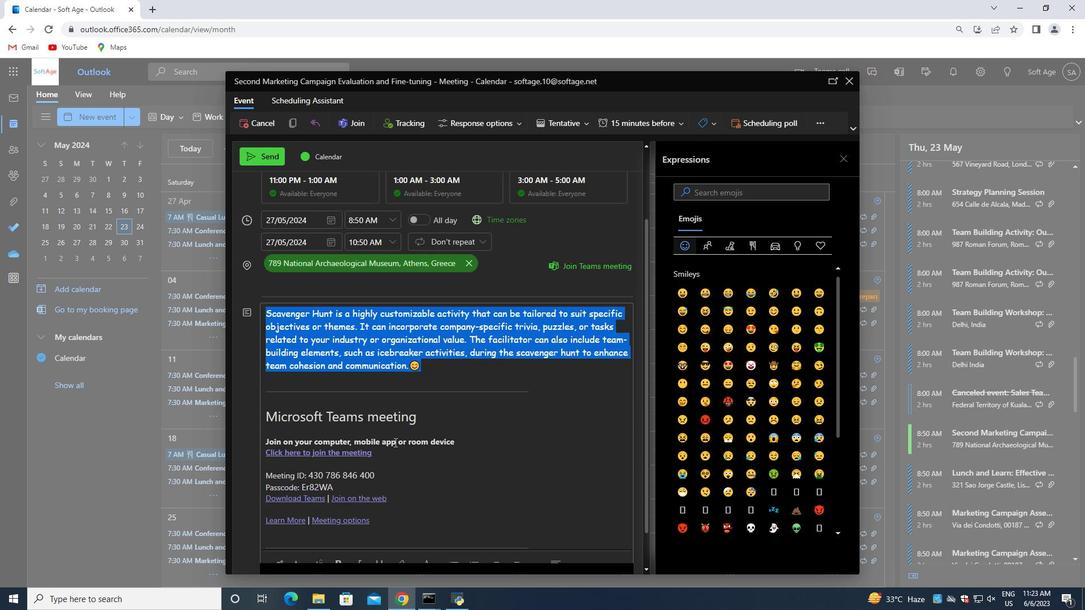 
Action: Mouse moved to (575, 527)
Screenshot: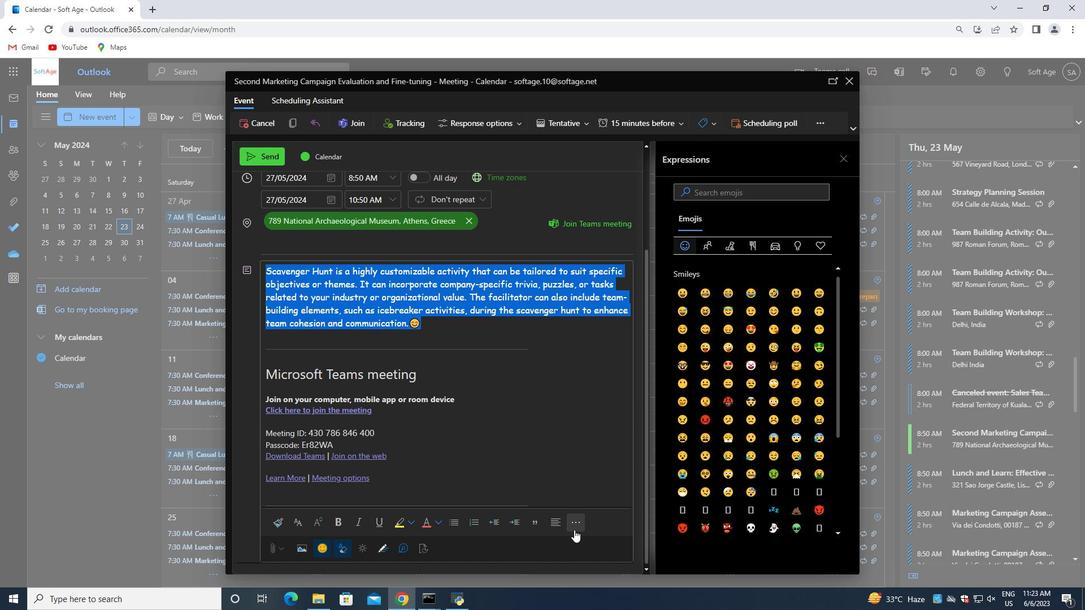 
Action: Mouse pressed left at (575, 527)
Screenshot: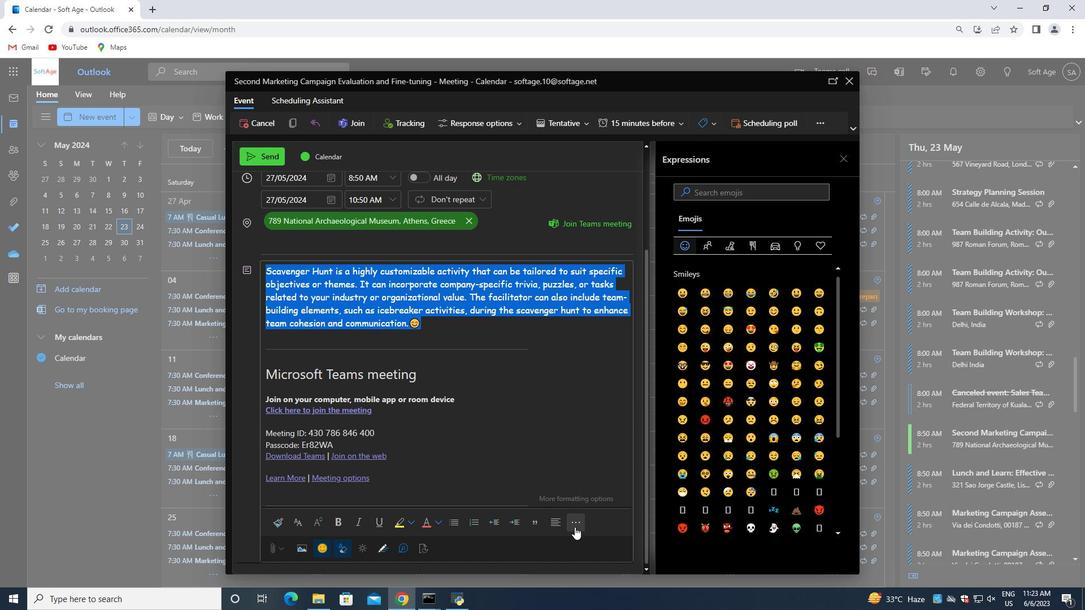 
Action: Mouse moved to (550, 469)
Screenshot: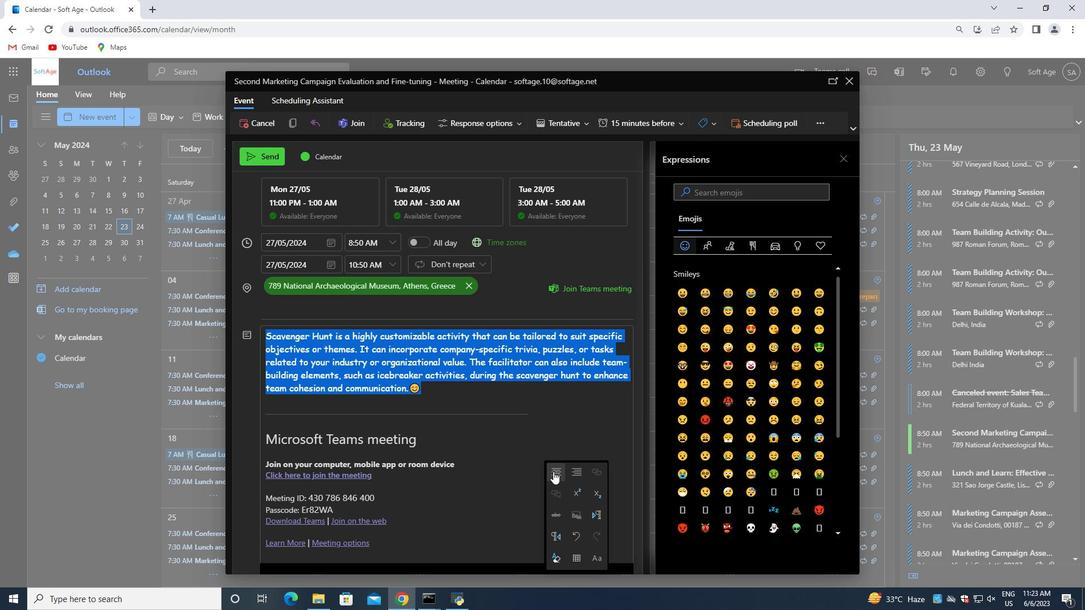 
Action: Mouse pressed left at (550, 469)
Screenshot: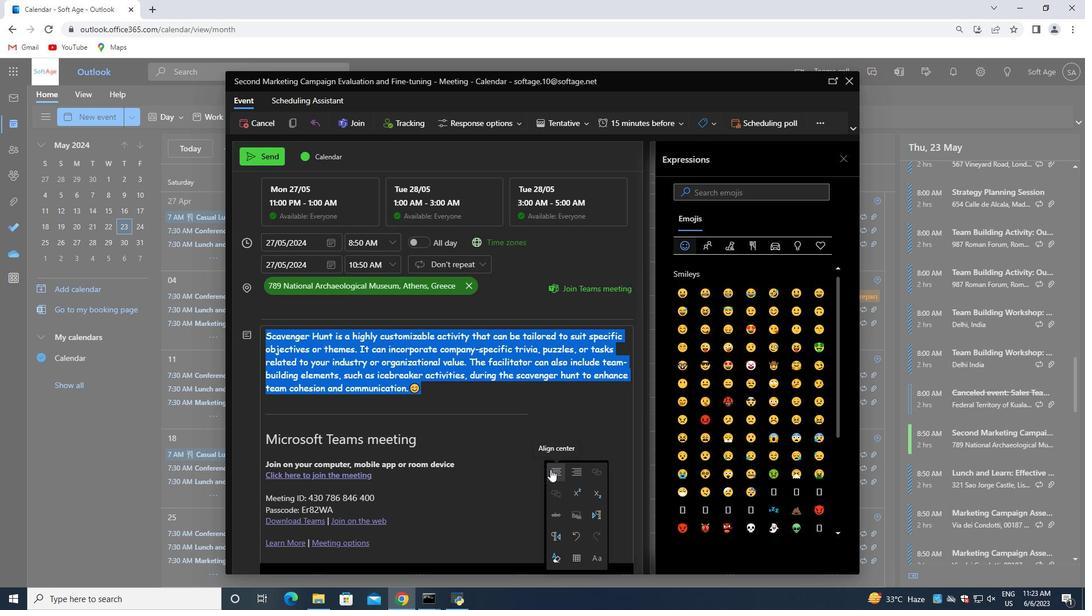 
Action: Mouse moved to (380, 493)
Screenshot: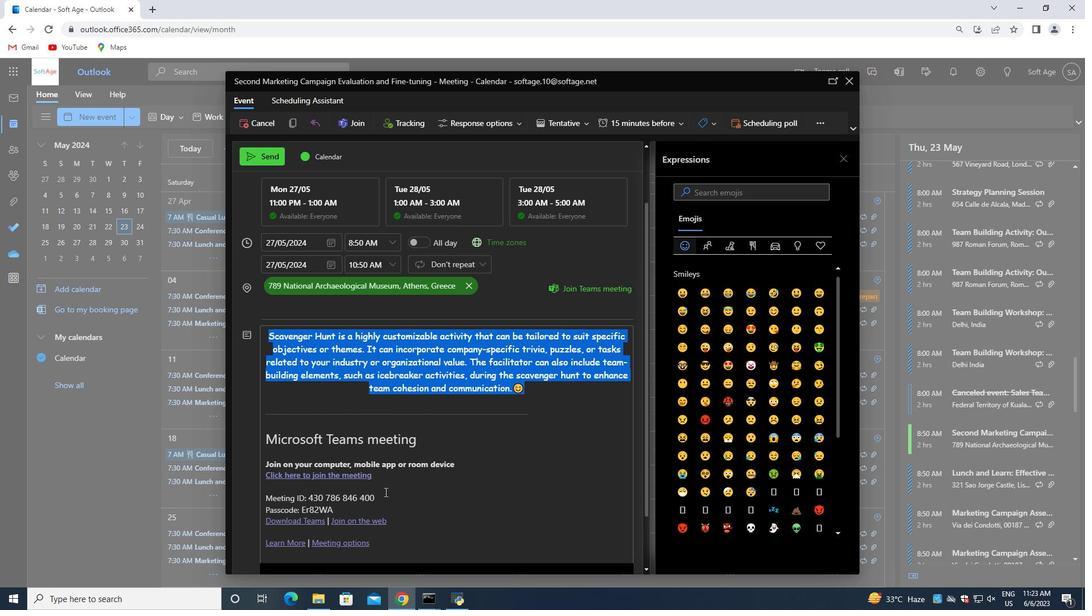 
Action: Mouse scrolled (380, 492) with delta (0, 0)
Screenshot: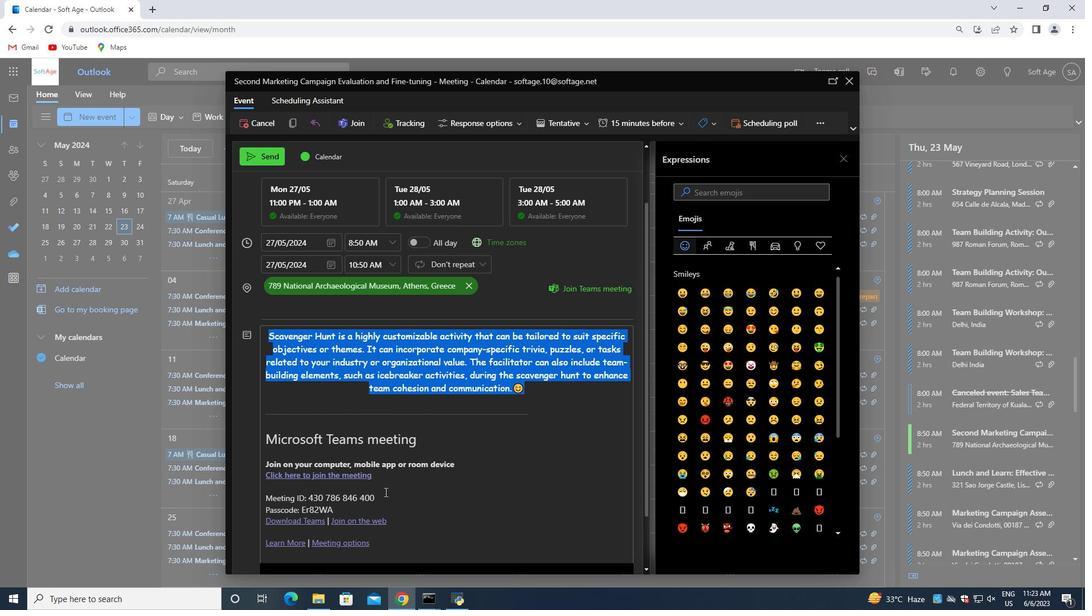 
Action: Mouse moved to (378, 493)
Screenshot: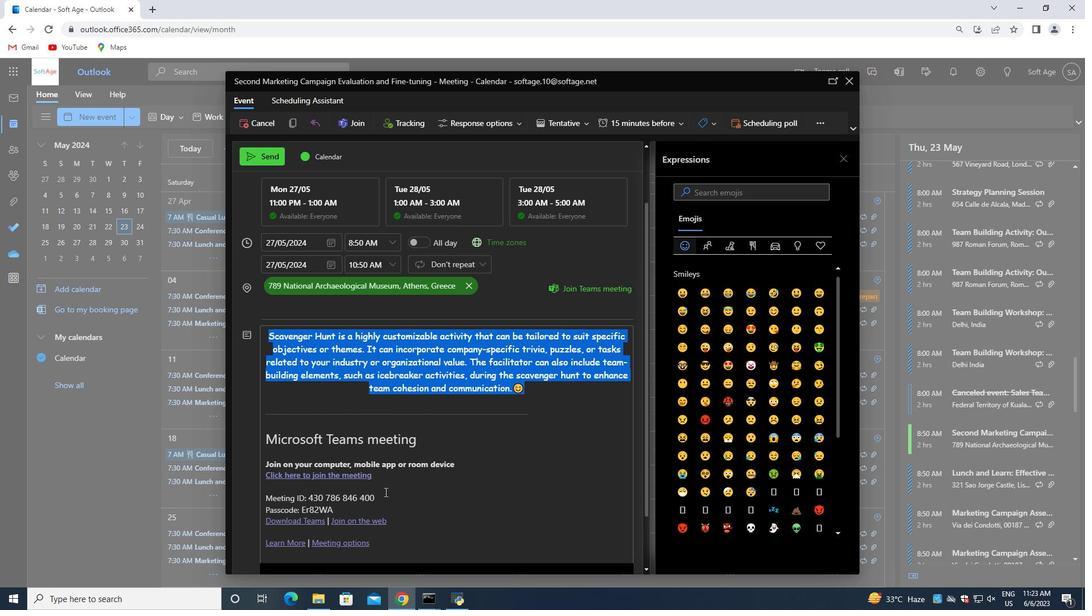 
Action: Mouse scrolled (378, 492) with delta (0, 0)
Screenshot: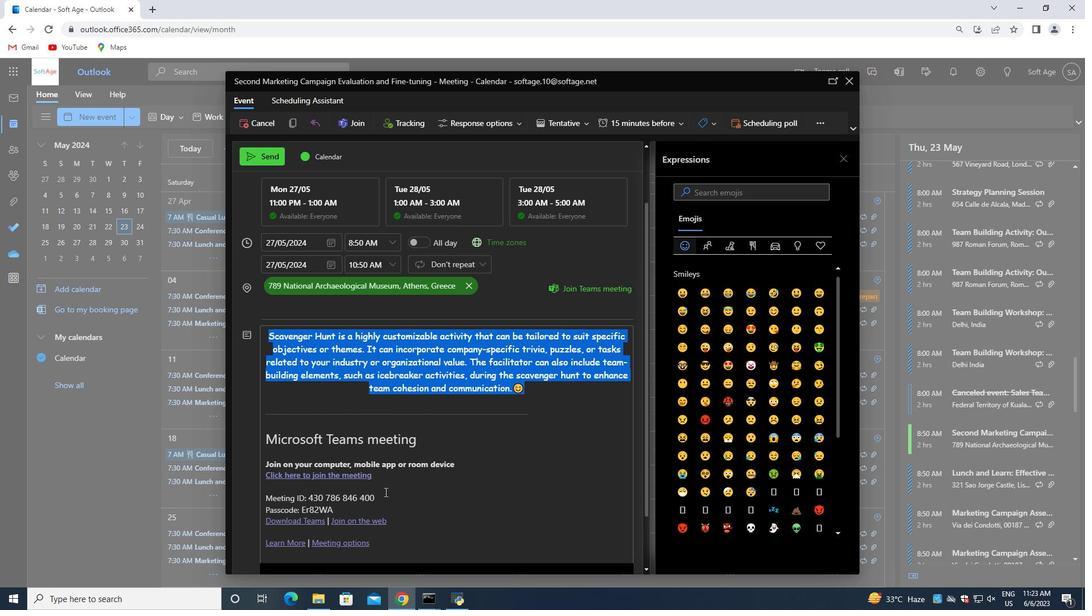 
Action: Mouse moved to (375, 494)
Screenshot: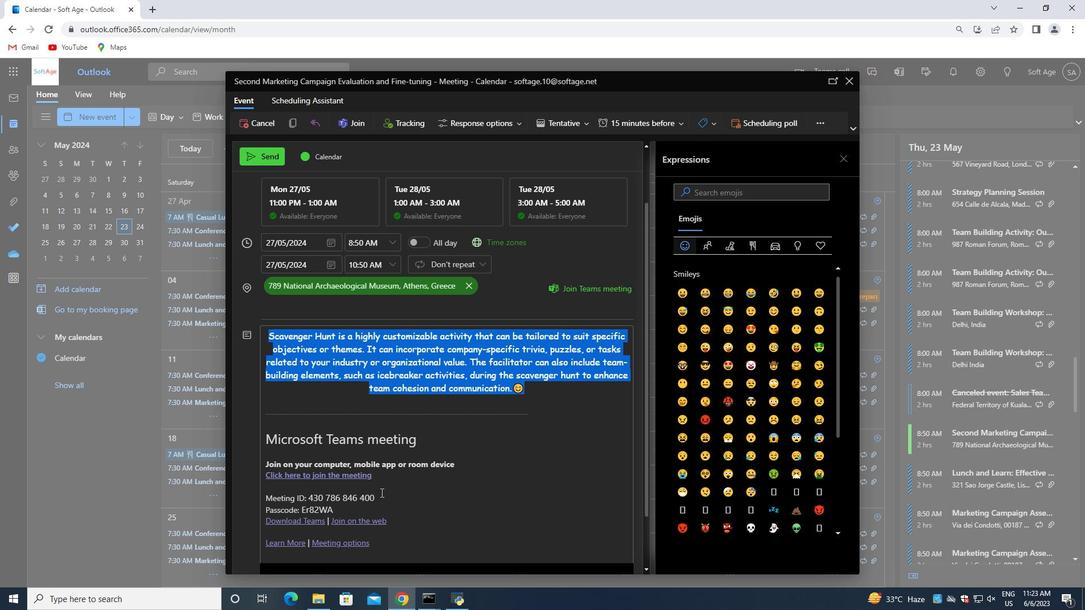 
Action: Mouse scrolled (375, 493) with delta (0, 0)
Screenshot: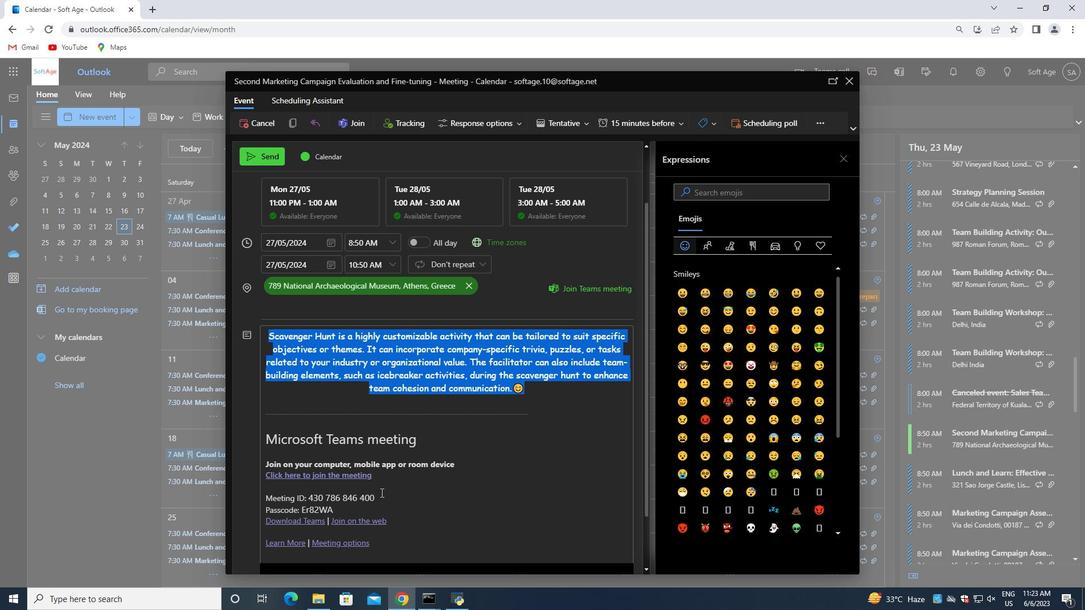 
Action: Mouse moved to (438, 520)
Screenshot: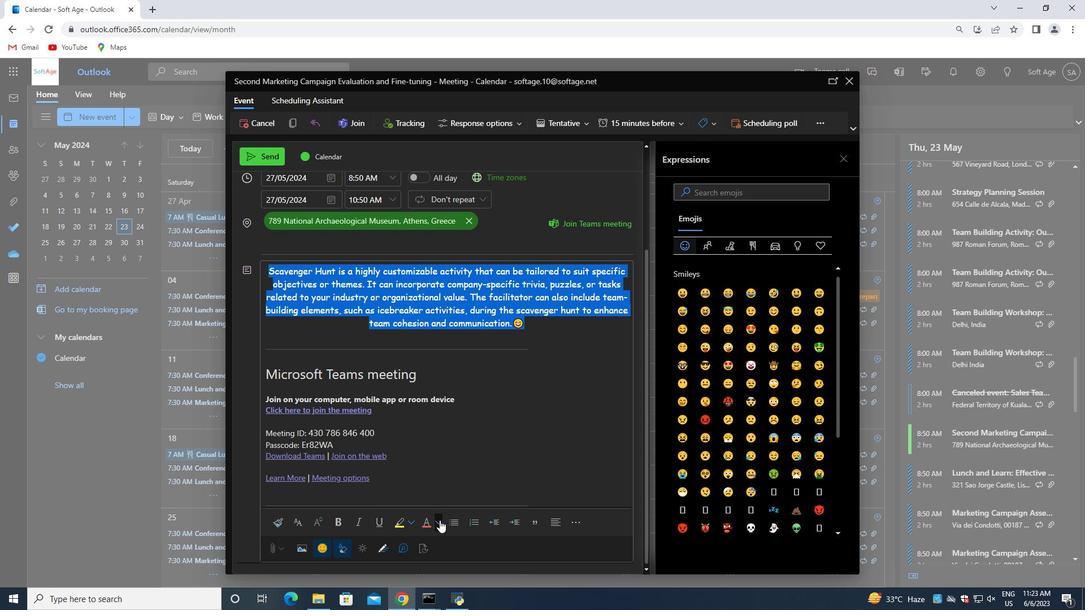 
Action: Mouse pressed left at (438, 520)
Screenshot: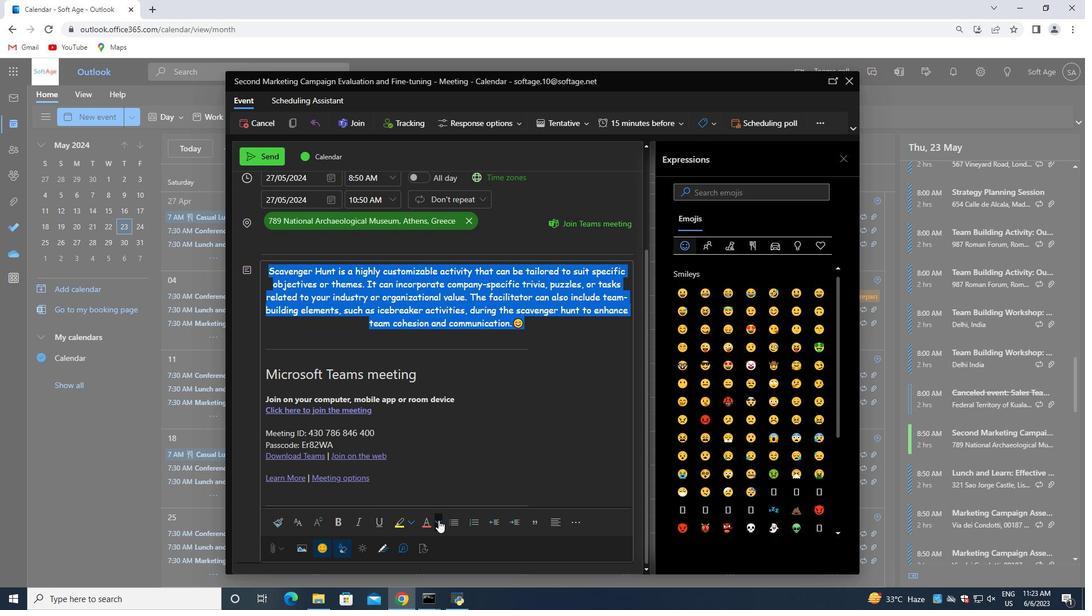 
Action: Mouse moved to (484, 486)
Screenshot: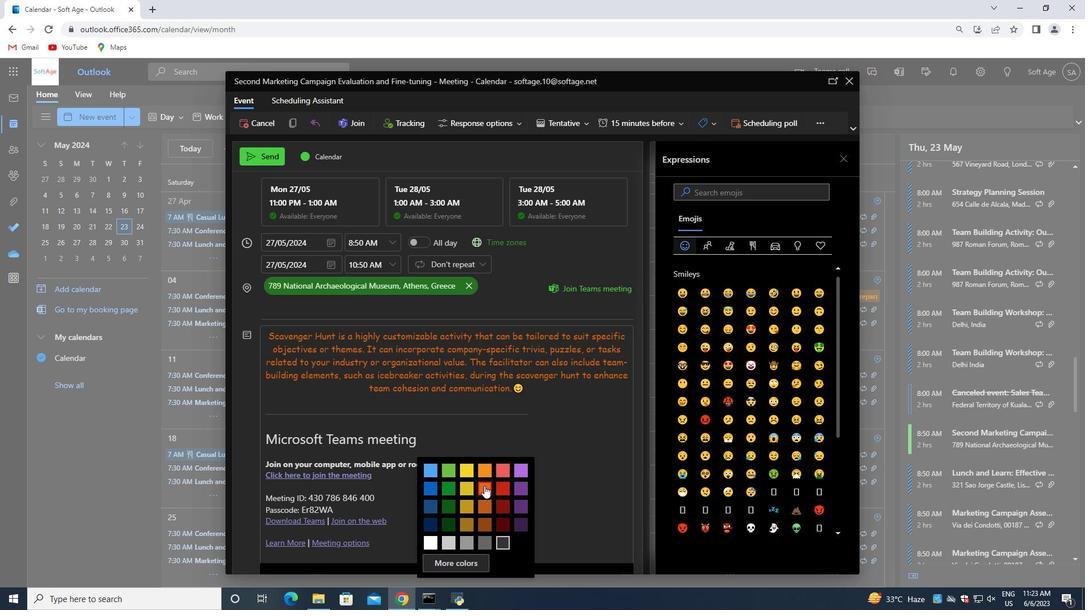 
Action: Mouse pressed left at (484, 486)
Screenshot: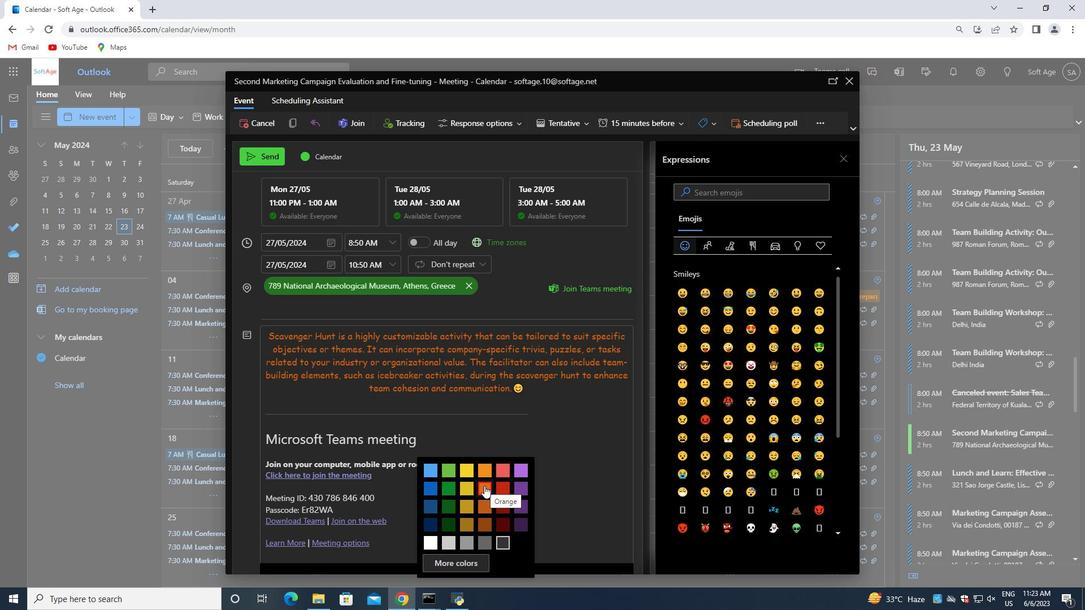 
Action: Mouse moved to (545, 395)
Screenshot: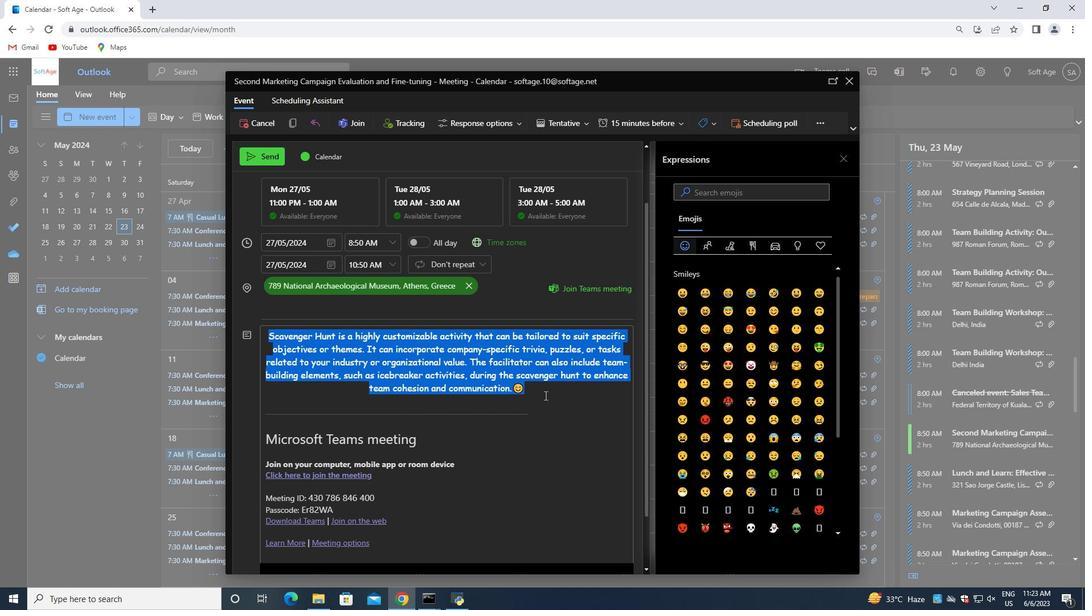 
Action: Mouse pressed left at (545, 395)
Screenshot: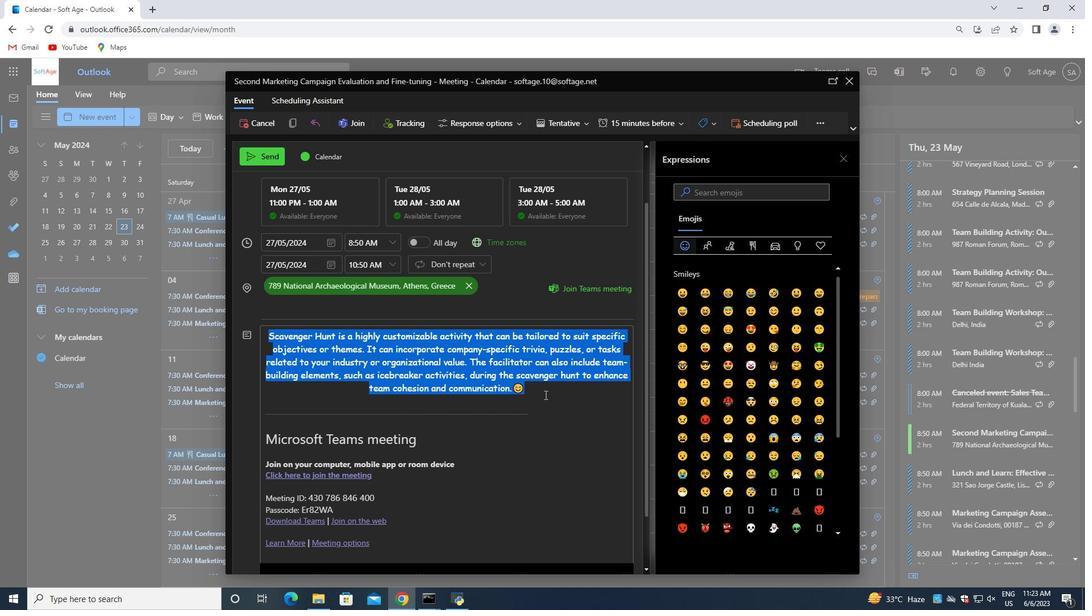 
Action: Mouse moved to (545, 395)
Screenshot: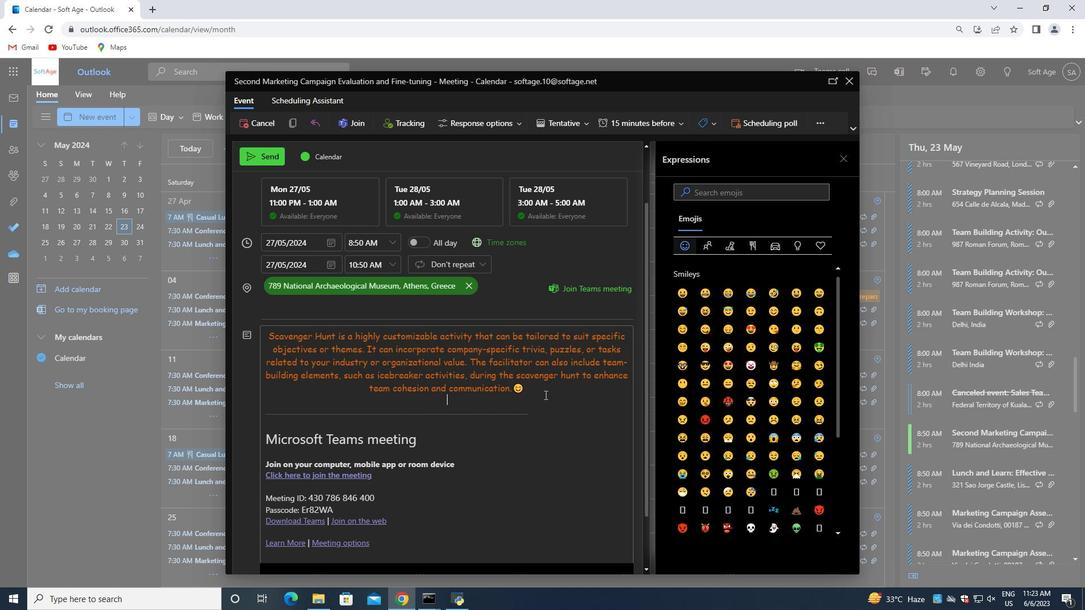 
Action: Mouse scrolled (545, 395) with delta (0, 0)
Screenshot: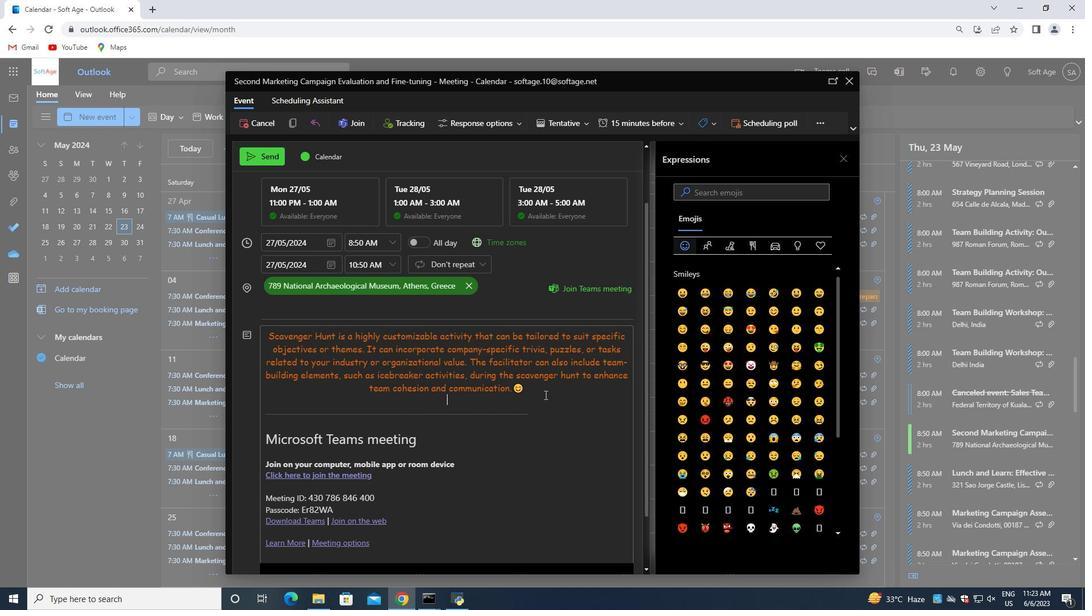 
Action: Mouse scrolled (545, 395) with delta (0, 0)
Screenshot: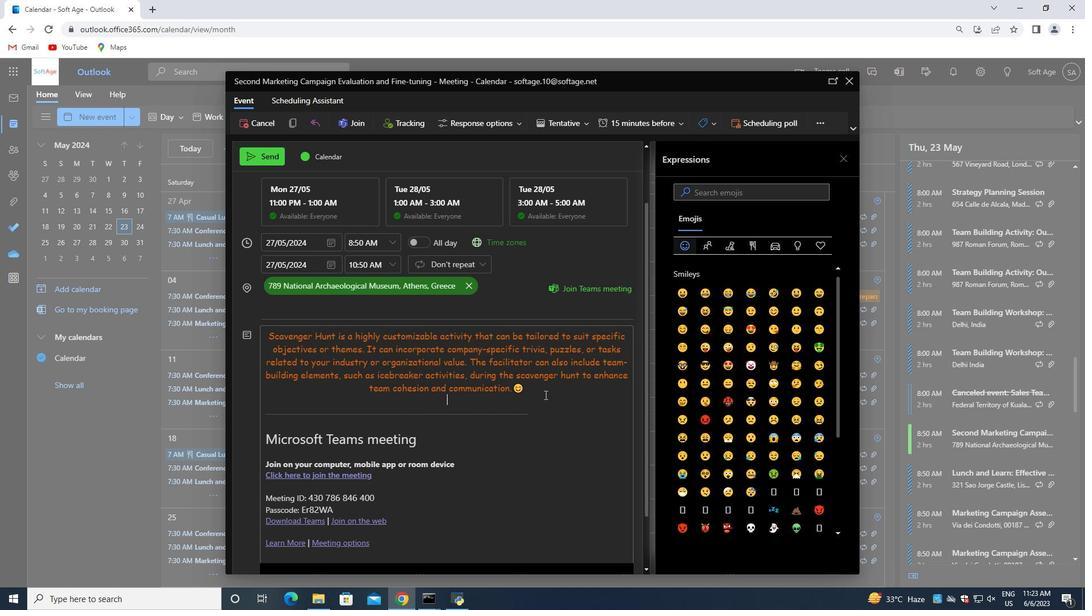 
Action: Mouse scrolled (545, 395) with delta (0, 0)
Screenshot: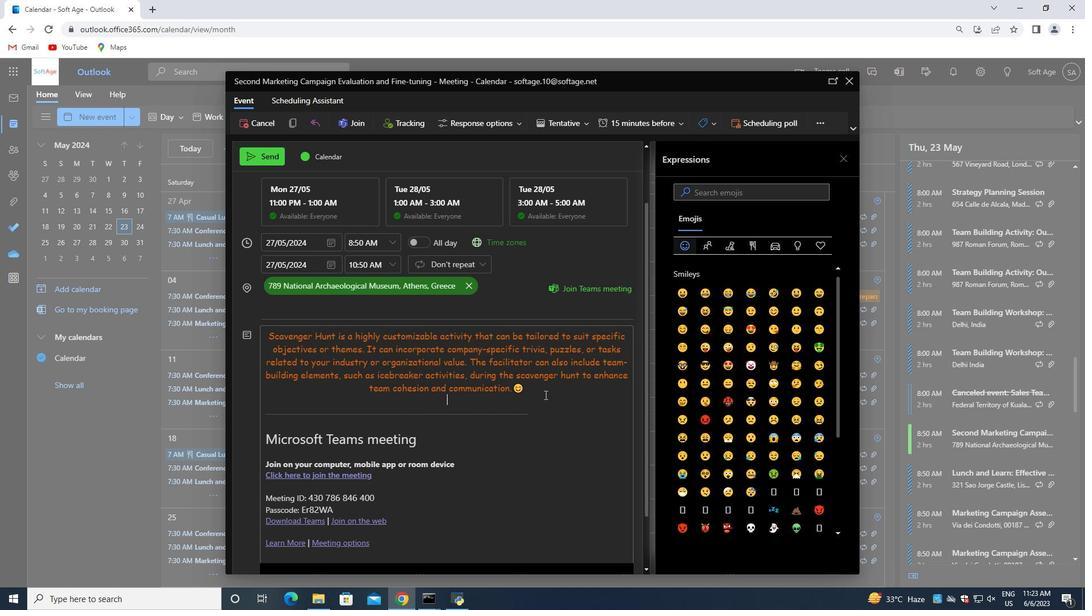 
Action: Mouse scrolled (545, 395) with delta (0, 0)
Screenshot: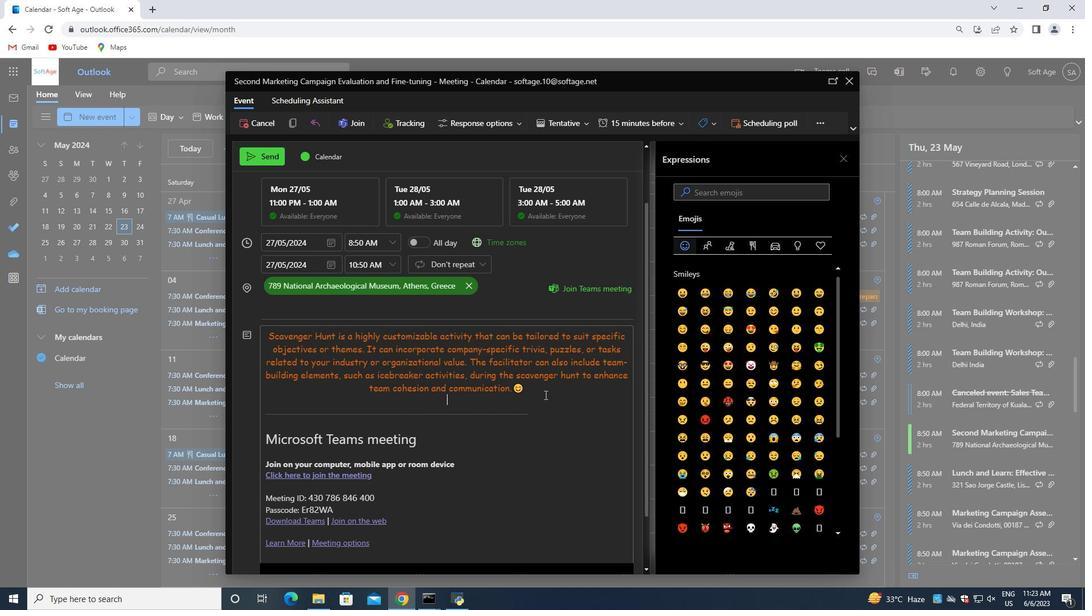 
Action: Mouse scrolled (545, 395) with delta (0, 0)
Screenshot: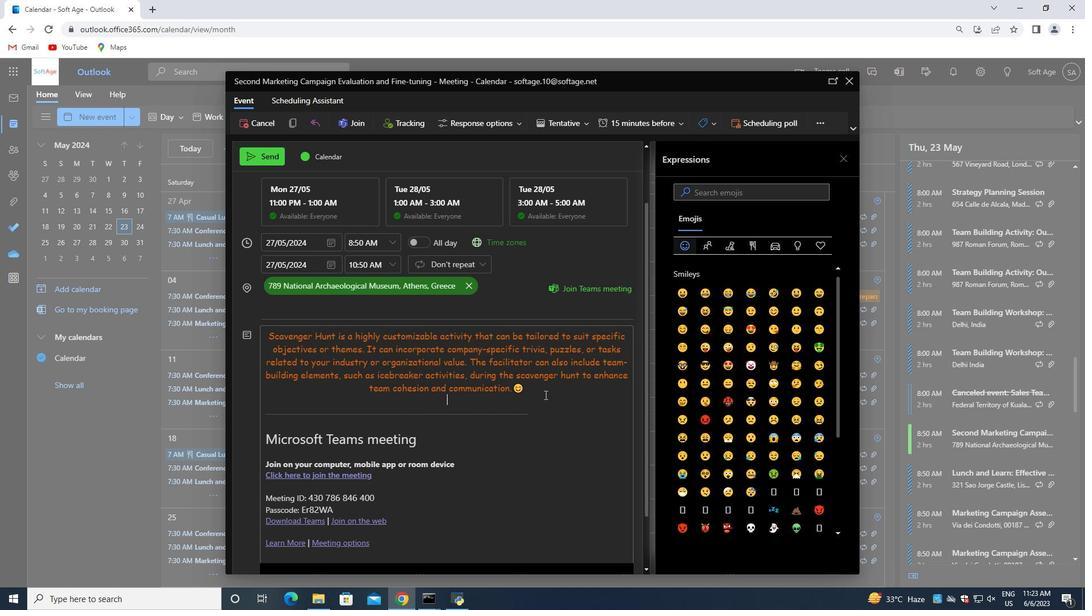 
Action: Mouse scrolled (545, 395) with delta (0, 0)
Screenshot: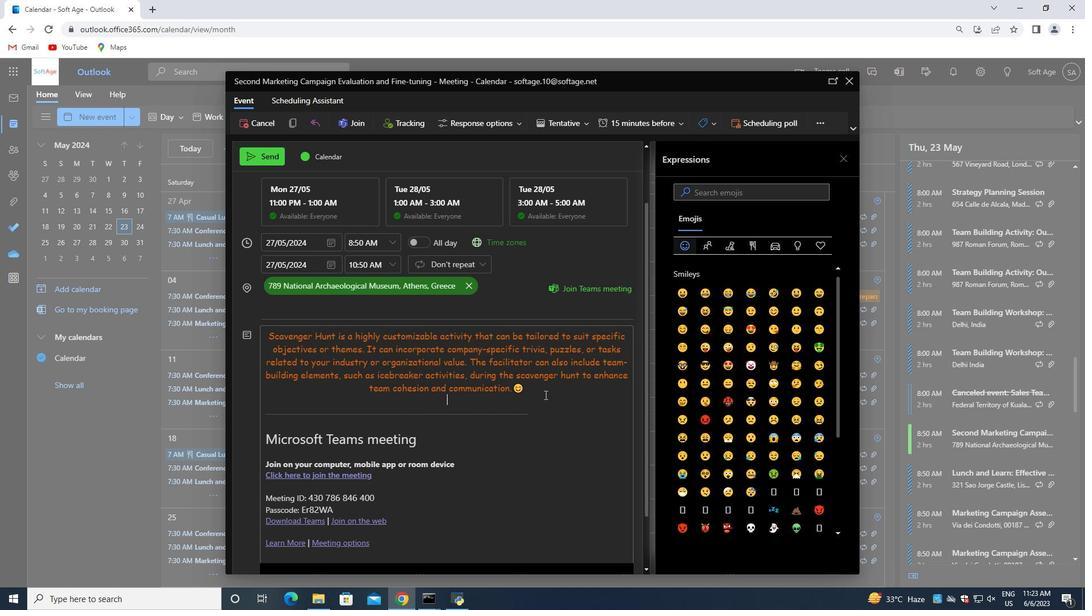
Action: Mouse moved to (540, 391)
Screenshot: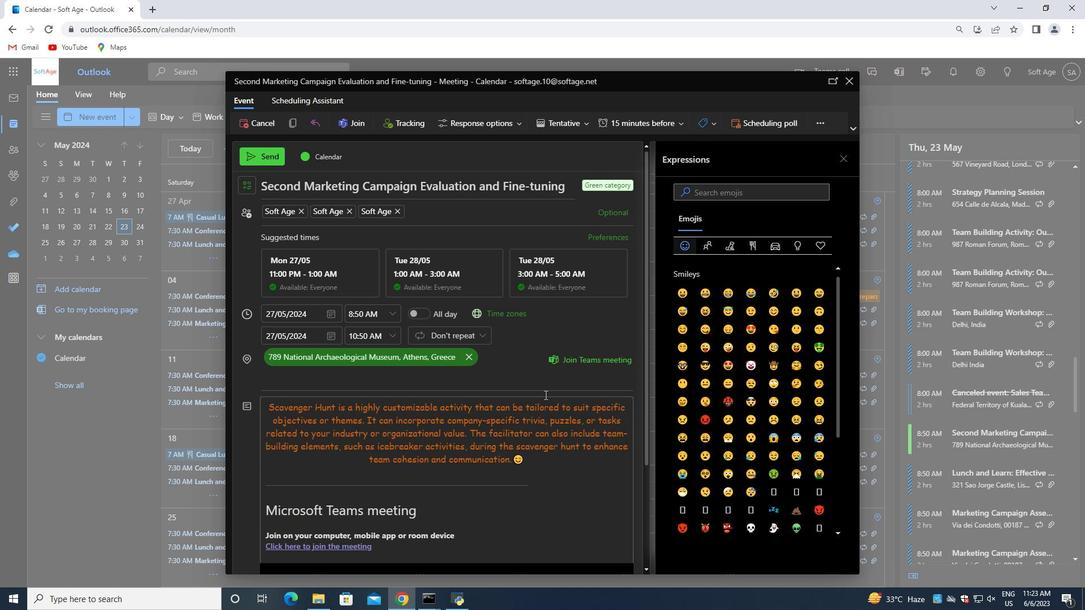 
Action: Mouse scrolled (545, 395) with delta (0, 0)
Screenshot: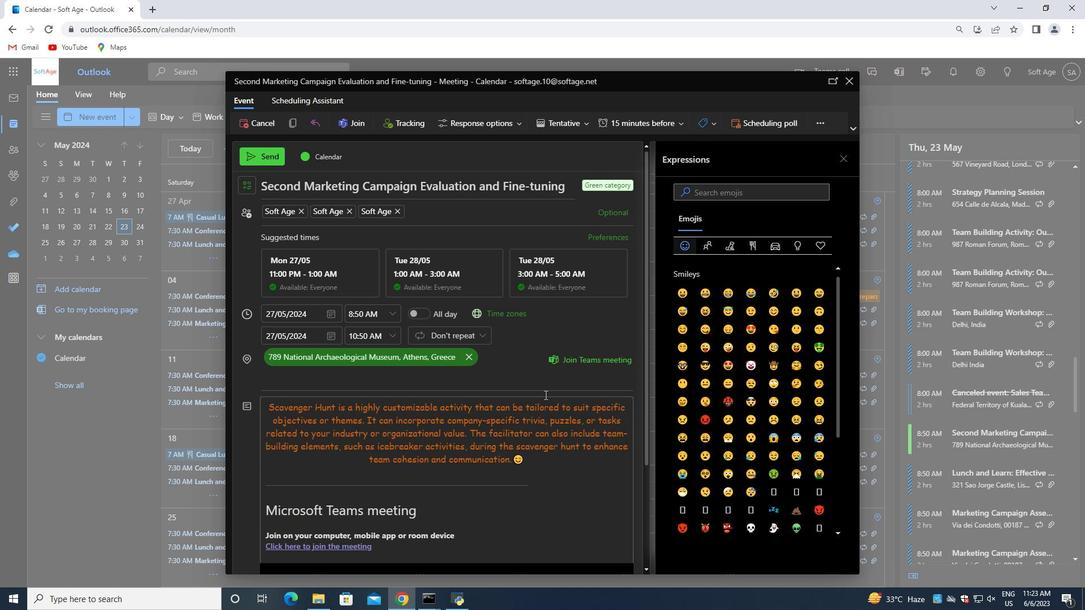 
Action: Mouse moved to (532, 388)
Screenshot: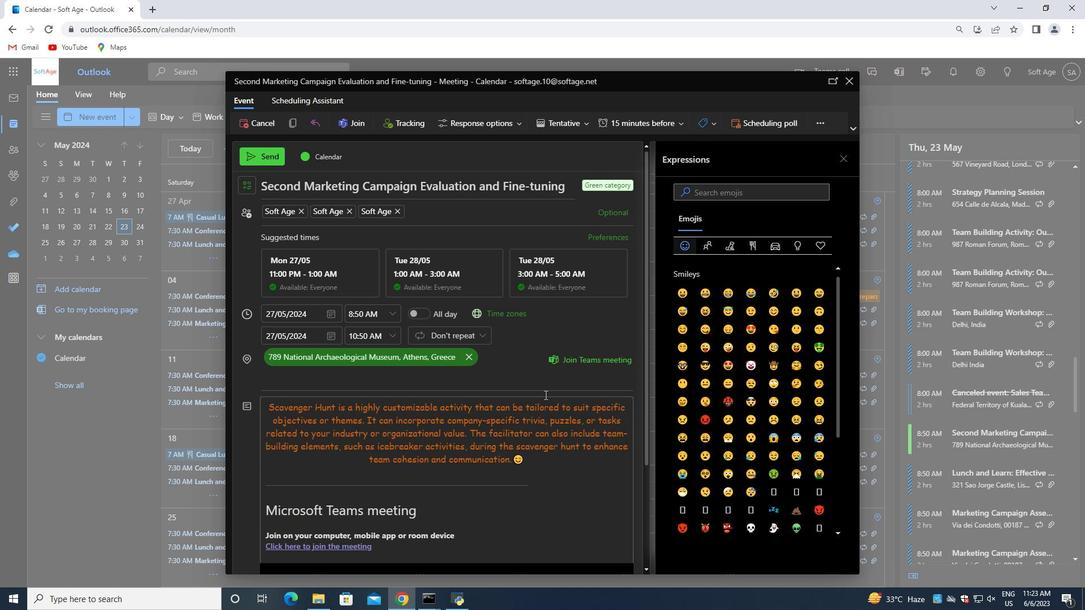 
Action: Mouse scrolled (537, 391) with delta (0, 0)
Screenshot: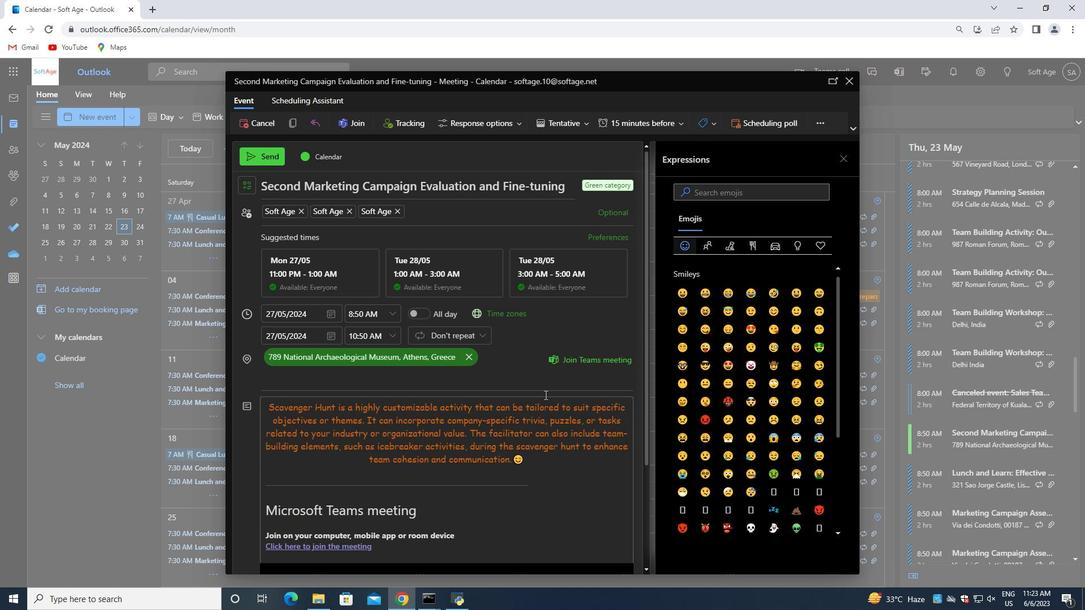 
Action: Mouse moved to (523, 385)
Screenshot: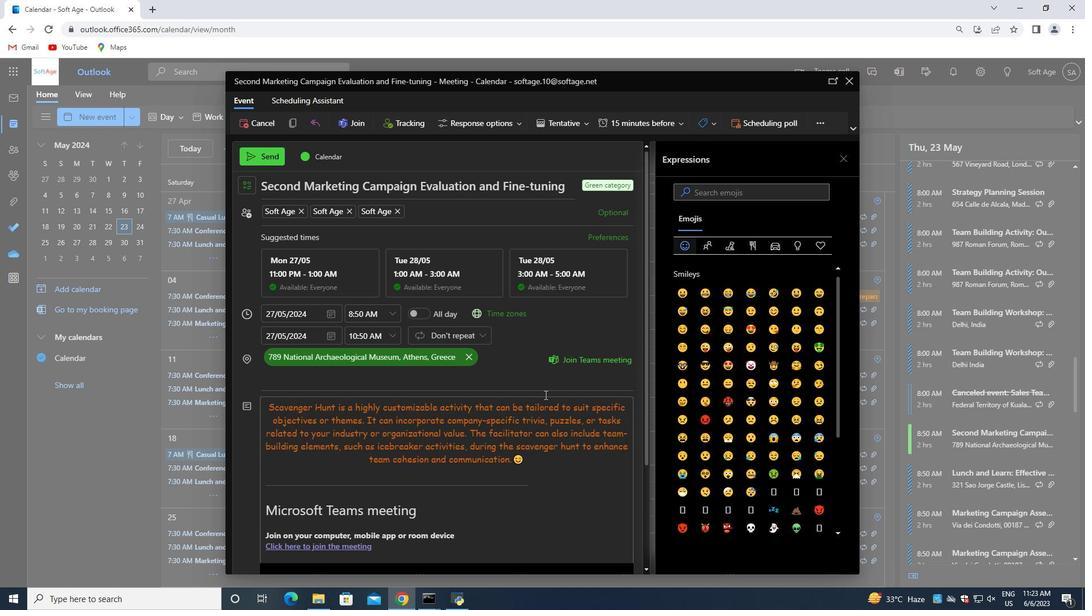 
Action: Mouse scrolled (523, 386) with delta (0, 0)
Screenshot: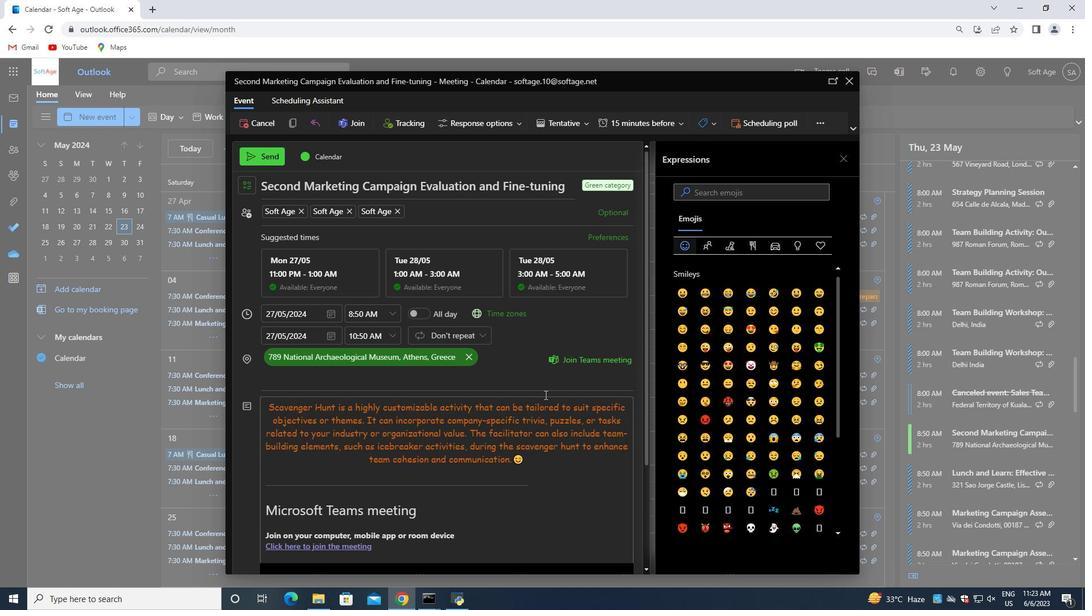 
Action: Mouse moved to (242, 181)
Screenshot: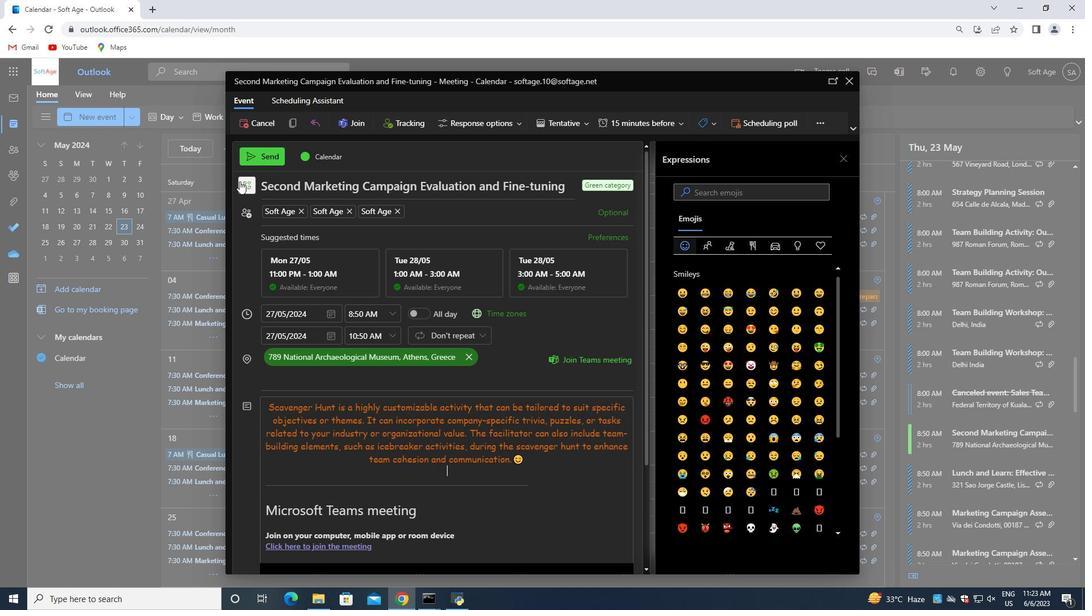 
Action: Mouse pressed left at (242, 181)
Screenshot: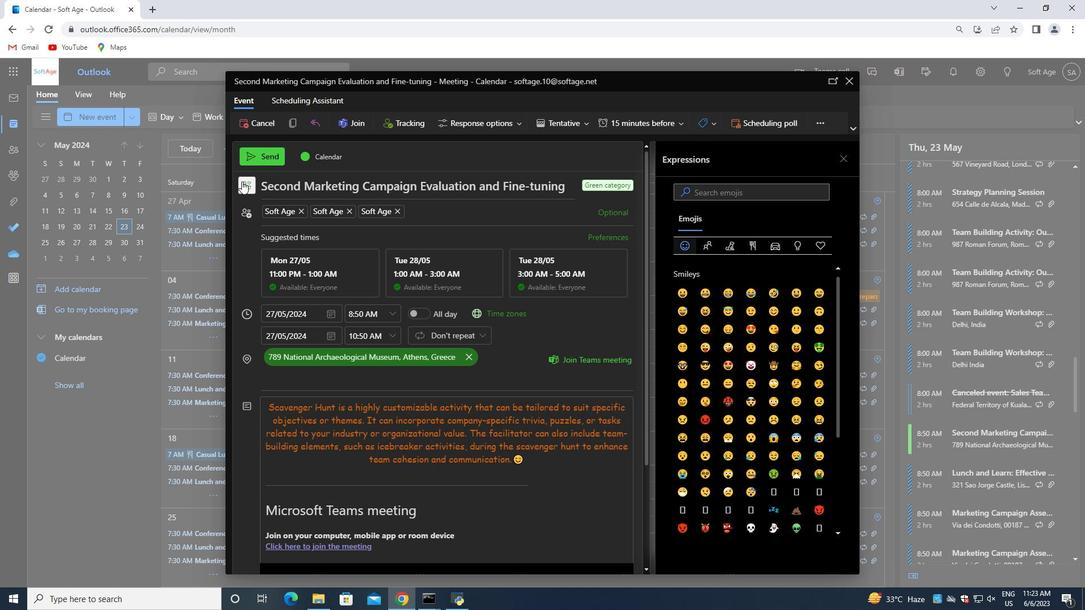 
Action: Mouse moved to (248, 201)
Screenshot: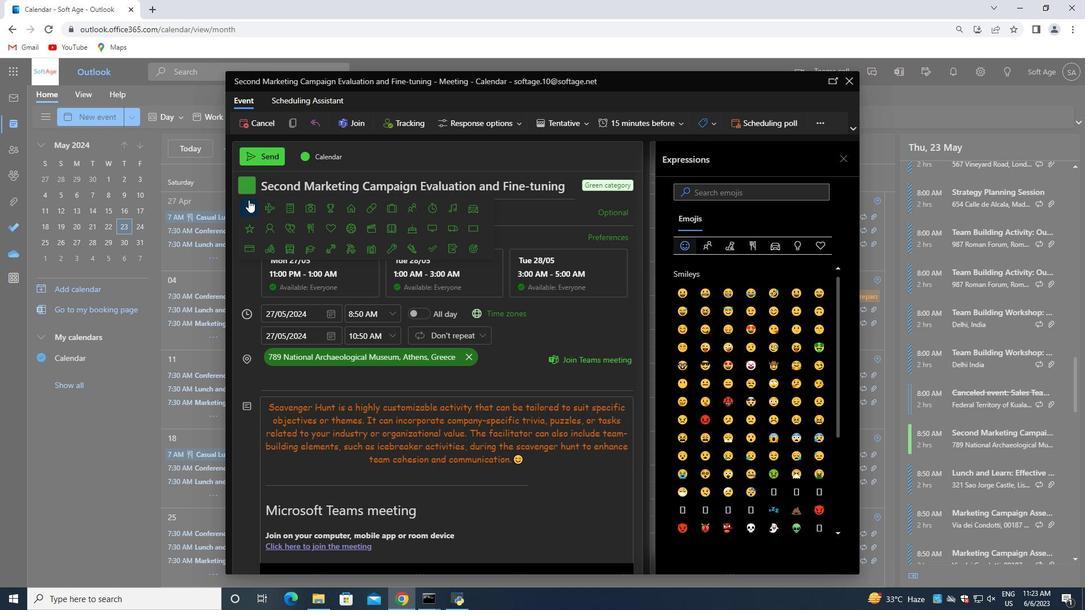 
Action: Mouse pressed left at (248, 201)
Screenshot: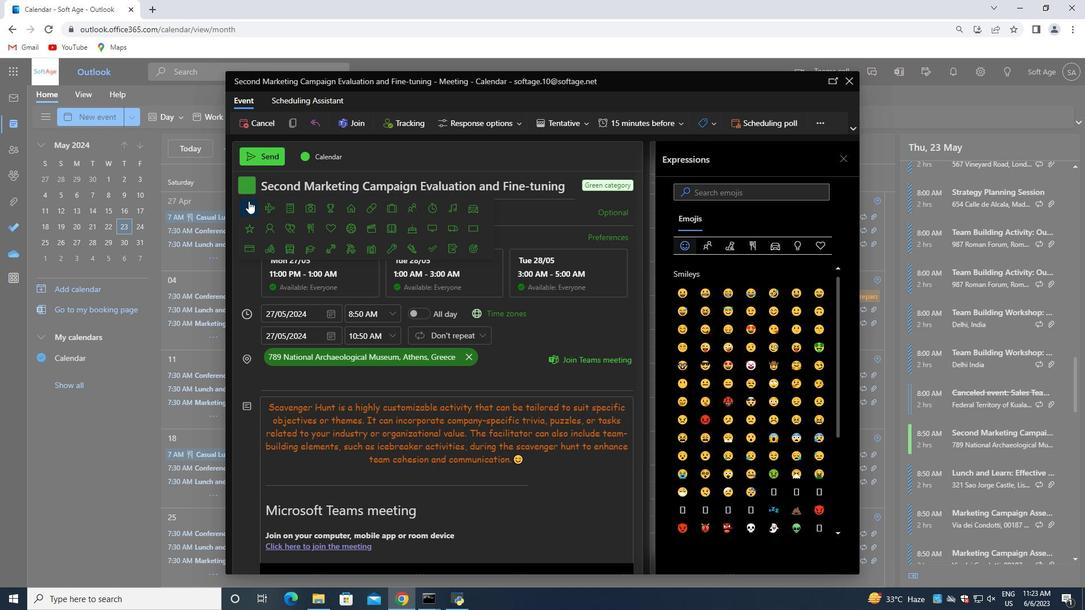 
Action: Mouse moved to (266, 156)
Screenshot: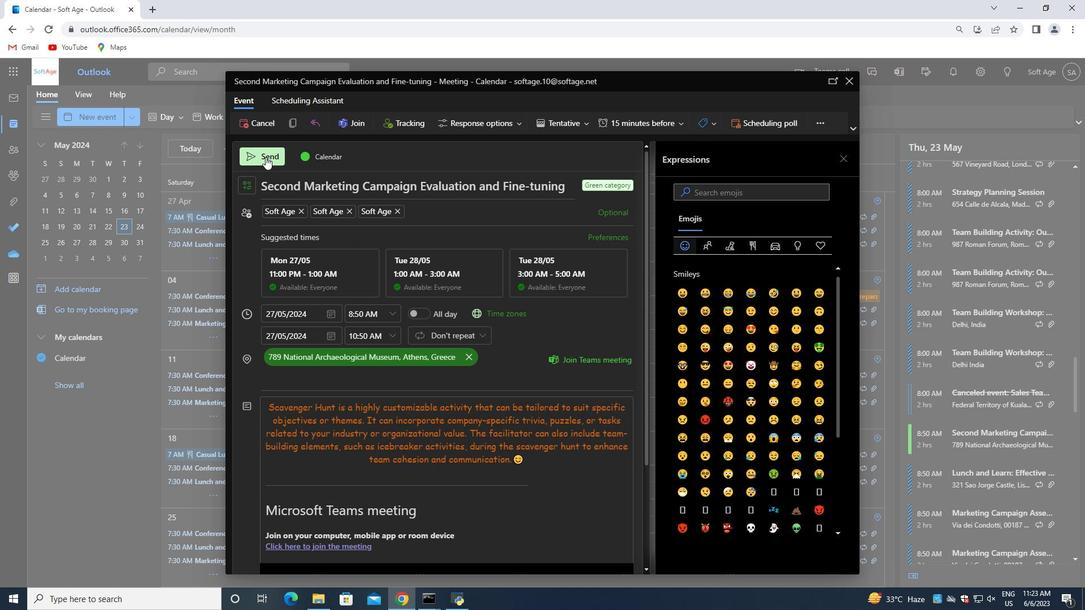 
Action: Mouse pressed left at (266, 156)
Screenshot: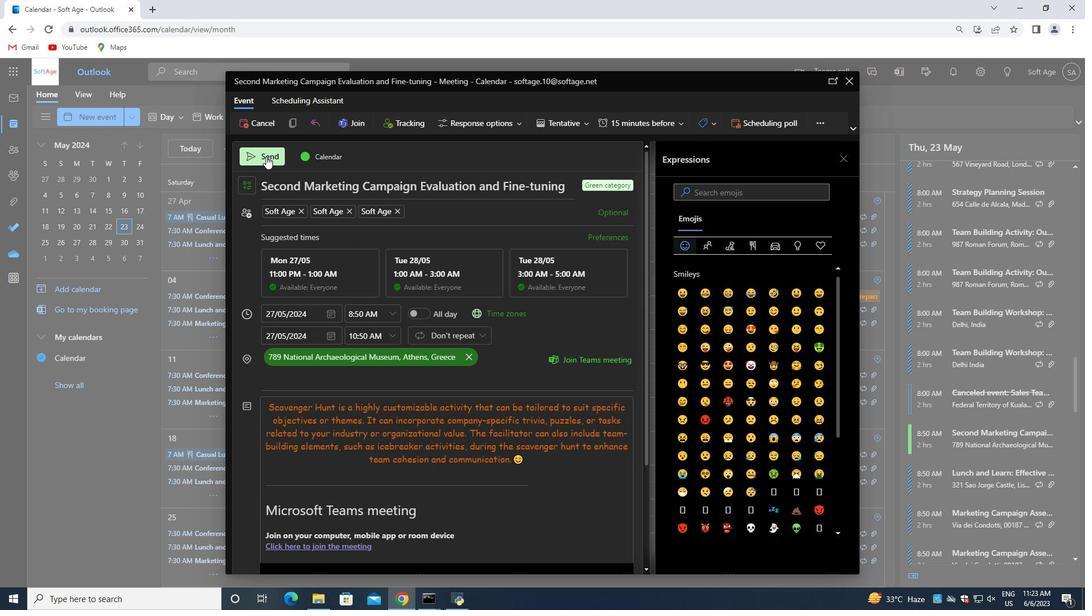 
